 Task: Check the results of the 2023 Victory Lane Racing NASCAR Cup Series for the race "Wurth 400" on the track "Dover".
Action: Mouse moved to (249, 245)
Screenshot: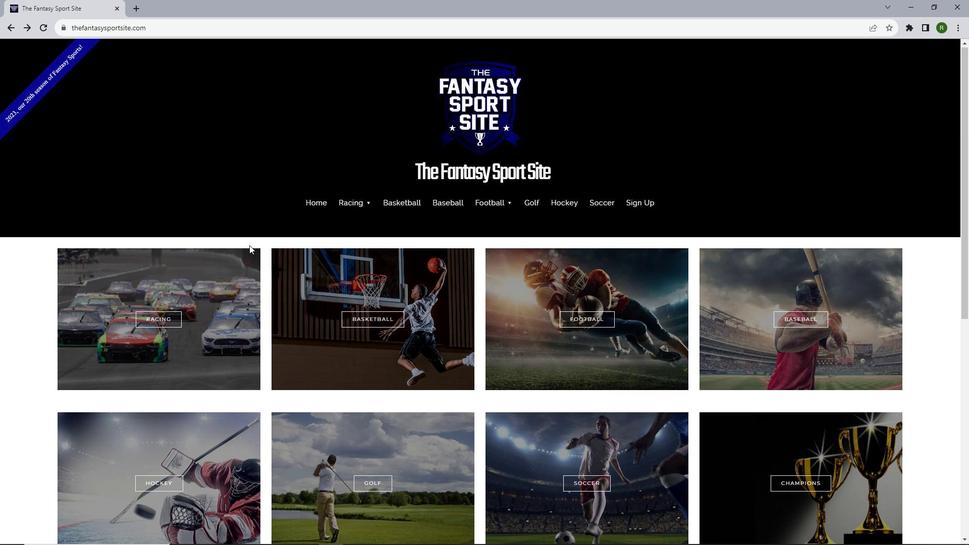 
Action: Mouse scrolled (249, 244) with delta (0, 0)
Screenshot: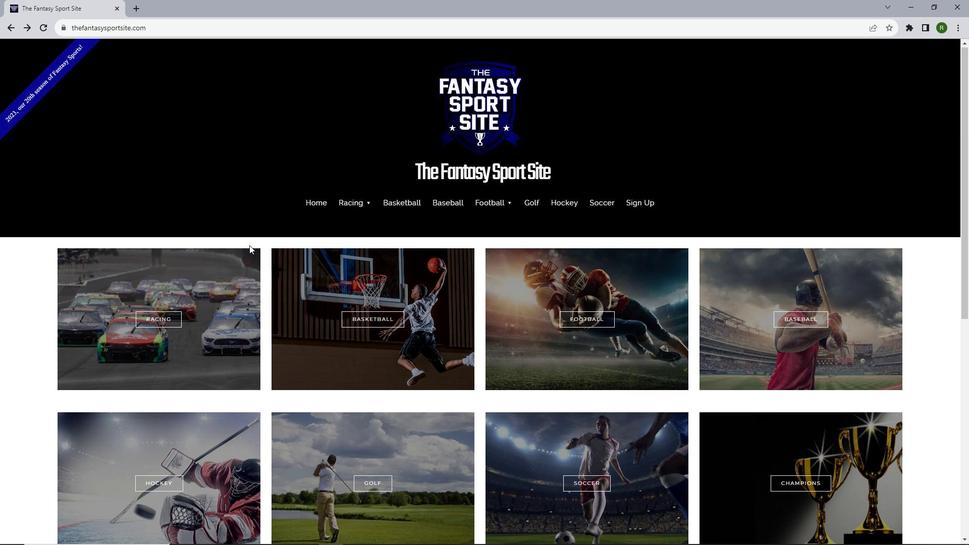 
Action: Mouse moved to (150, 268)
Screenshot: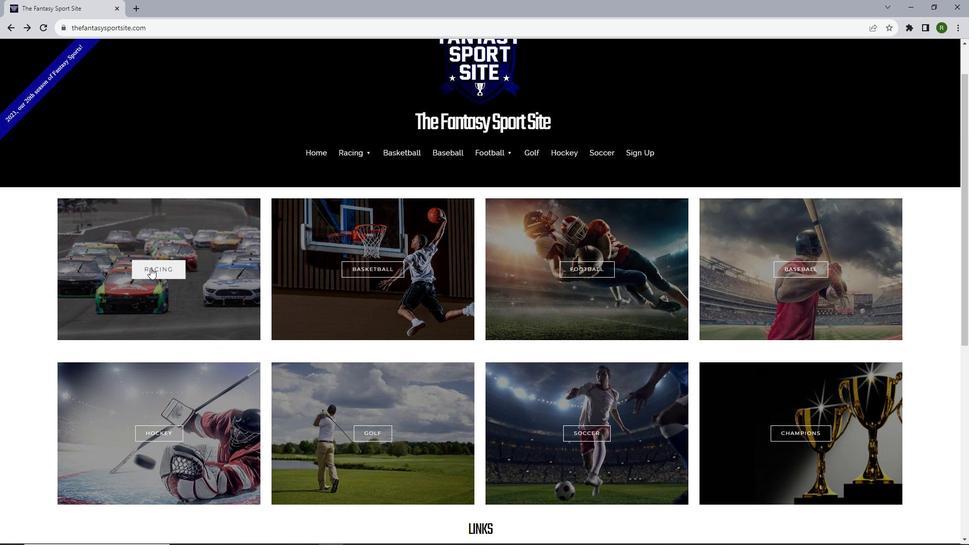 
Action: Mouse pressed left at (150, 268)
Screenshot: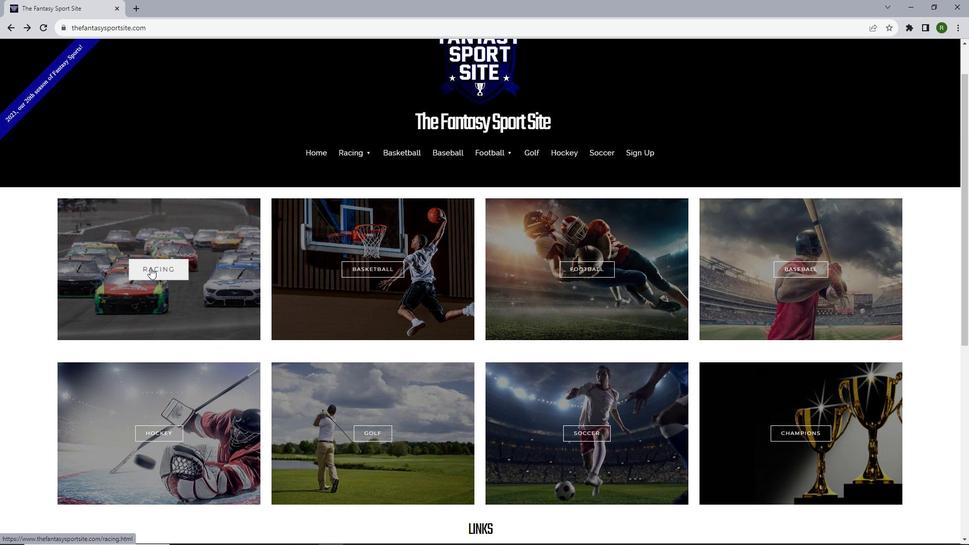 
Action: Mouse moved to (312, 206)
Screenshot: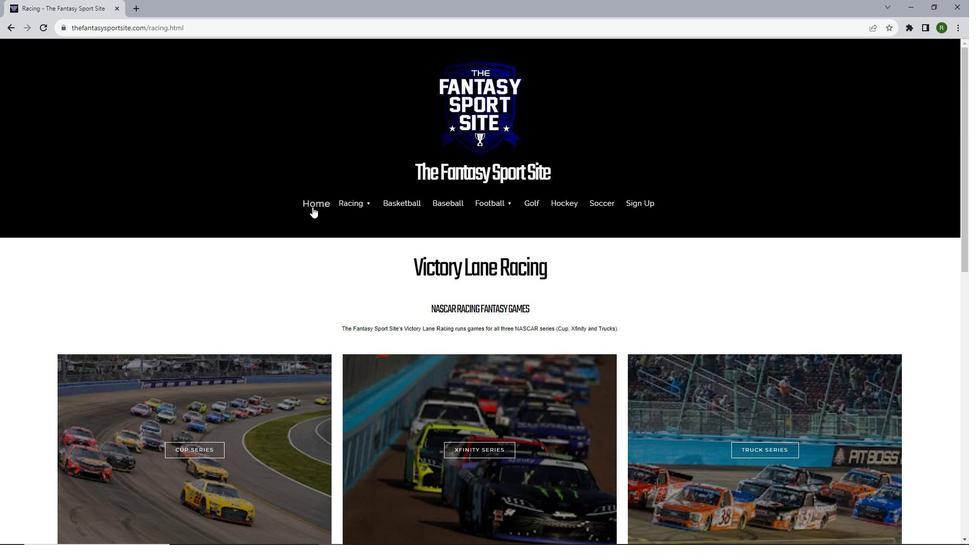 
Action: Mouse scrolled (312, 206) with delta (0, 0)
Screenshot: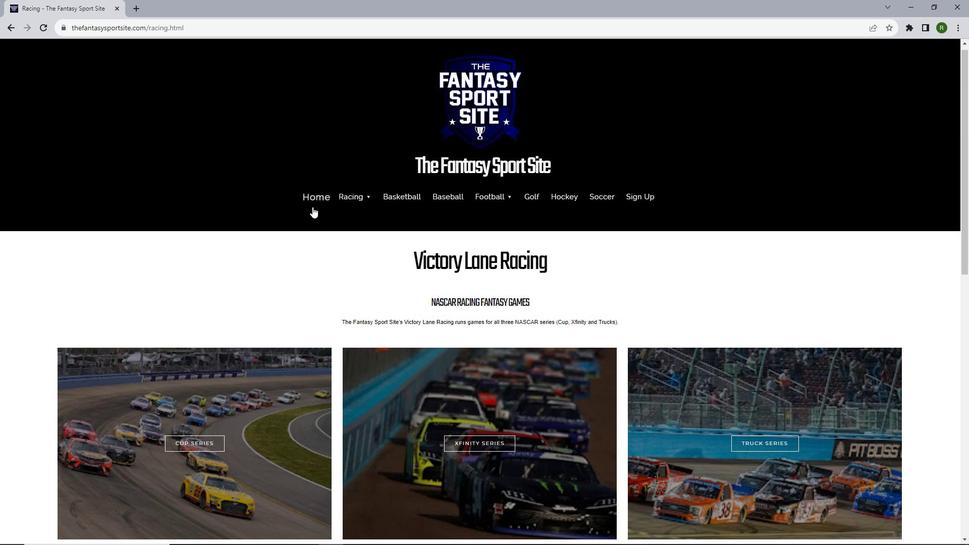 
Action: Mouse scrolled (312, 206) with delta (0, 0)
Screenshot: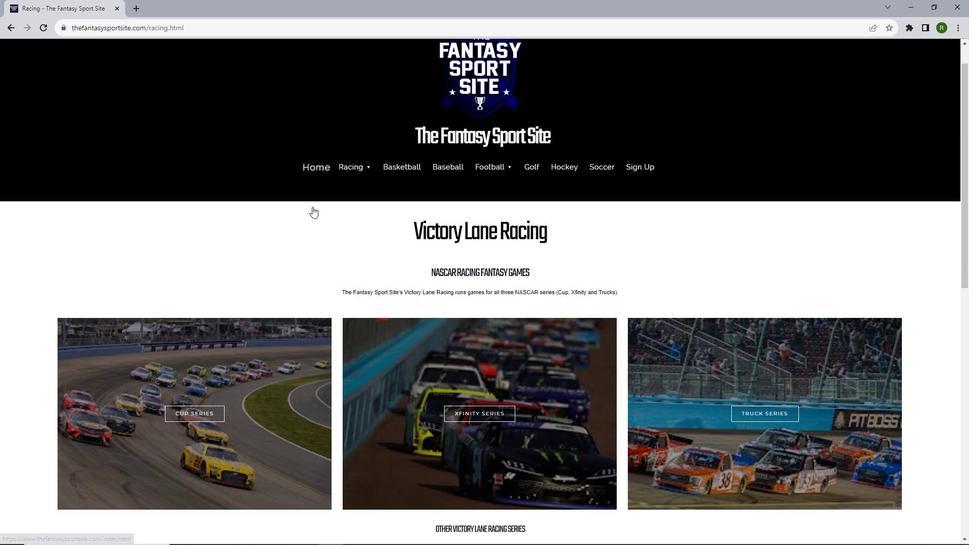 
Action: Mouse scrolled (312, 206) with delta (0, 0)
Screenshot: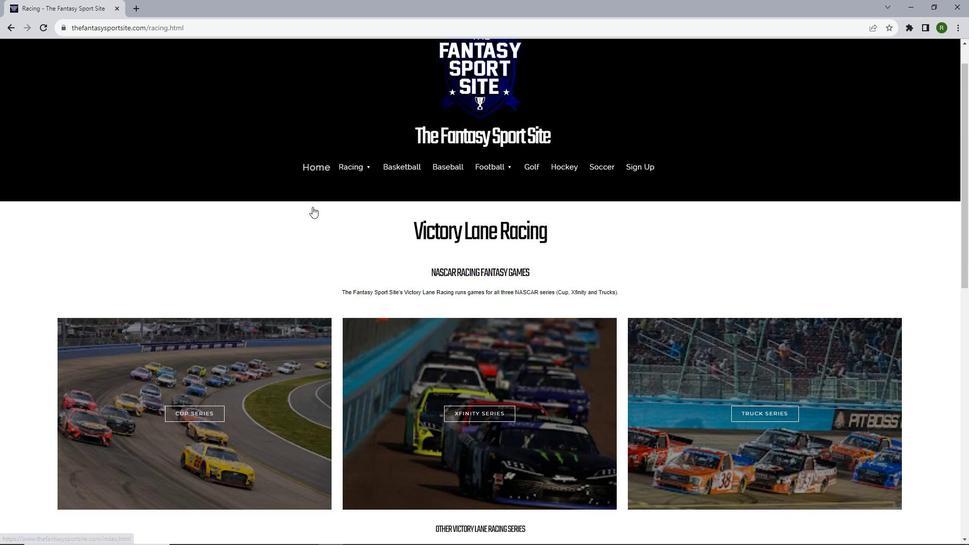 
Action: Mouse scrolled (312, 206) with delta (0, 0)
Screenshot: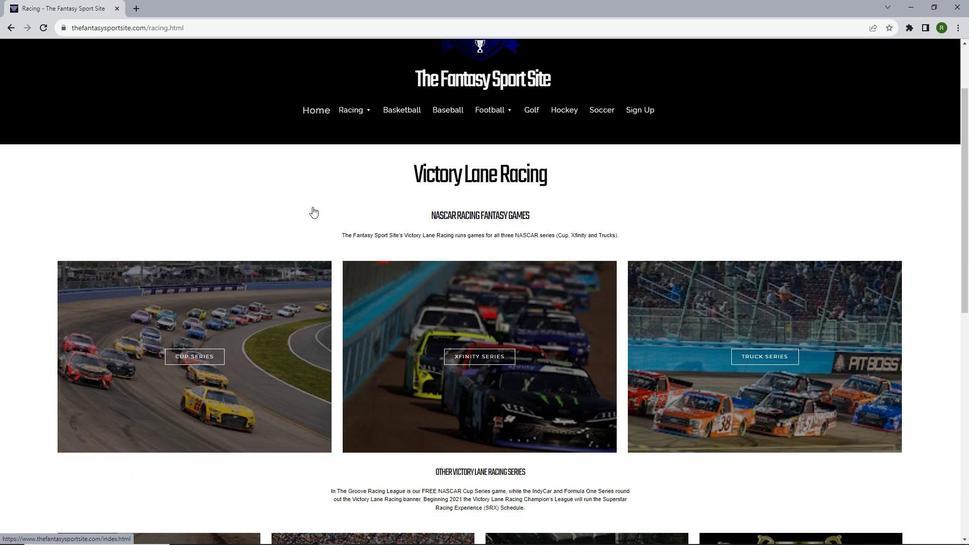 
Action: Mouse moved to (312, 208)
Screenshot: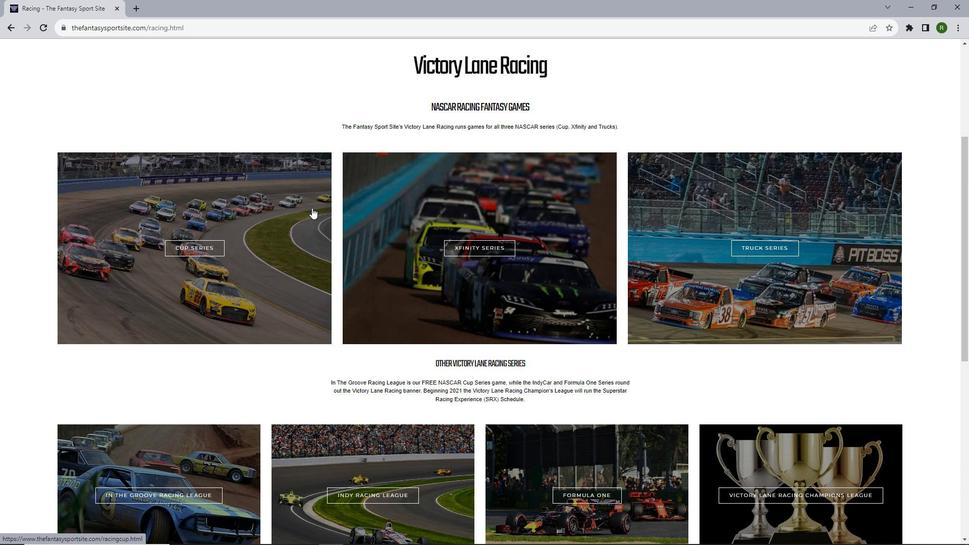 
Action: Mouse scrolled (312, 207) with delta (0, 0)
Screenshot: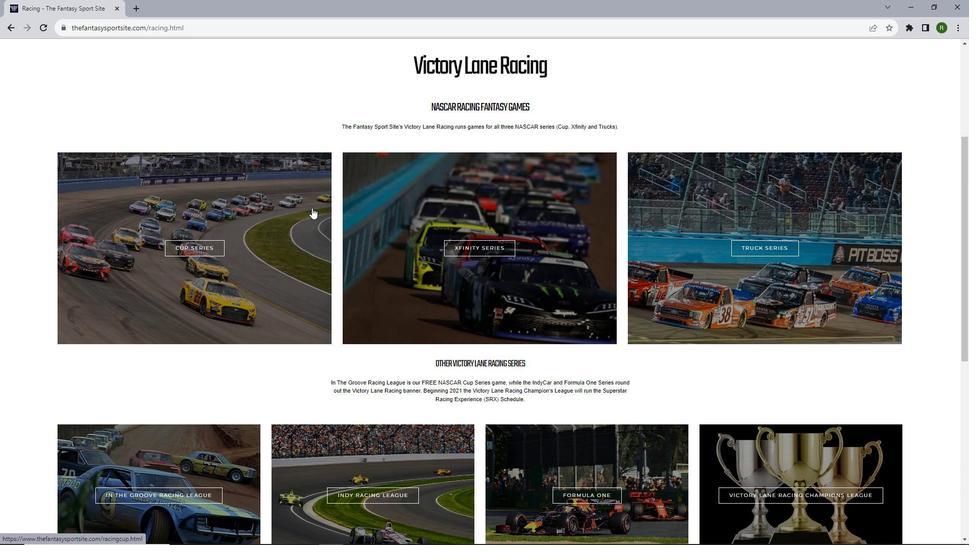
Action: Mouse moved to (311, 208)
Screenshot: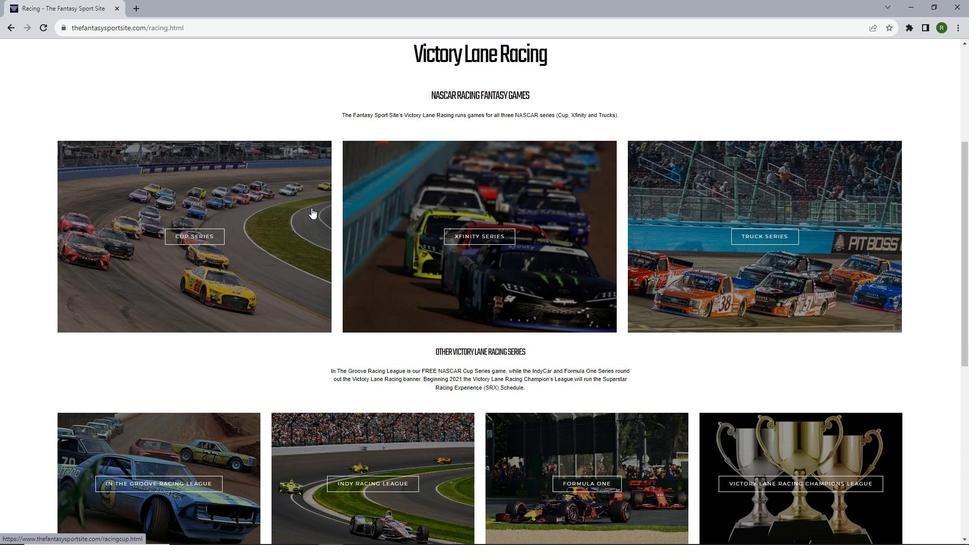 
Action: Mouse scrolled (311, 207) with delta (0, 0)
Screenshot: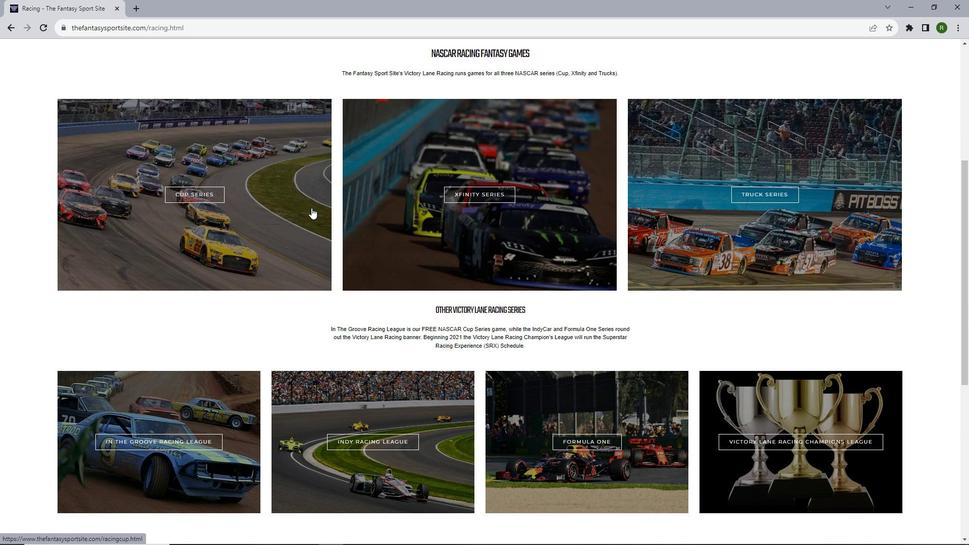 
Action: Mouse scrolled (311, 207) with delta (0, 0)
Screenshot: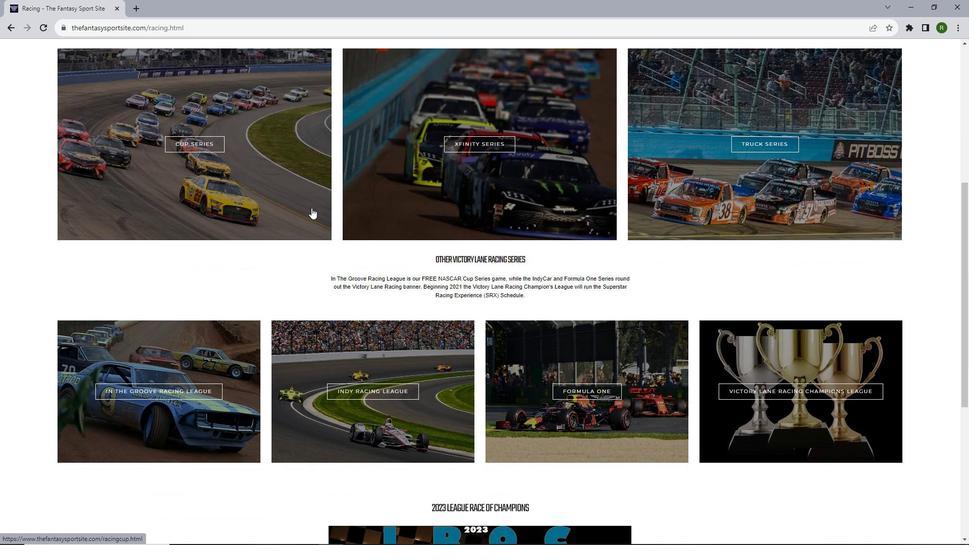 
Action: Mouse moved to (203, 90)
Screenshot: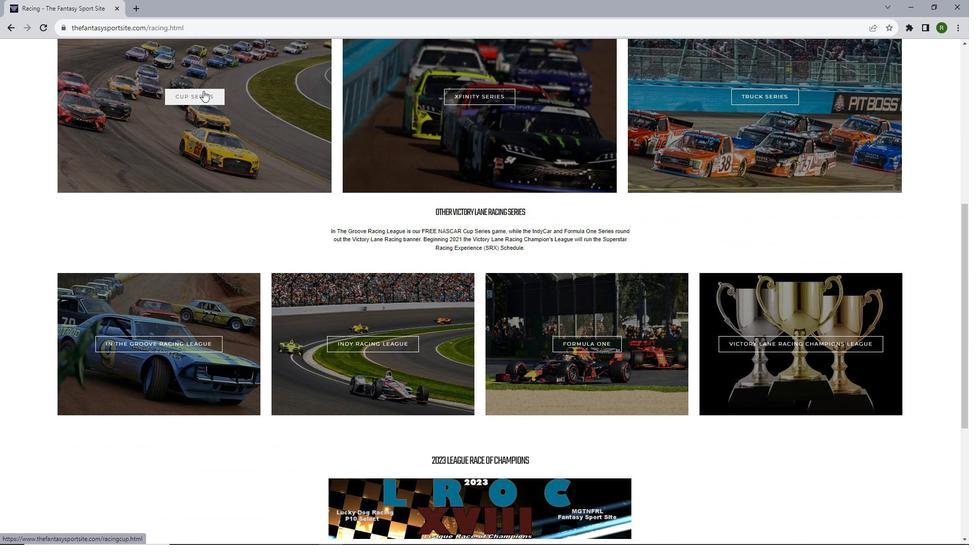 
Action: Mouse pressed left at (203, 90)
Screenshot: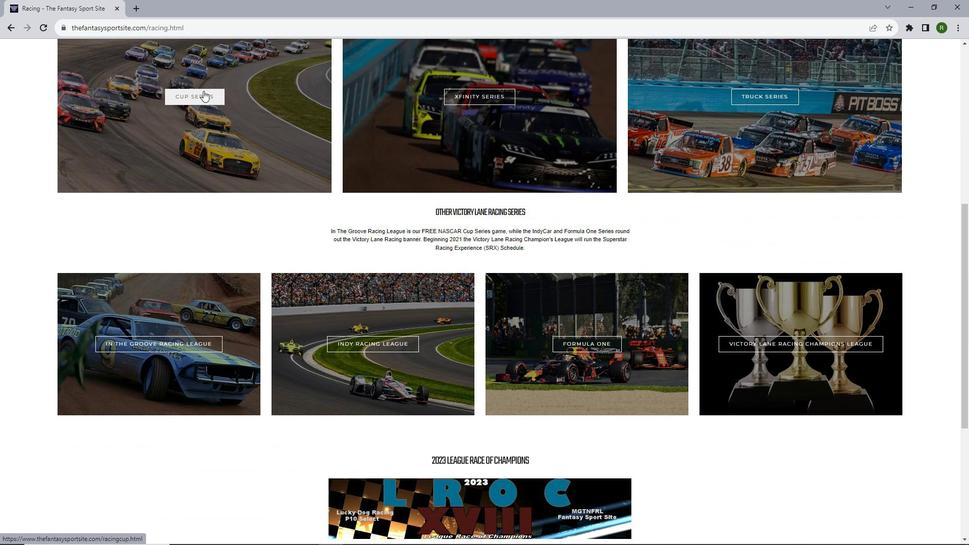 
Action: Mouse moved to (412, 149)
Screenshot: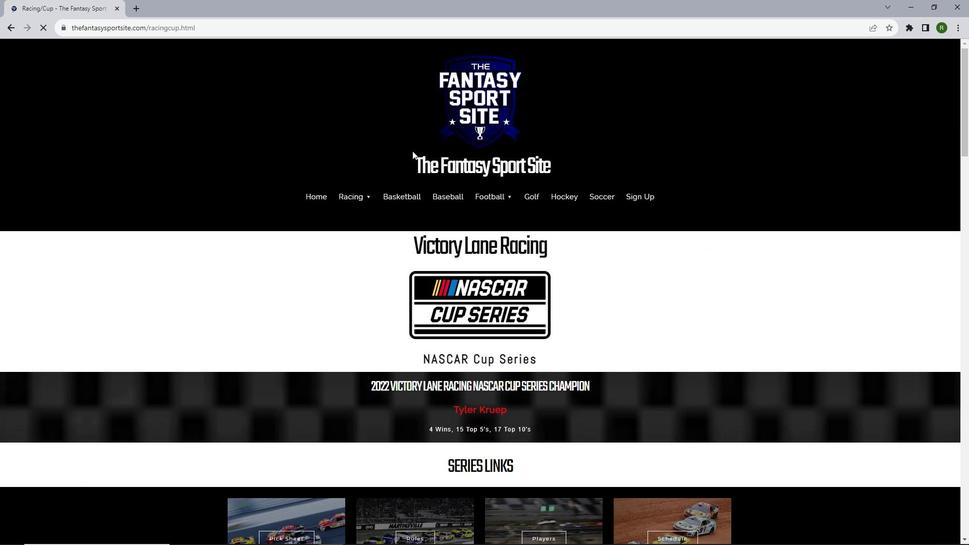 
Action: Mouse scrolled (412, 149) with delta (0, 0)
Screenshot: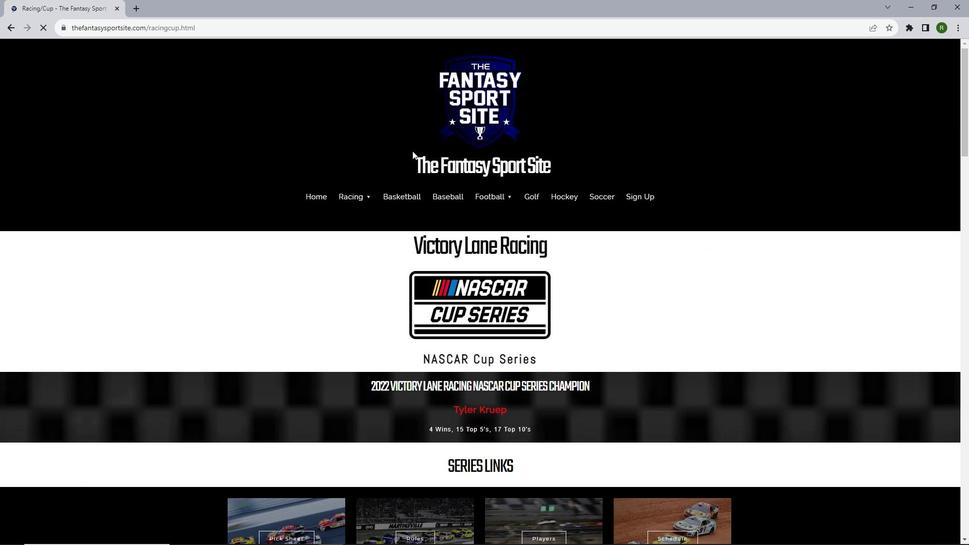 
Action: Mouse moved to (412, 150)
Screenshot: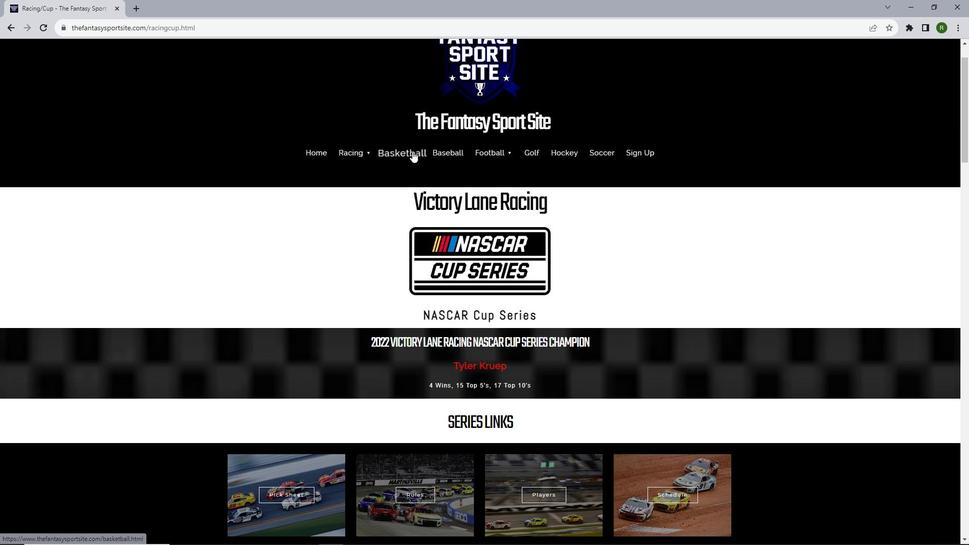 
Action: Mouse scrolled (412, 150) with delta (0, 0)
Screenshot: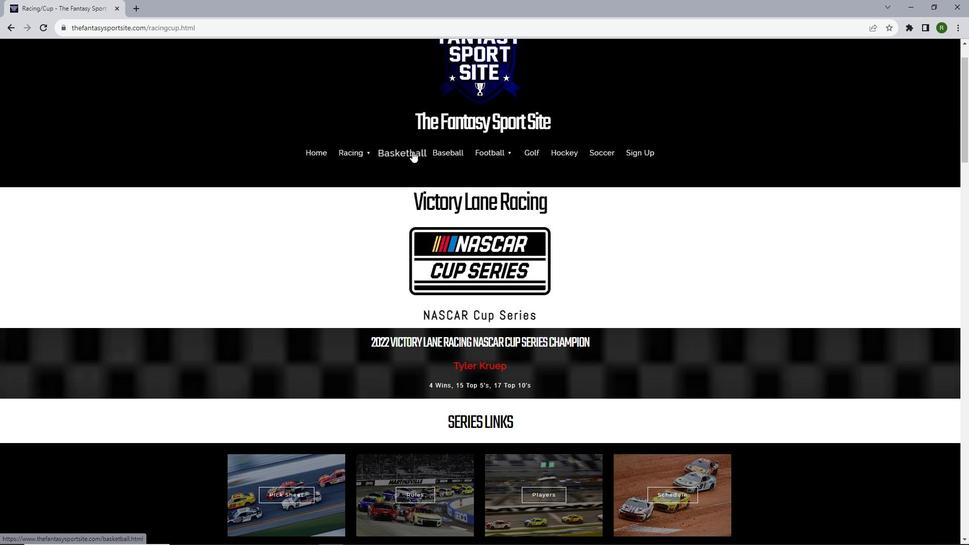 
Action: Mouse moved to (412, 151)
Screenshot: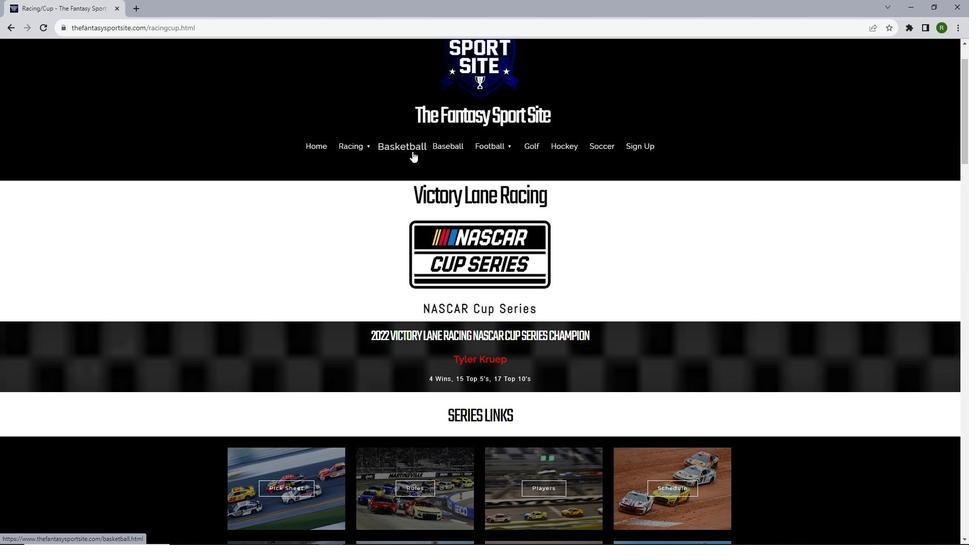 
Action: Mouse scrolled (412, 150) with delta (0, 0)
Screenshot: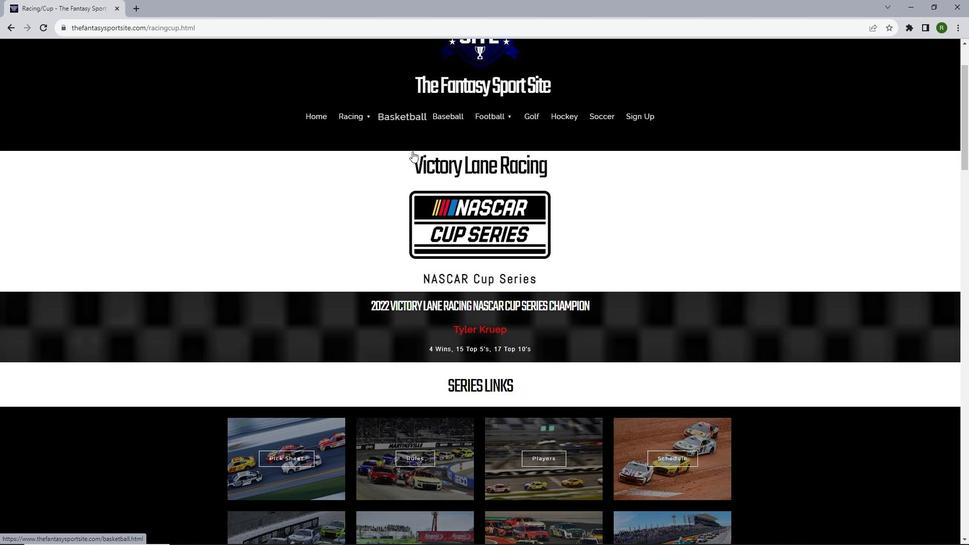 
Action: Mouse scrolled (412, 150) with delta (0, 0)
Screenshot: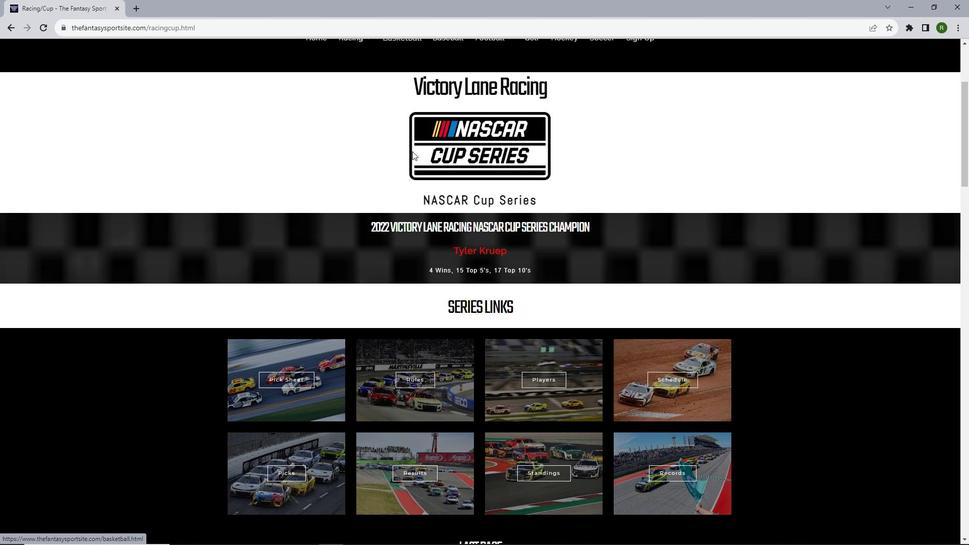 
Action: Mouse scrolled (412, 150) with delta (0, 0)
Screenshot: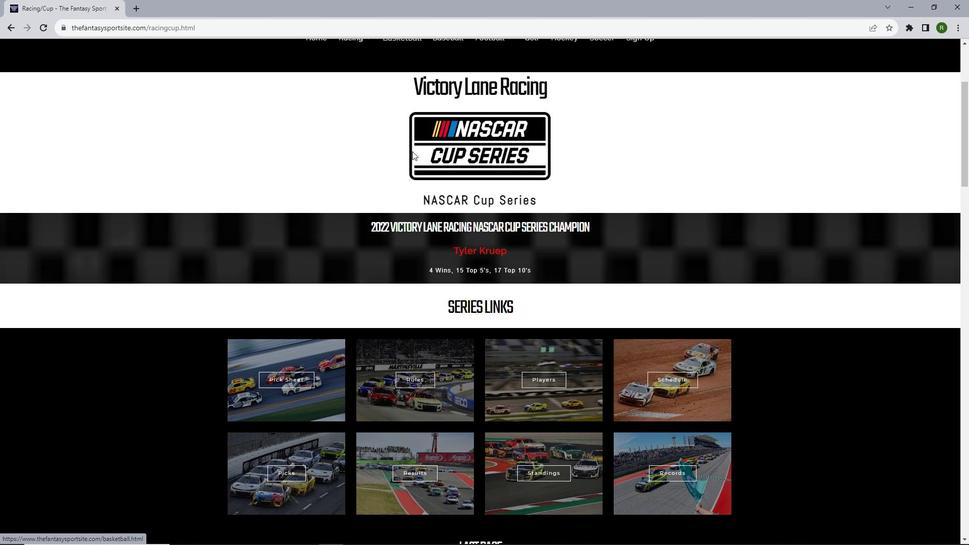 
Action: Mouse scrolled (412, 150) with delta (0, 0)
Screenshot: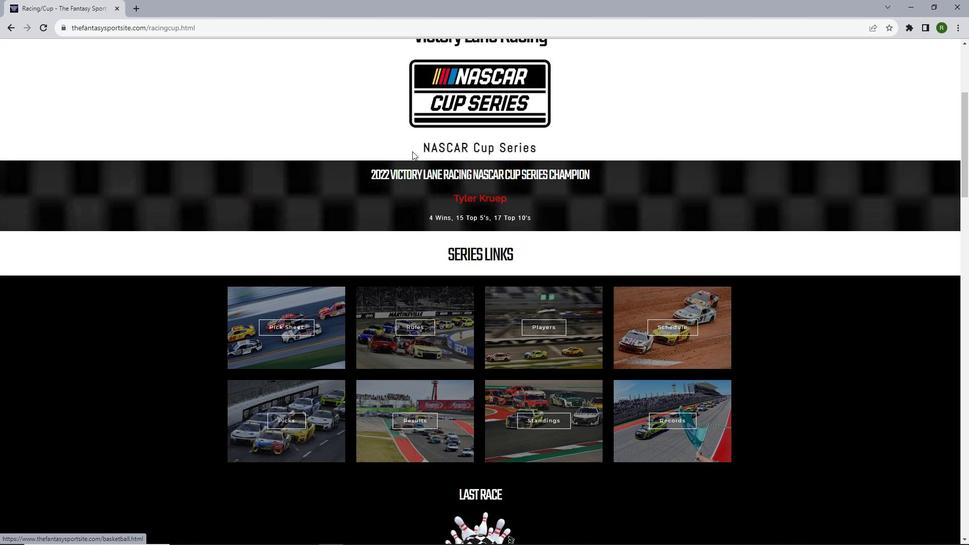 
Action: Mouse moved to (411, 339)
Screenshot: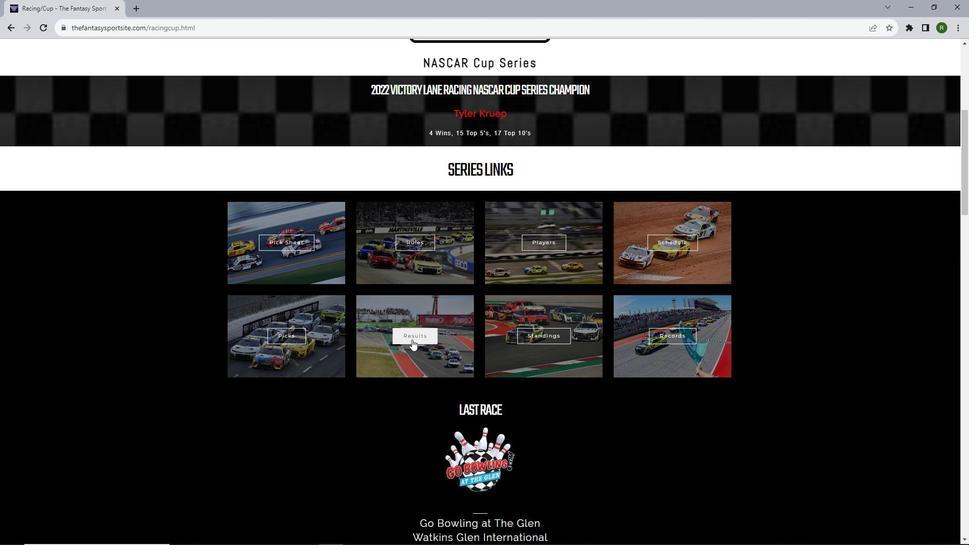 
Action: Mouse pressed left at (411, 339)
Screenshot: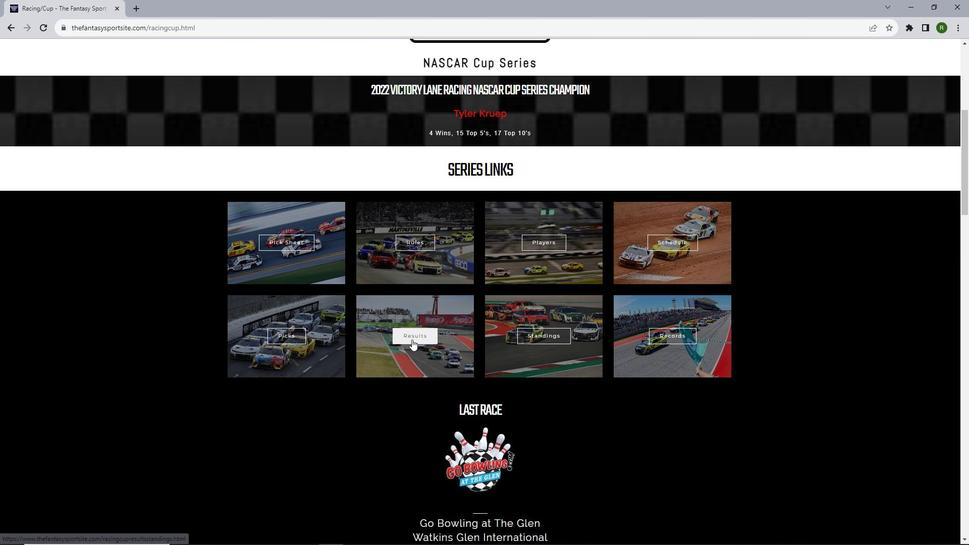 
Action: Mouse moved to (441, 280)
Screenshot: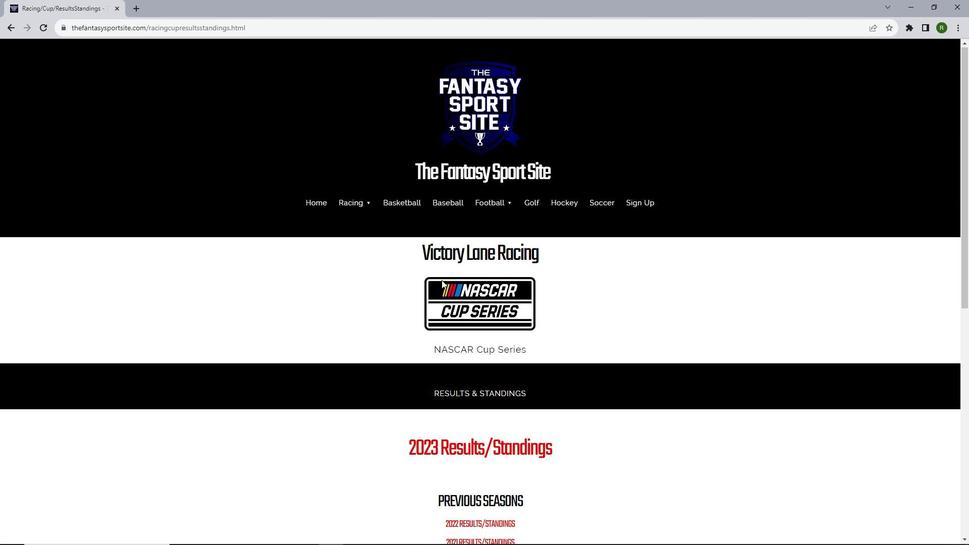 
Action: Mouse scrolled (441, 279) with delta (0, 0)
Screenshot: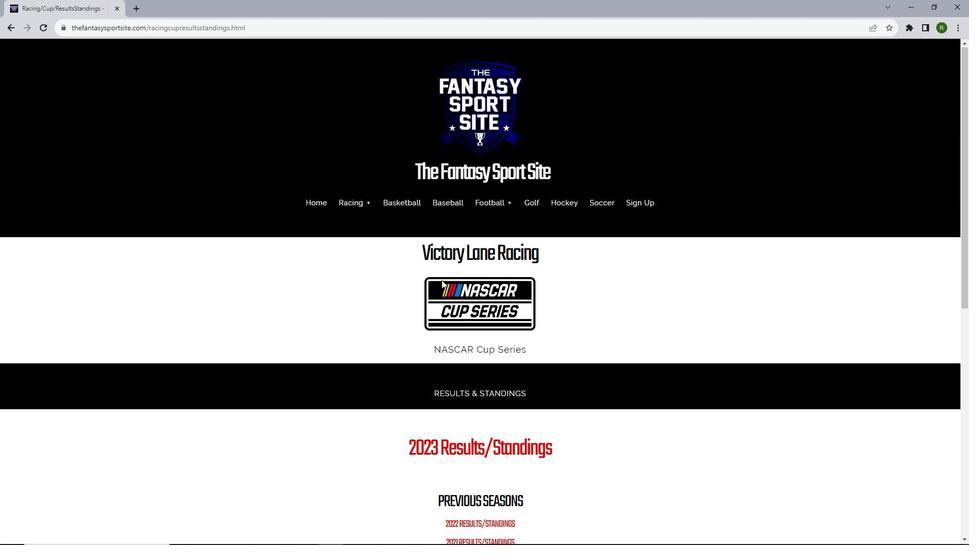 
Action: Mouse scrolled (441, 279) with delta (0, 0)
Screenshot: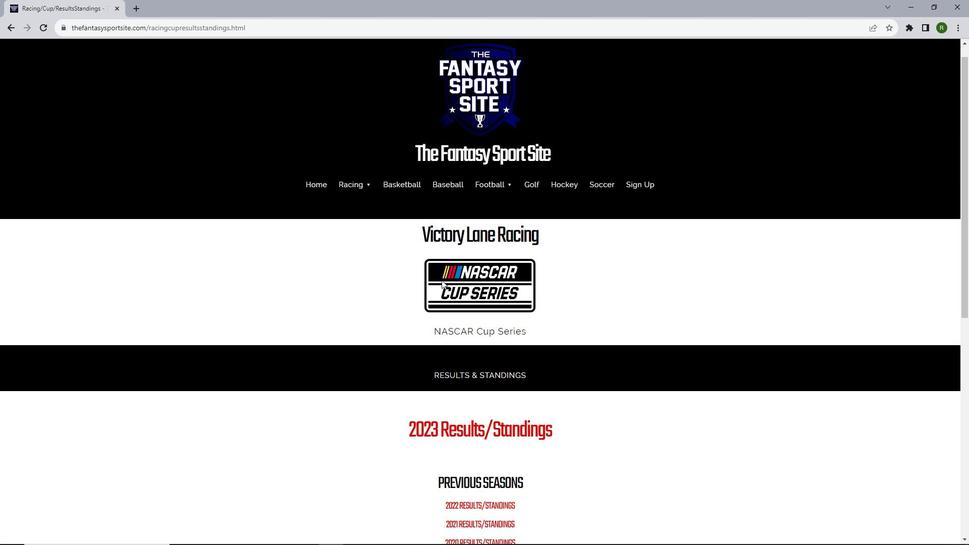 
Action: Mouse moved to (486, 341)
Screenshot: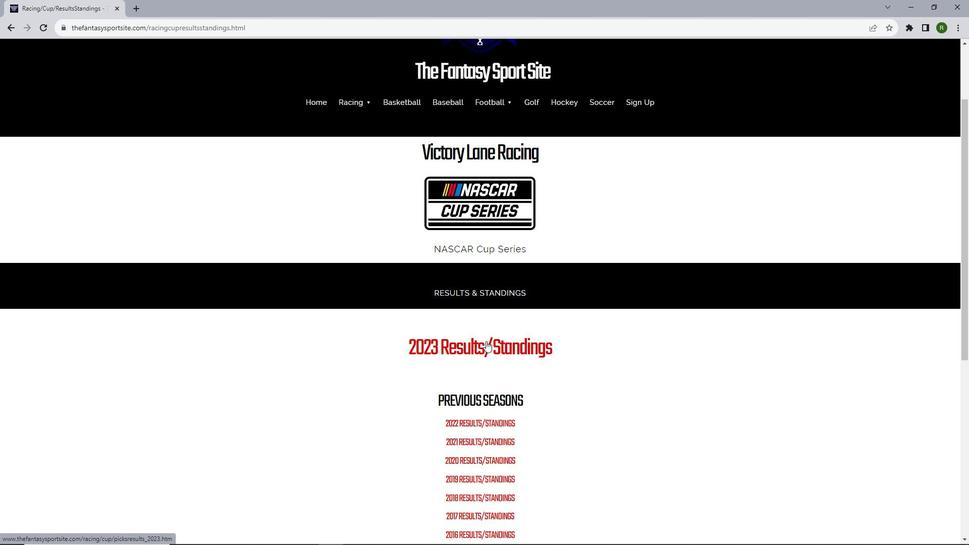 
Action: Mouse pressed left at (486, 341)
Screenshot: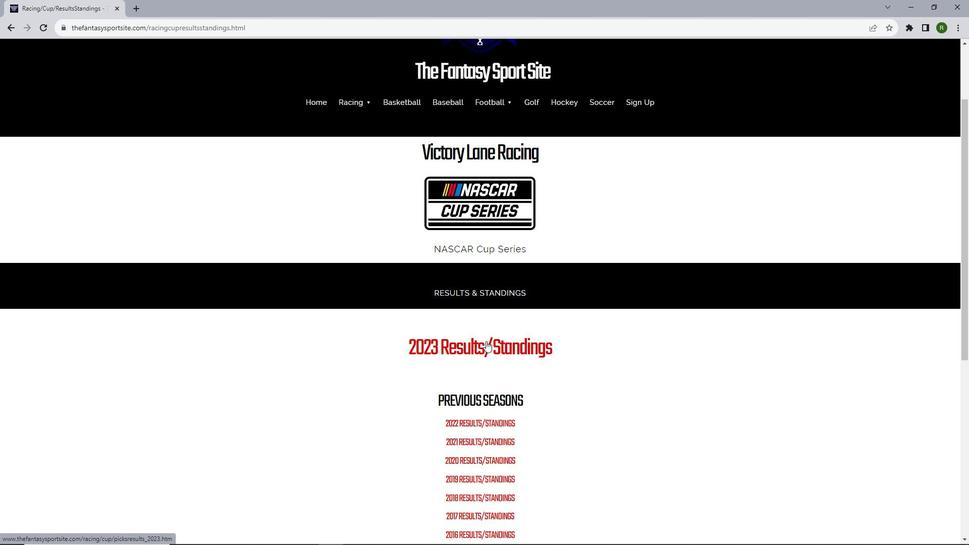 
Action: Mouse moved to (576, 209)
Screenshot: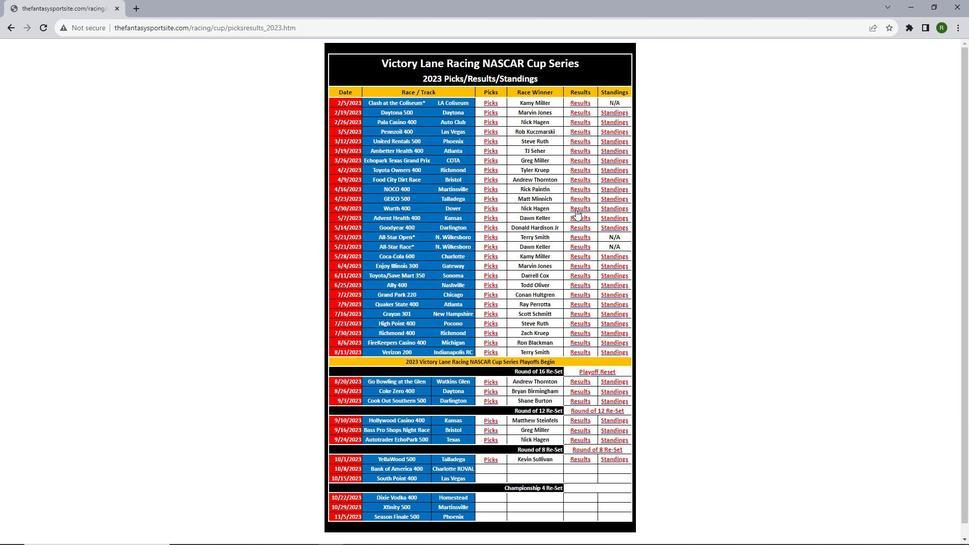 
Action: Mouse pressed left at (576, 209)
Screenshot: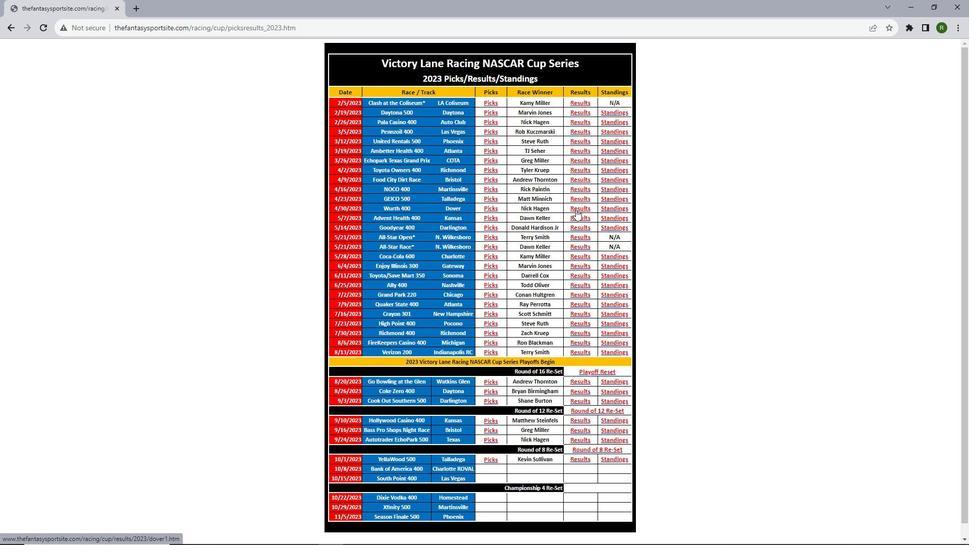 
Action: Mouse moved to (418, 195)
Screenshot: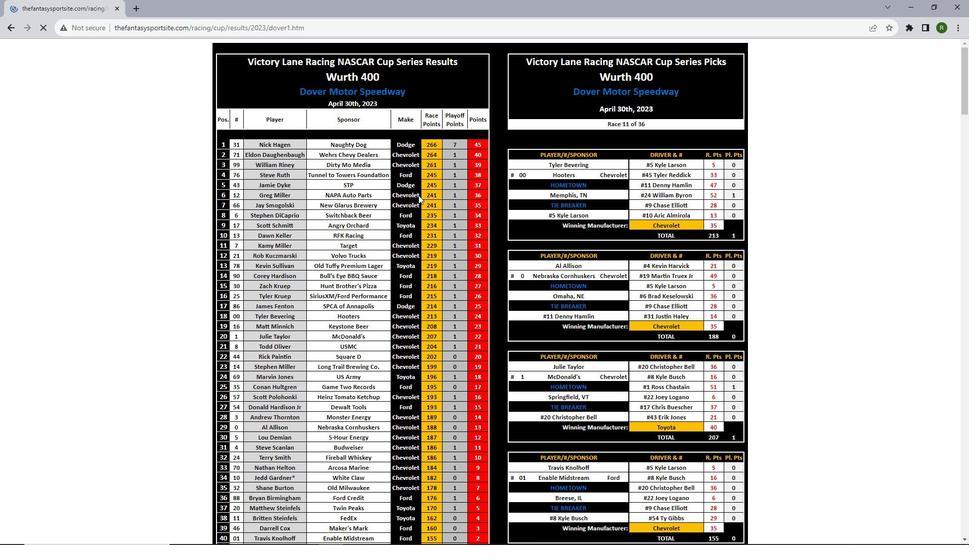 
Action: Mouse scrolled (418, 194) with delta (0, 0)
Screenshot: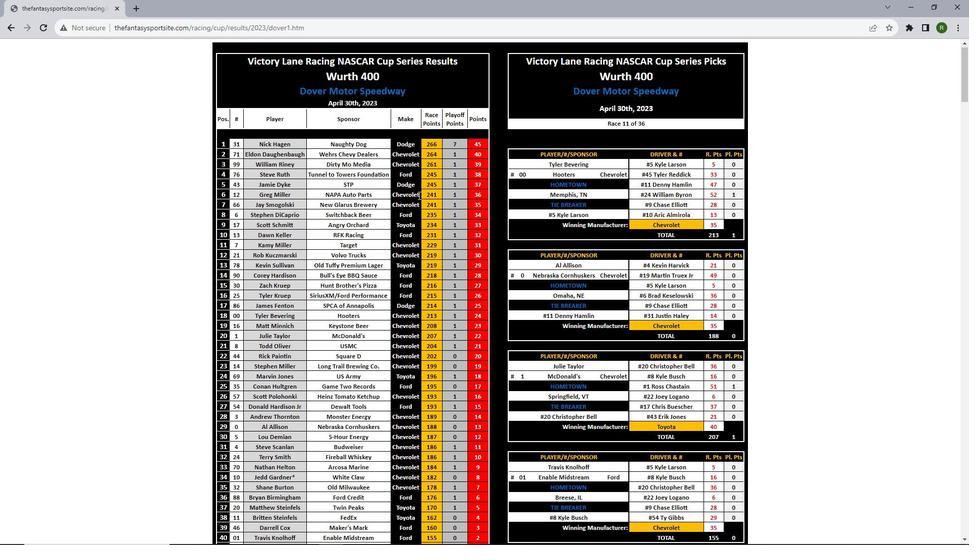 
Action: Mouse scrolled (418, 194) with delta (0, 0)
Screenshot: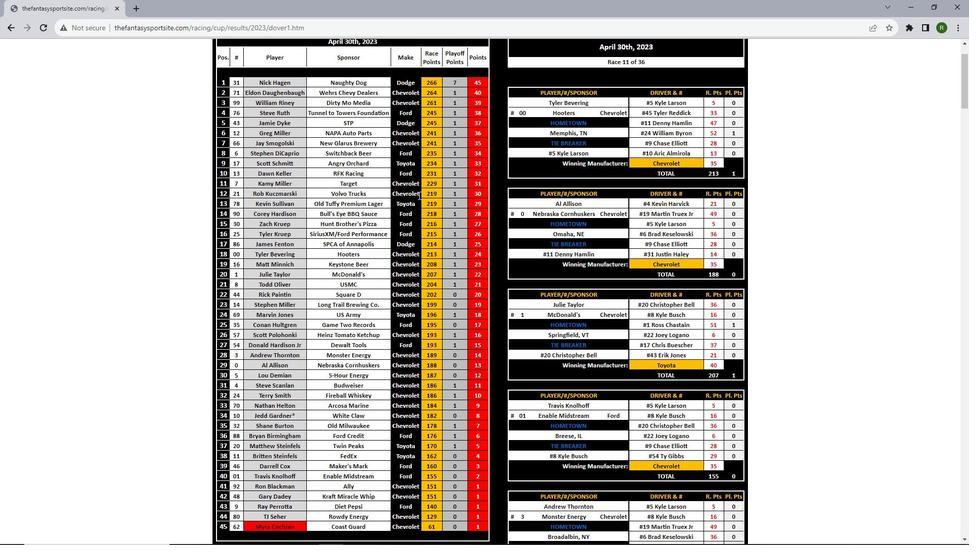 
Action: Mouse scrolled (418, 194) with delta (0, 0)
Screenshot: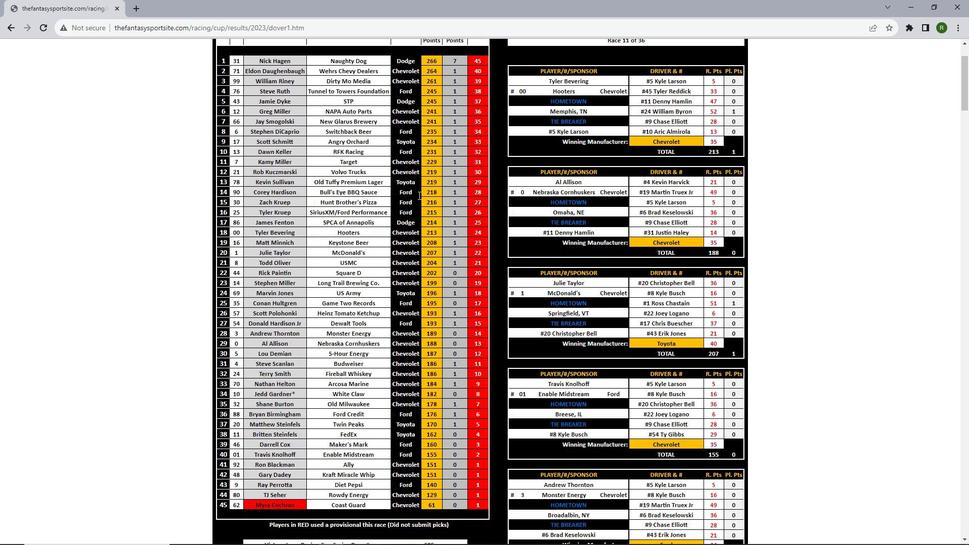 
Action: Mouse scrolled (418, 194) with delta (0, 0)
Screenshot: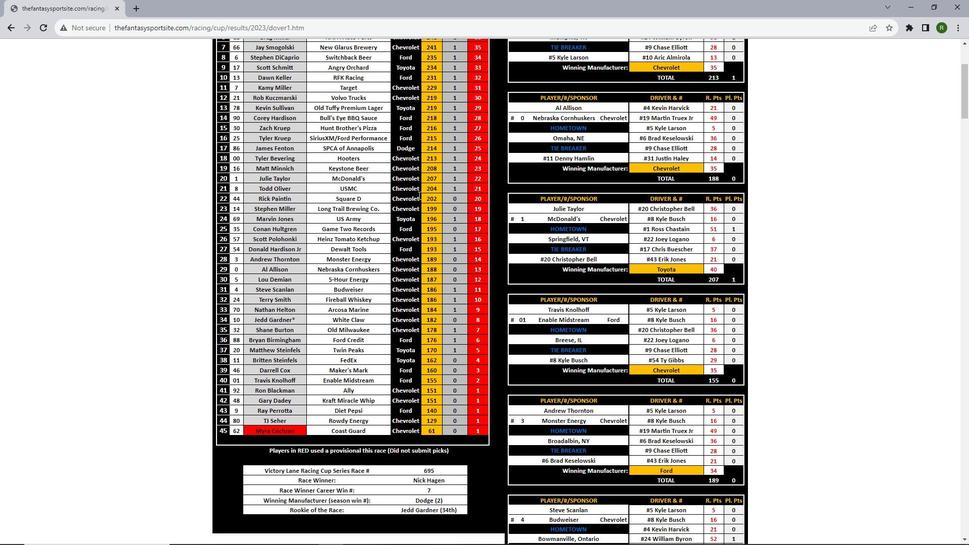 
Action: Mouse scrolled (418, 194) with delta (0, 0)
Screenshot: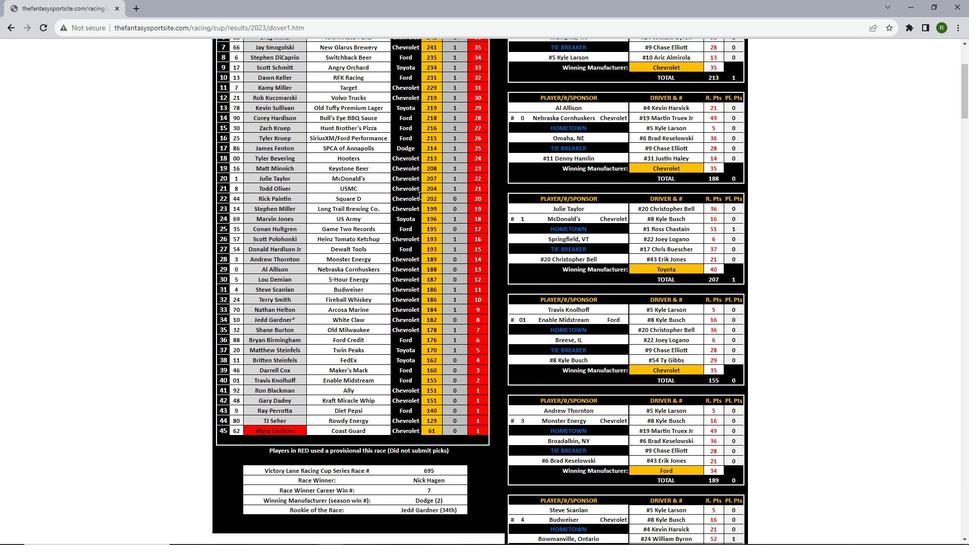 
Action: Mouse scrolled (418, 194) with delta (0, 0)
Screenshot: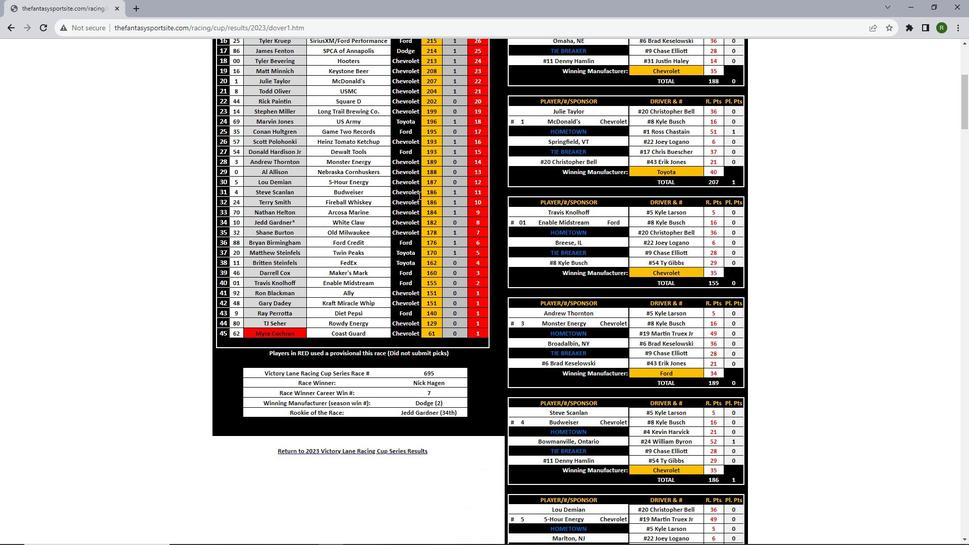 
Action: Mouse scrolled (418, 194) with delta (0, 0)
Screenshot: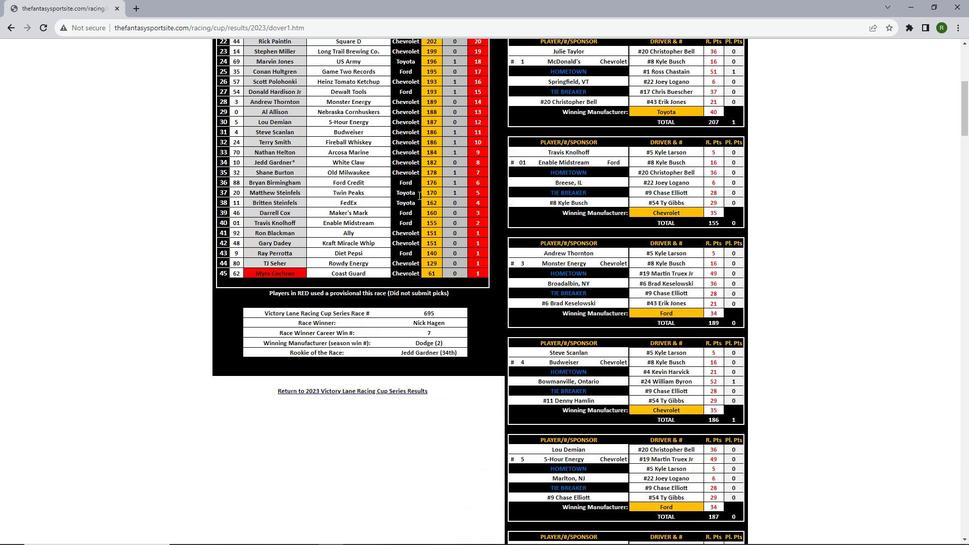 
Action: Mouse scrolled (418, 194) with delta (0, 0)
Screenshot: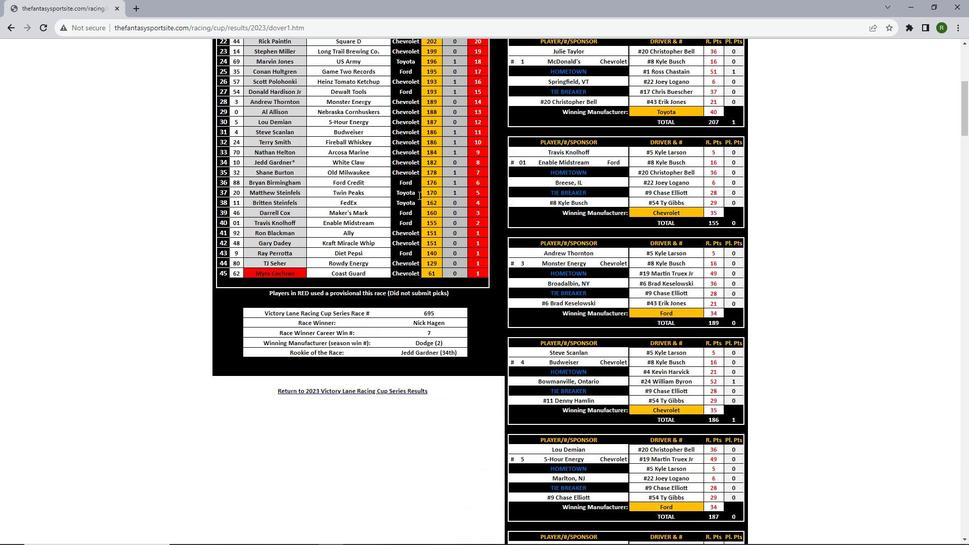 
Action: Mouse scrolled (418, 194) with delta (0, 0)
Screenshot: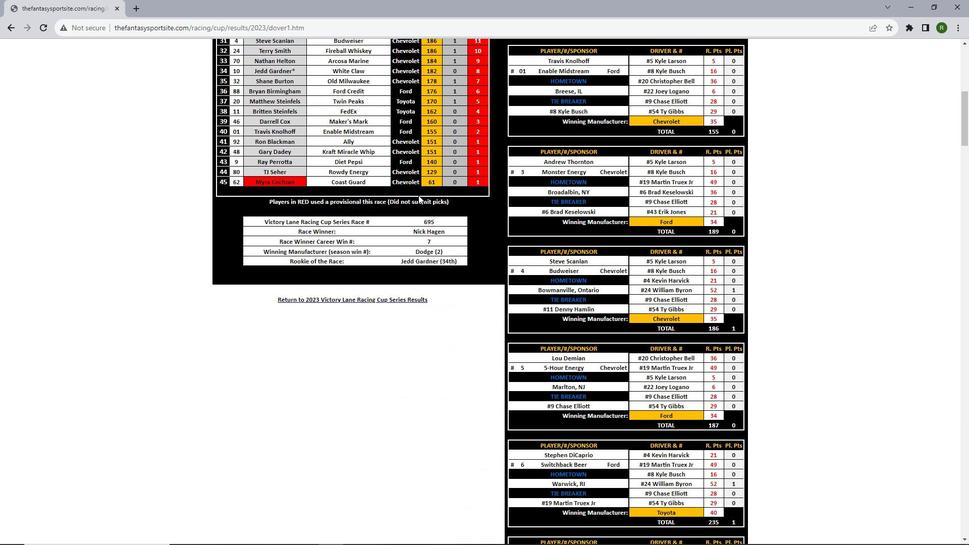 
Action: Mouse scrolled (418, 194) with delta (0, 0)
Screenshot: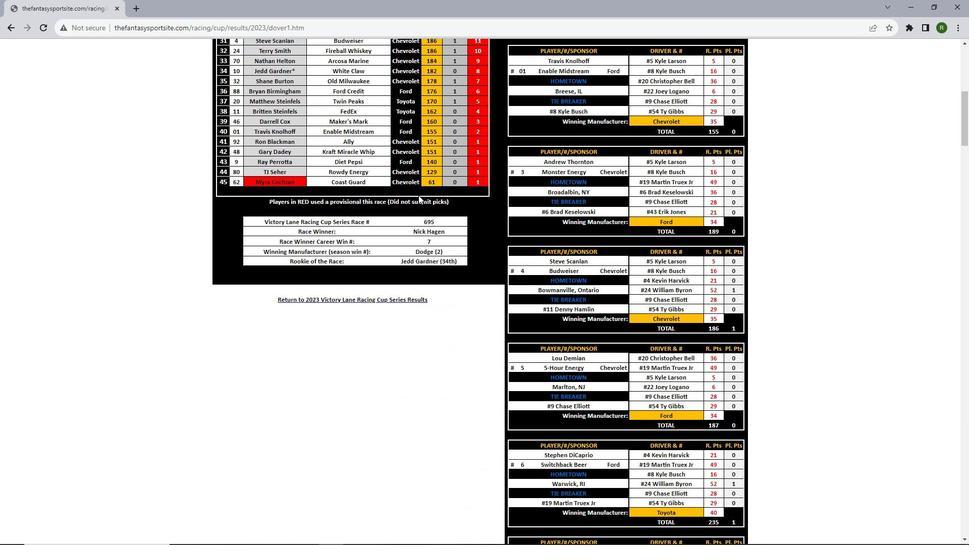 
Action: Mouse scrolled (418, 194) with delta (0, 0)
Screenshot: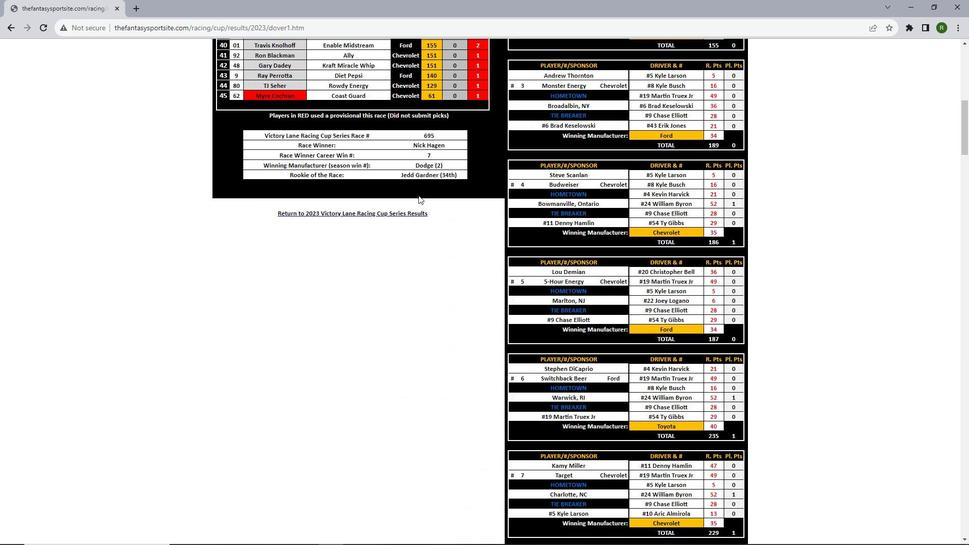 
Action: Mouse scrolled (418, 194) with delta (0, 0)
Screenshot: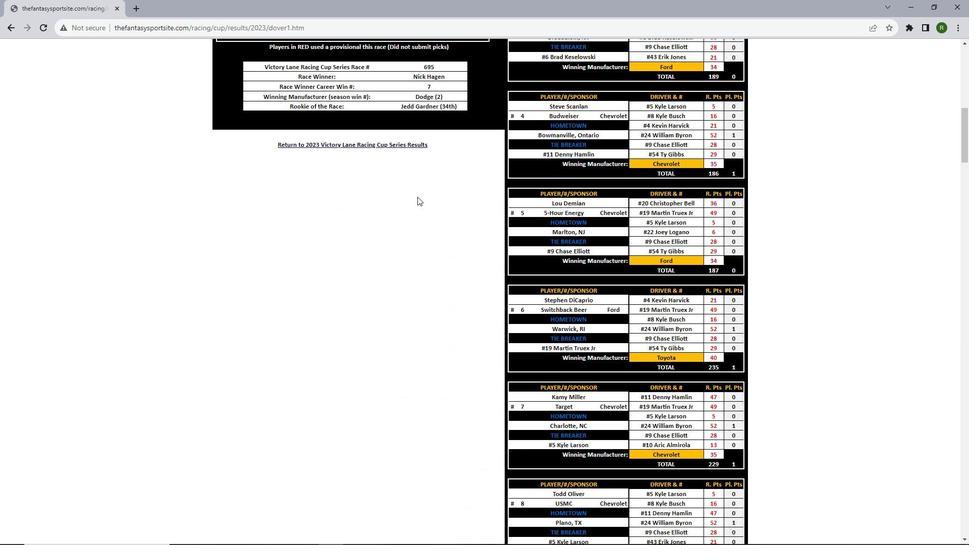 
Action: Mouse scrolled (418, 194) with delta (0, 0)
Screenshot: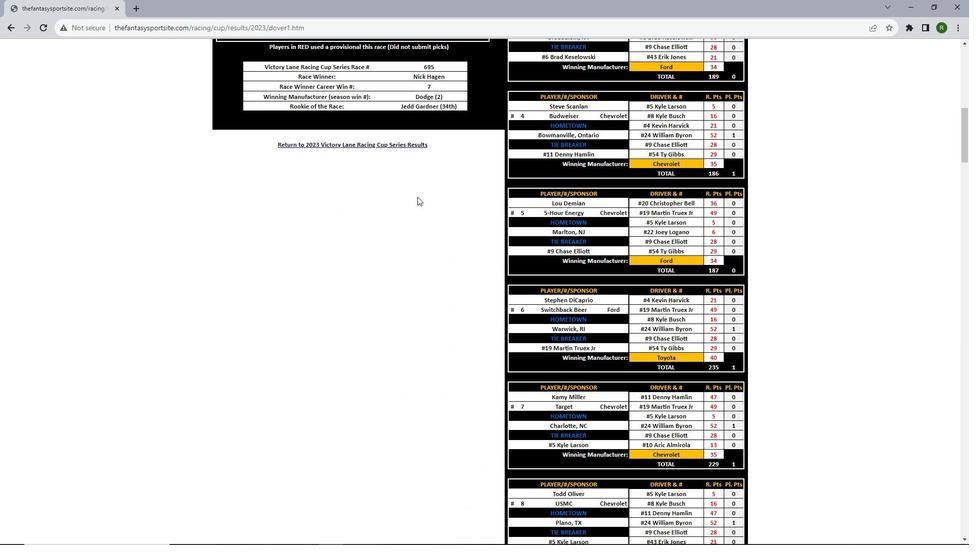 
Action: Mouse moved to (416, 198)
Screenshot: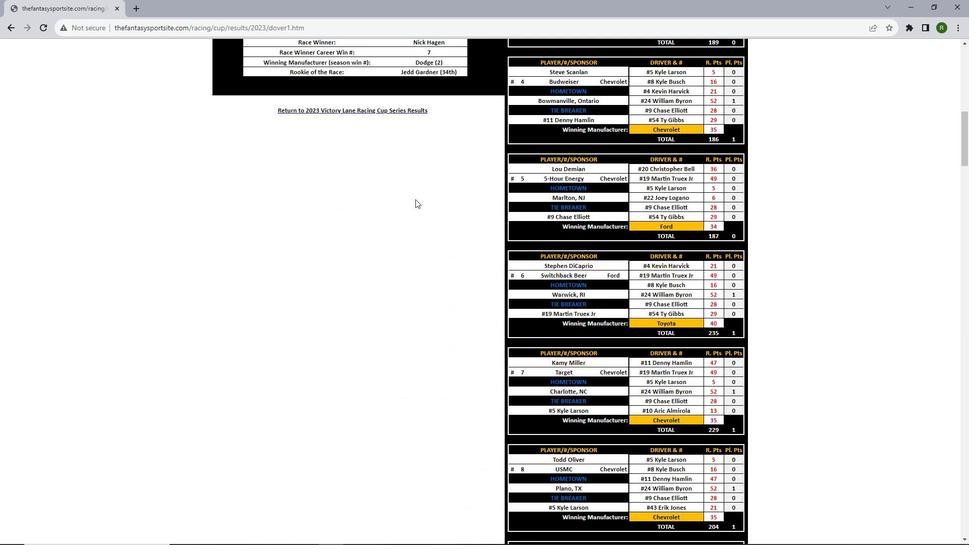 
Action: Mouse scrolled (416, 197) with delta (0, 0)
Screenshot: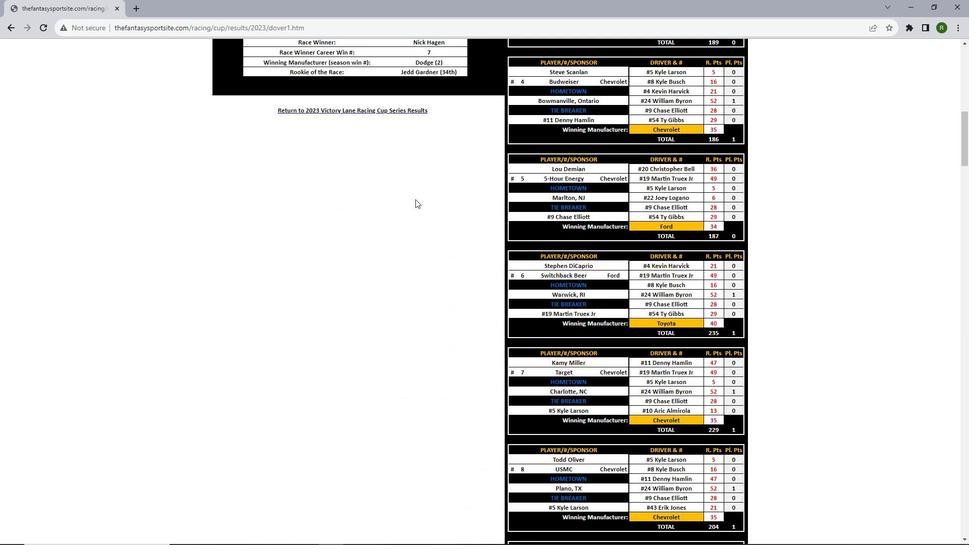 
Action: Mouse moved to (415, 199)
Screenshot: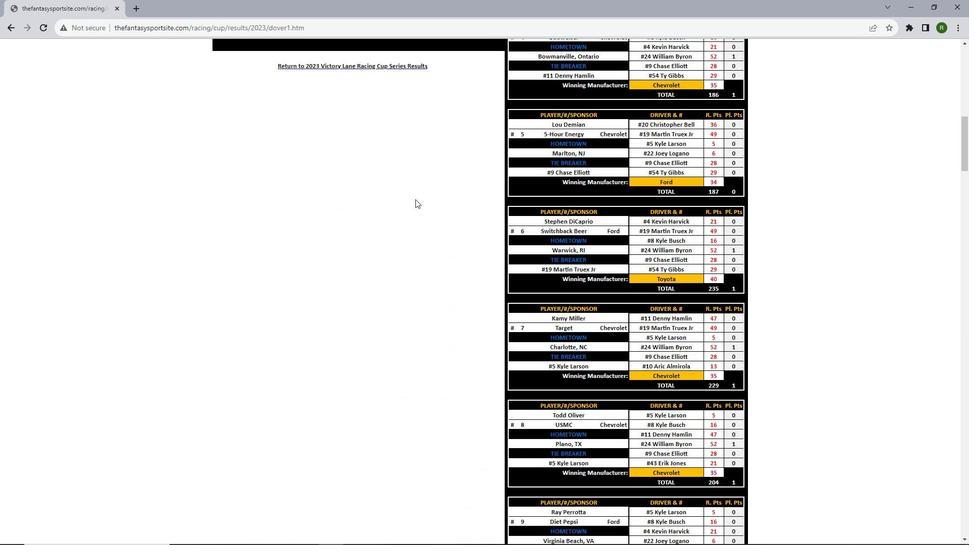 
Action: Mouse scrolled (415, 198) with delta (0, 0)
Screenshot: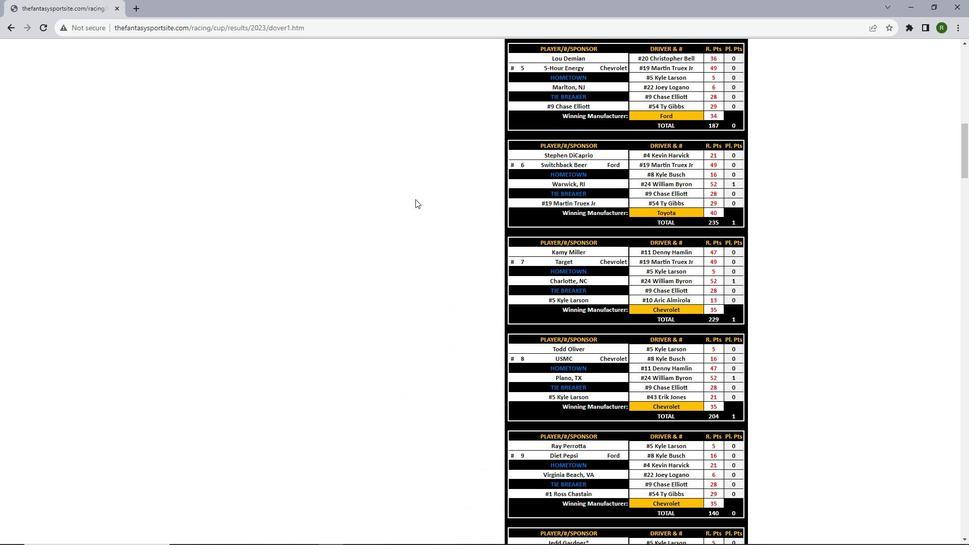 
Action: Mouse scrolled (415, 198) with delta (0, 0)
Screenshot: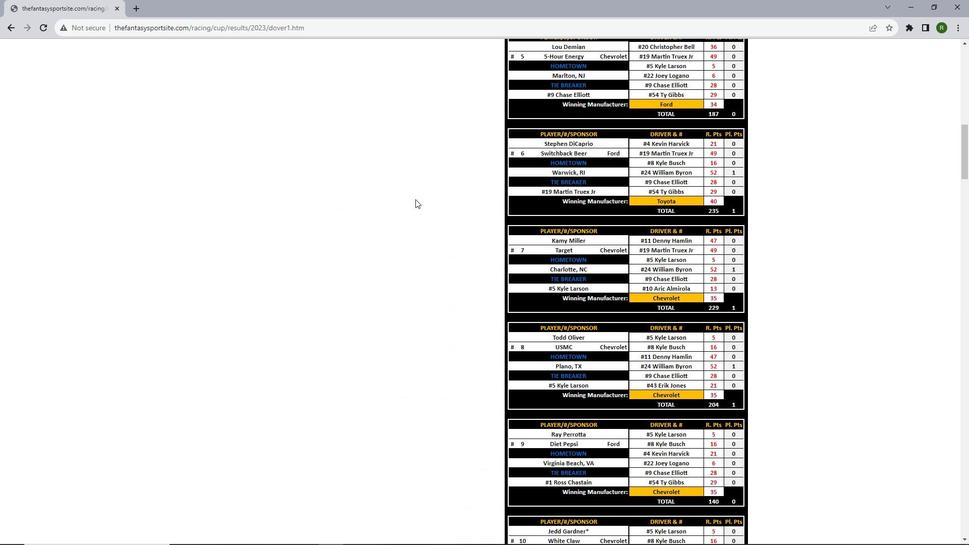 
Action: Mouse scrolled (415, 198) with delta (0, 0)
Screenshot: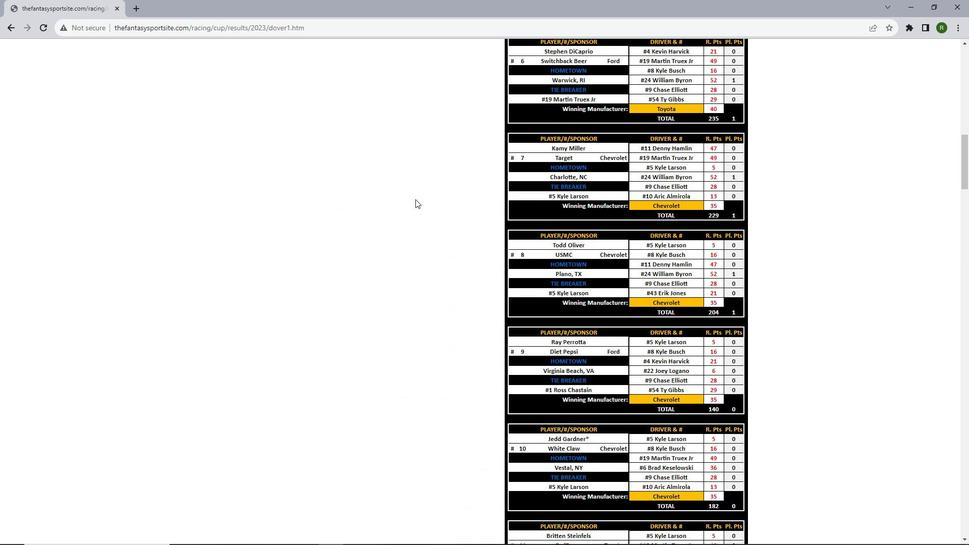 
Action: Mouse scrolled (415, 198) with delta (0, 0)
Screenshot: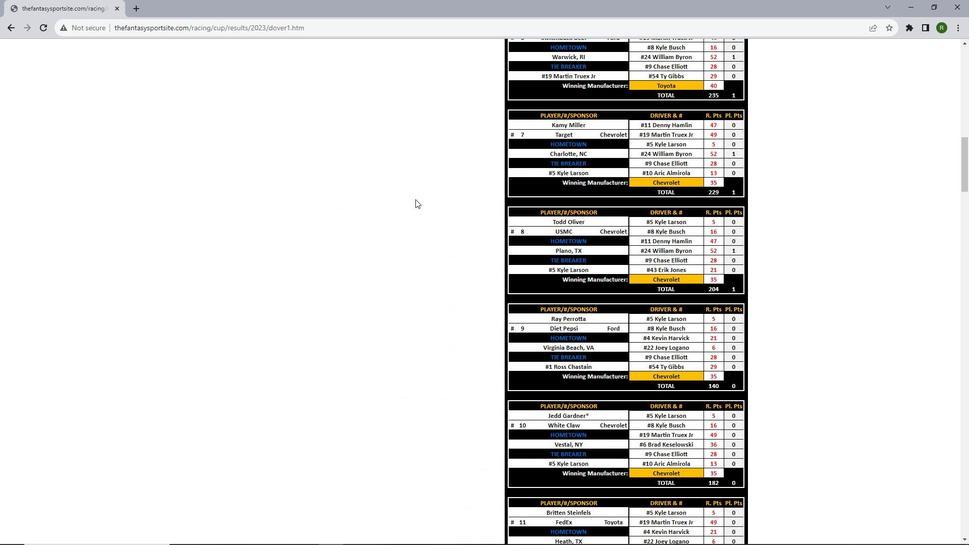 
Action: Mouse scrolled (415, 198) with delta (0, 0)
Screenshot: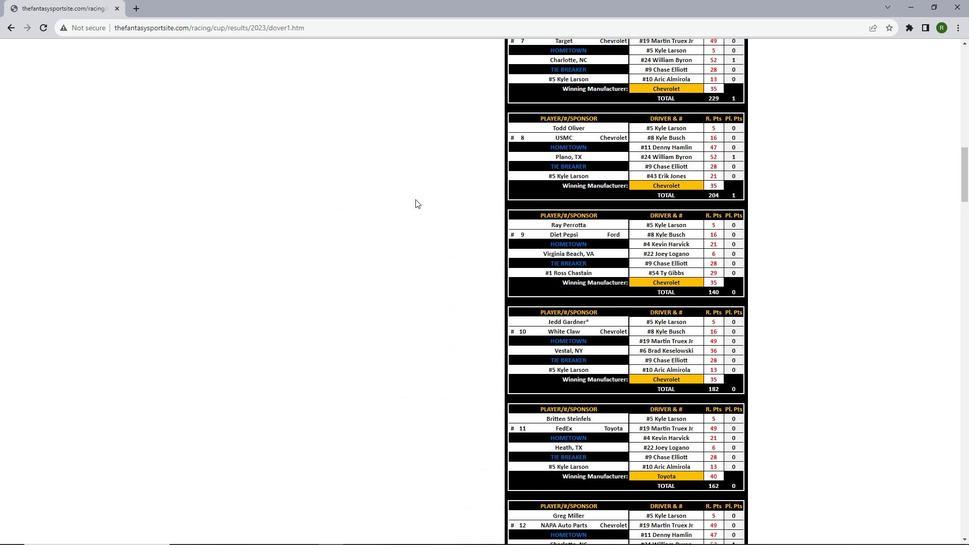 
Action: Mouse scrolled (415, 198) with delta (0, 0)
Screenshot: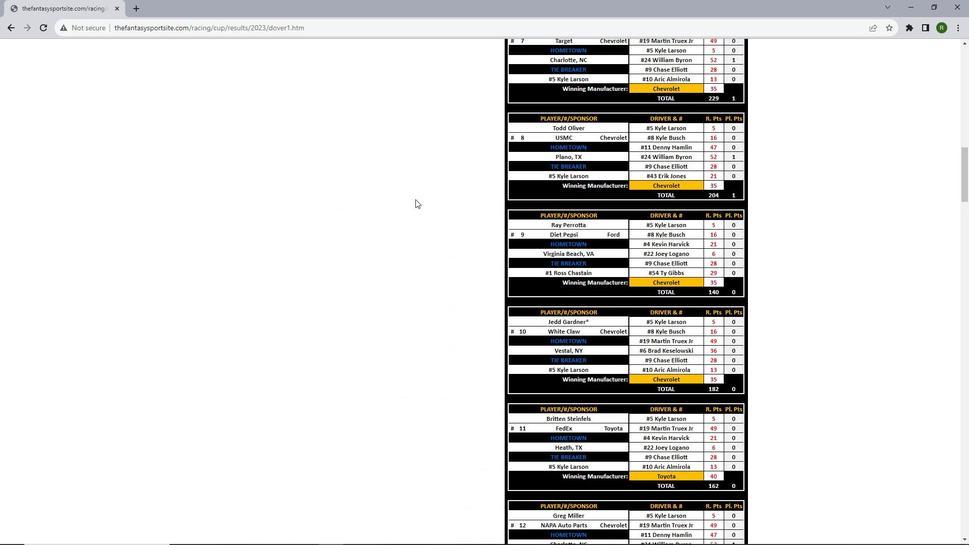 
Action: Mouse moved to (434, 193)
Screenshot: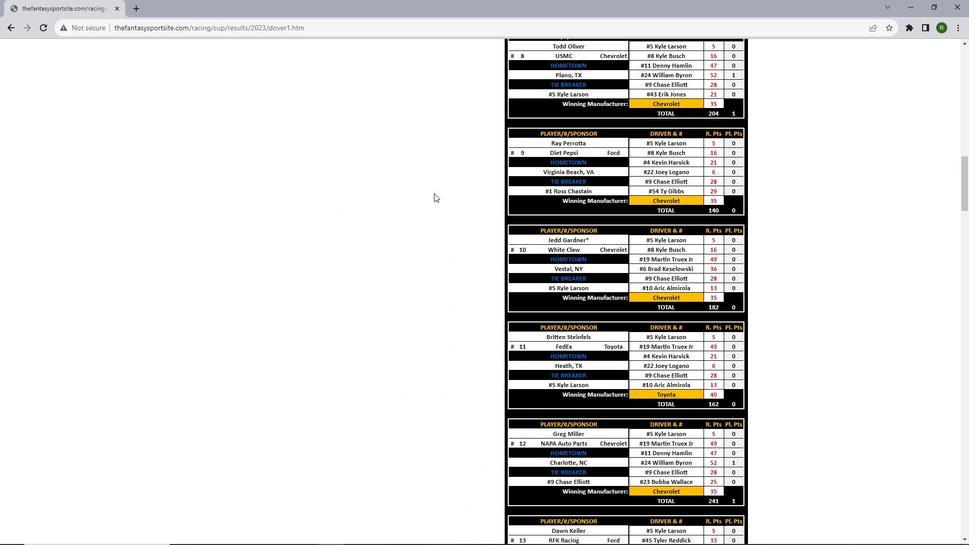 
Action: Mouse scrolled (434, 192) with delta (0, 0)
Screenshot: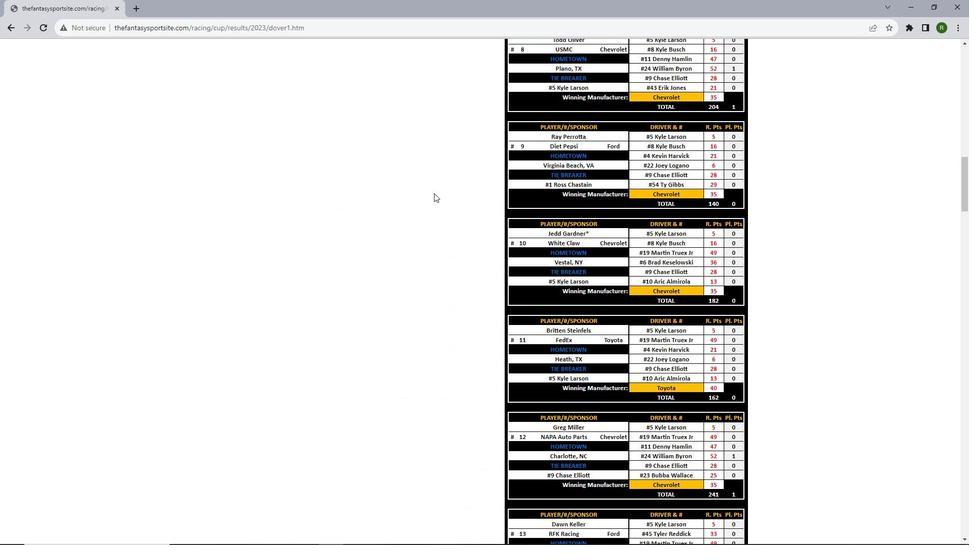 
Action: Mouse scrolled (434, 192) with delta (0, 0)
Screenshot: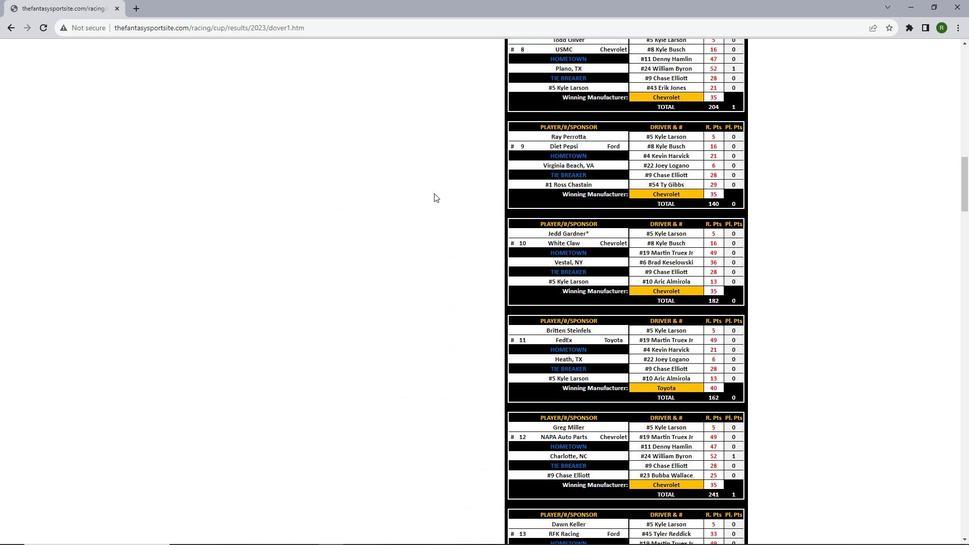 
Action: Mouse scrolled (434, 192) with delta (0, 0)
Screenshot: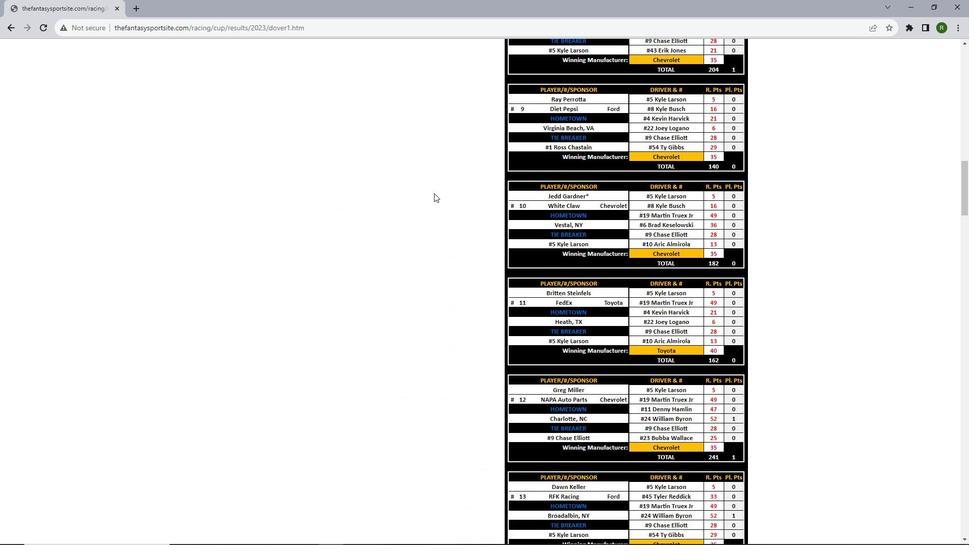 
Action: Mouse moved to (434, 193)
Screenshot: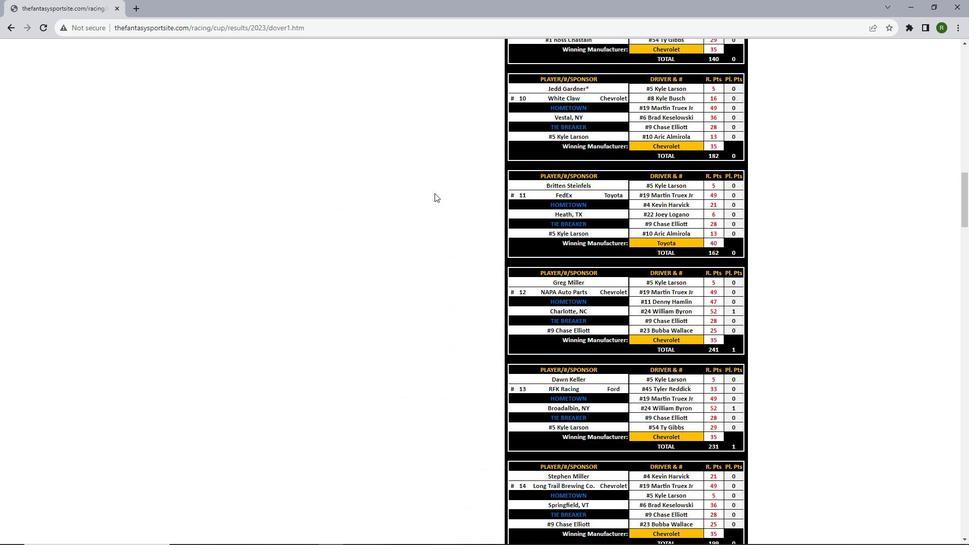 
Action: Mouse scrolled (434, 192) with delta (0, 0)
Screenshot: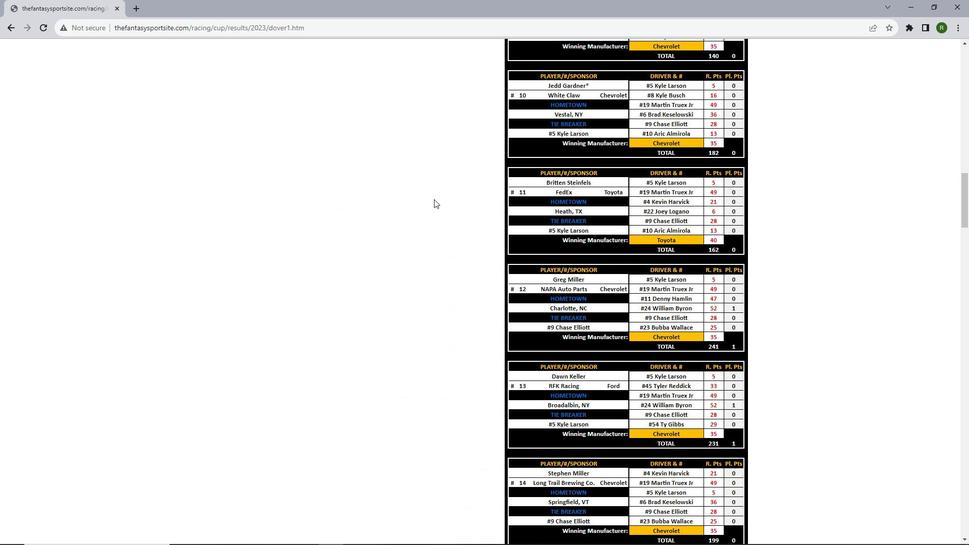 
Action: Mouse moved to (434, 198)
Screenshot: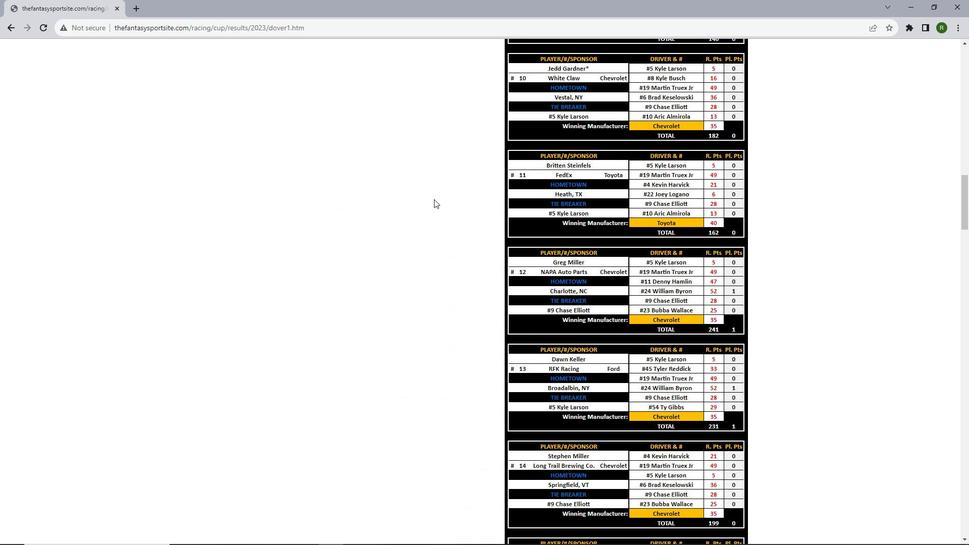 
Action: Mouse scrolled (434, 197) with delta (0, 0)
Screenshot: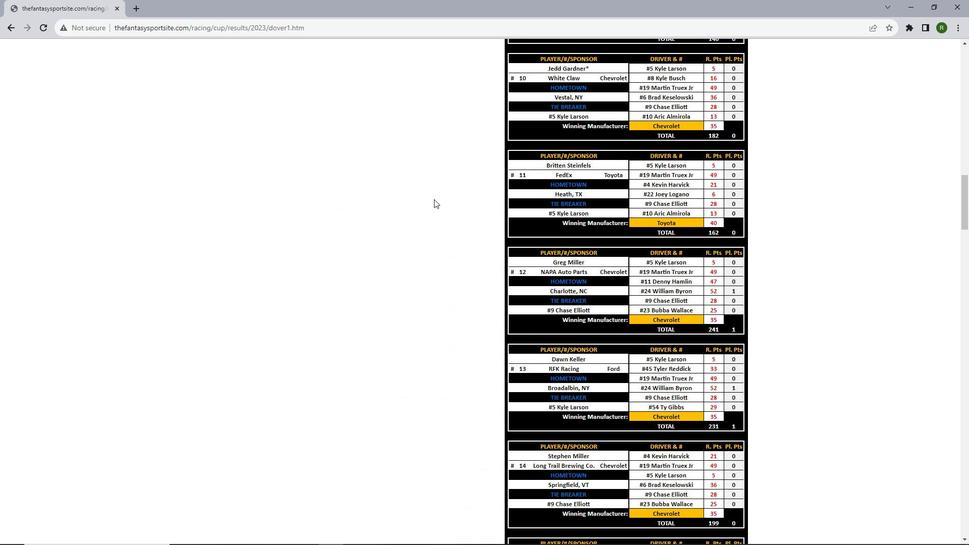 
Action: Mouse moved to (434, 199)
Screenshot: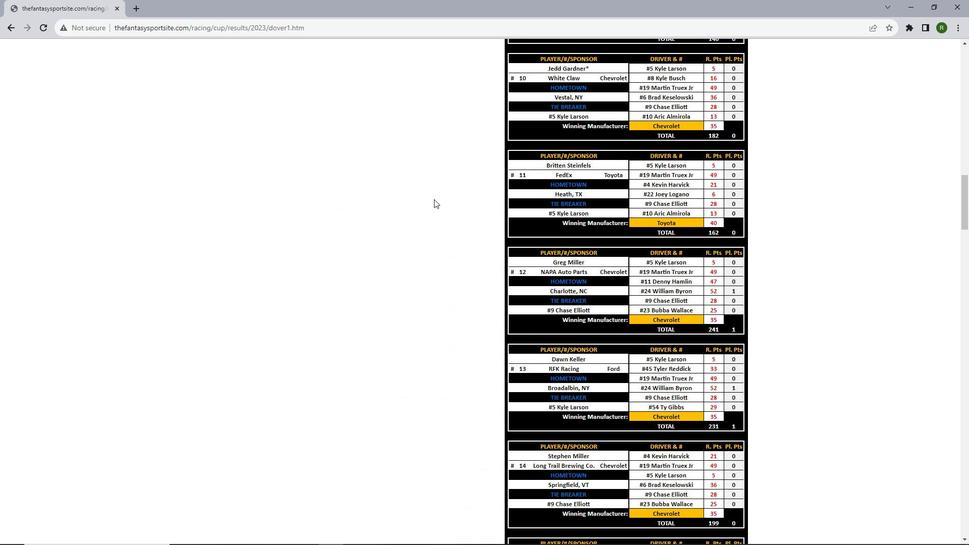 
Action: Mouse scrolled (434, 198) with delta (0, 0)
Screenshot: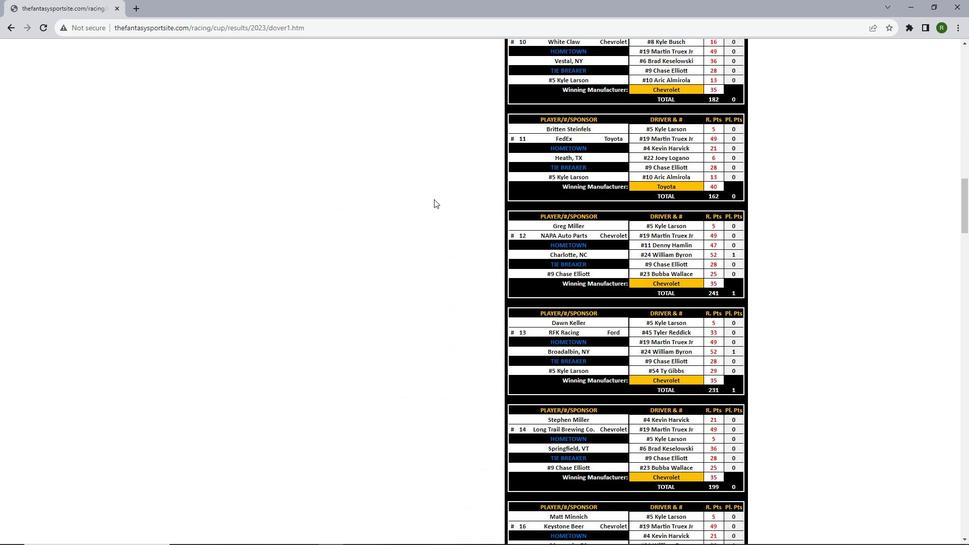 
Action: Mouse scrolled (434, 198) with delta (0, 0)
Screenshot: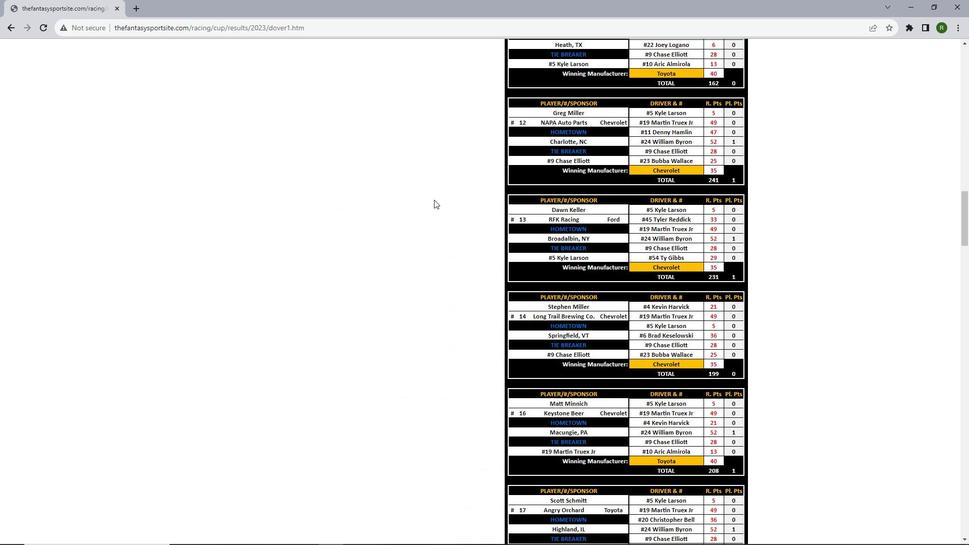 
Action: Mouse moved to (434, 199)
Screenshot: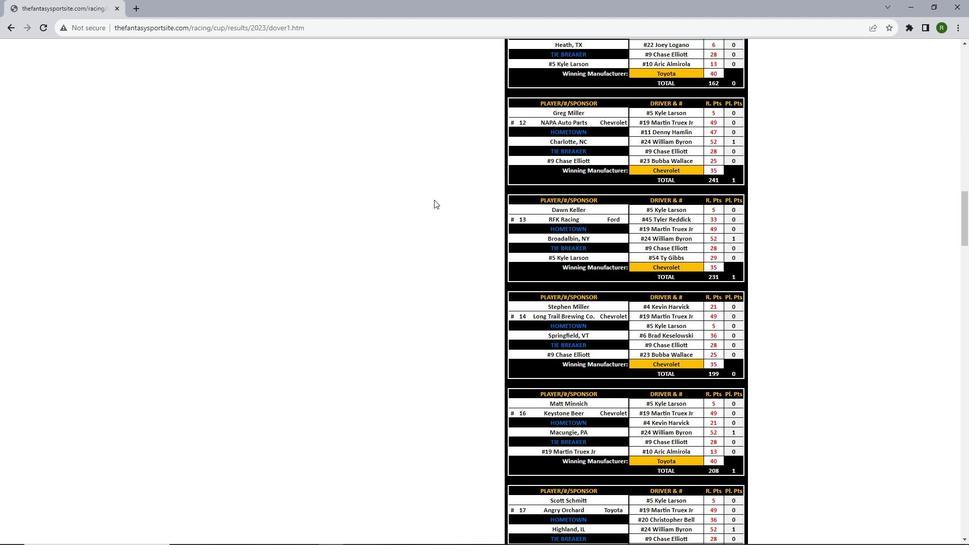 
Action: Mouse scrolled (434, 199) with delta (0, 0)
Screenshot: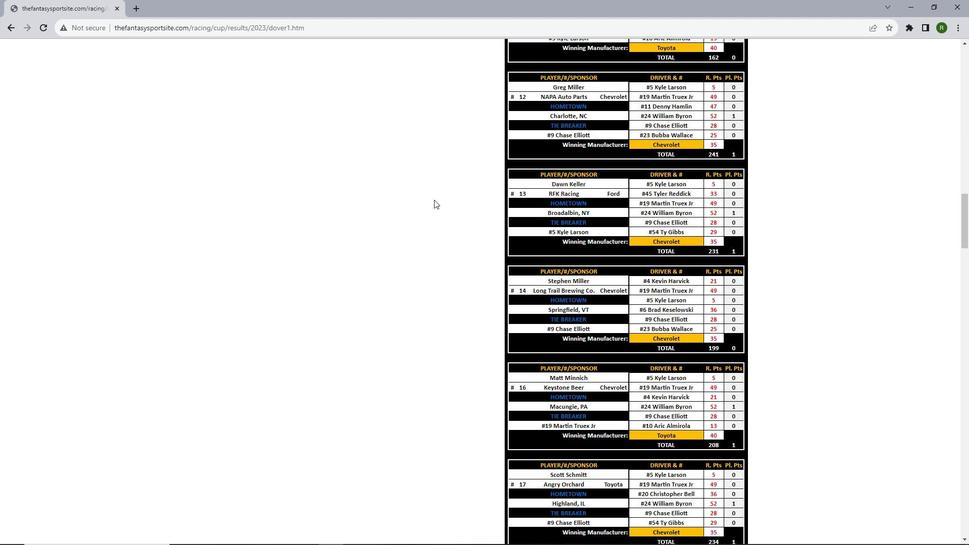 
Action: Mouse scrolled (434, 199) with delta (0, 0)
Screenshot: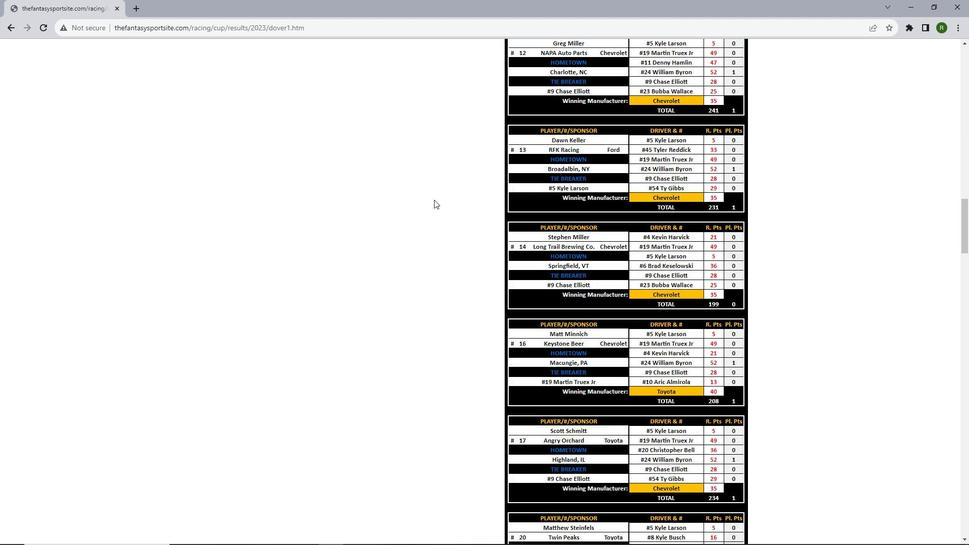 
Action: Mouse moved to (434, 199)
Screenshot: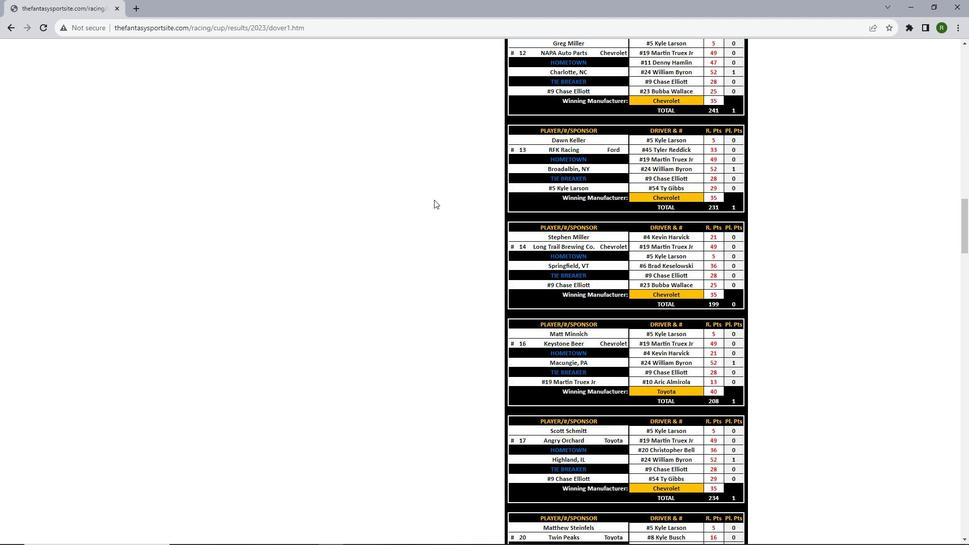 
Action: Mouse scrolled (434, 199) with delta (0, 0)
Screenshot: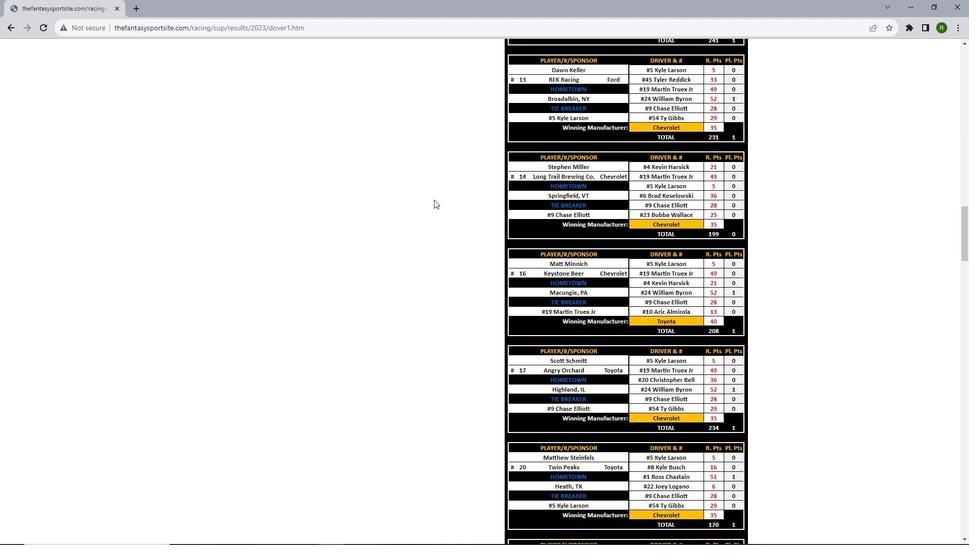 
Action: Mouse scrolled (434, 199) with delta (0, 0)
Screenshot: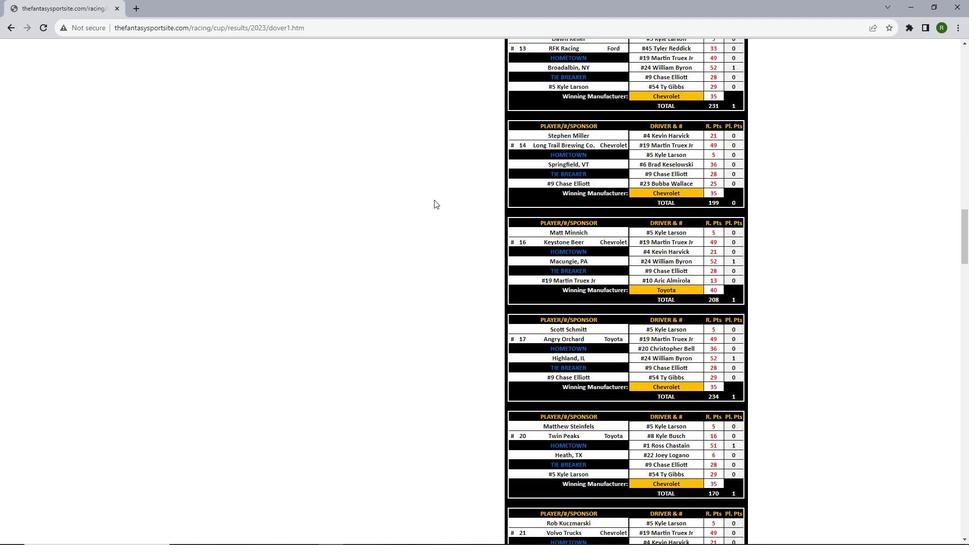 
Action: Mouse scrolled (434, 199) with delta (0, 0)
Screenshot: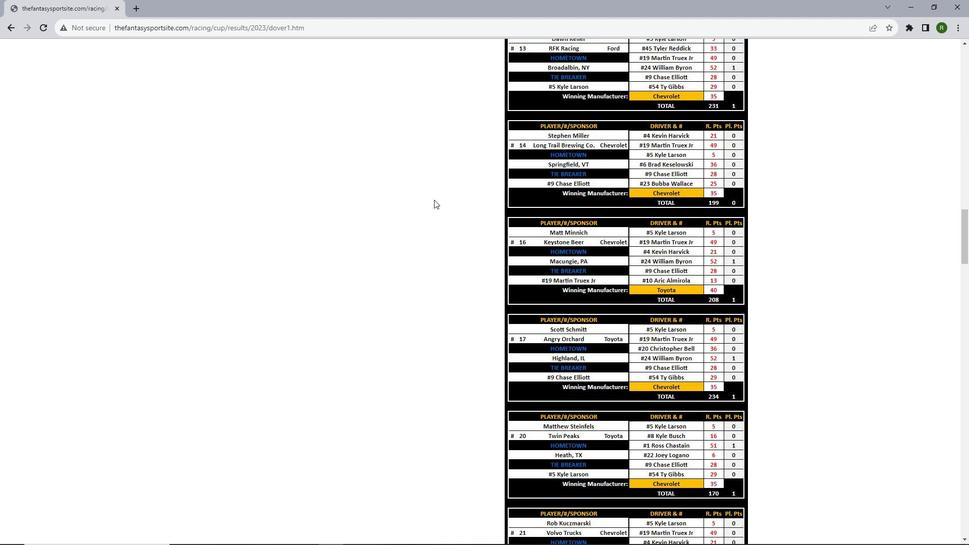 
Action: Mouse moved to (434, 200)
Screenshot: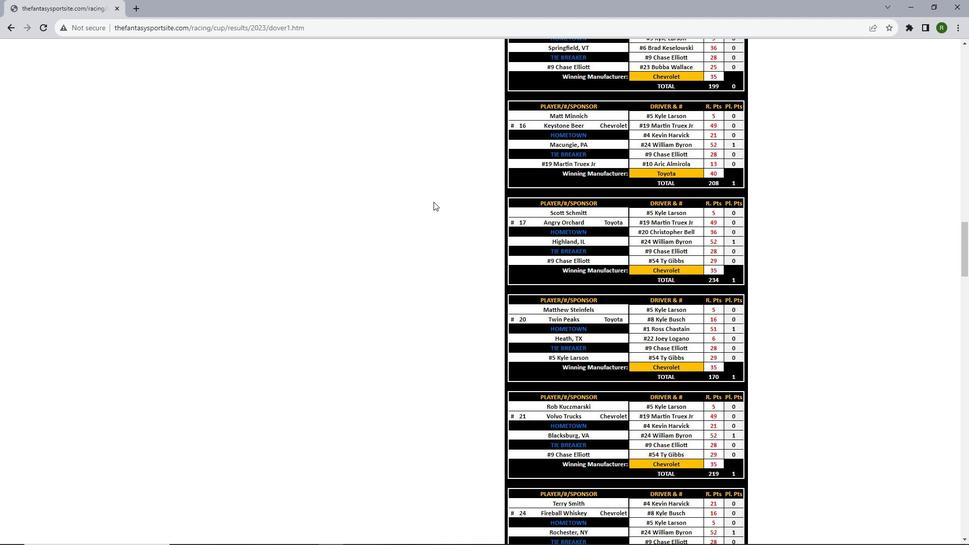 
Action: Mouse scrolled (434, 199) with delta (0, 0)
Screenshot: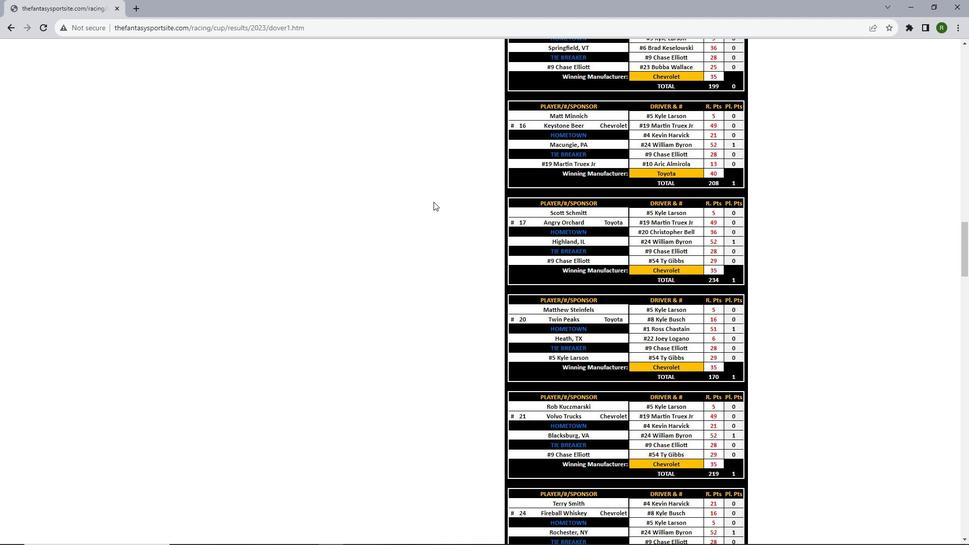 
Action: Mouse moved to (433, 201)
Screenshot: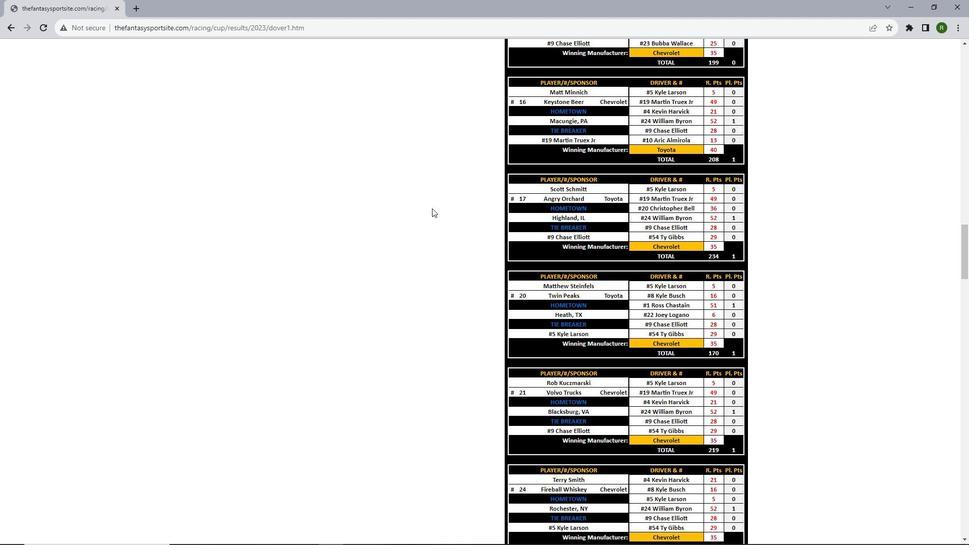 
Action: Mouse scrolled (433, 201) with delta (0, 0)
Screenshot: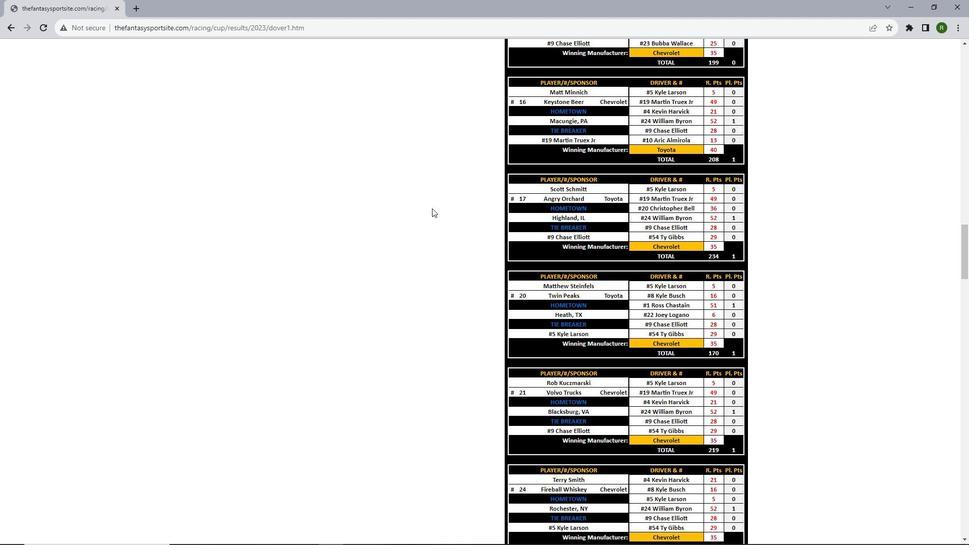 
Action: Mouse moved to (432, 208)
Screenshot: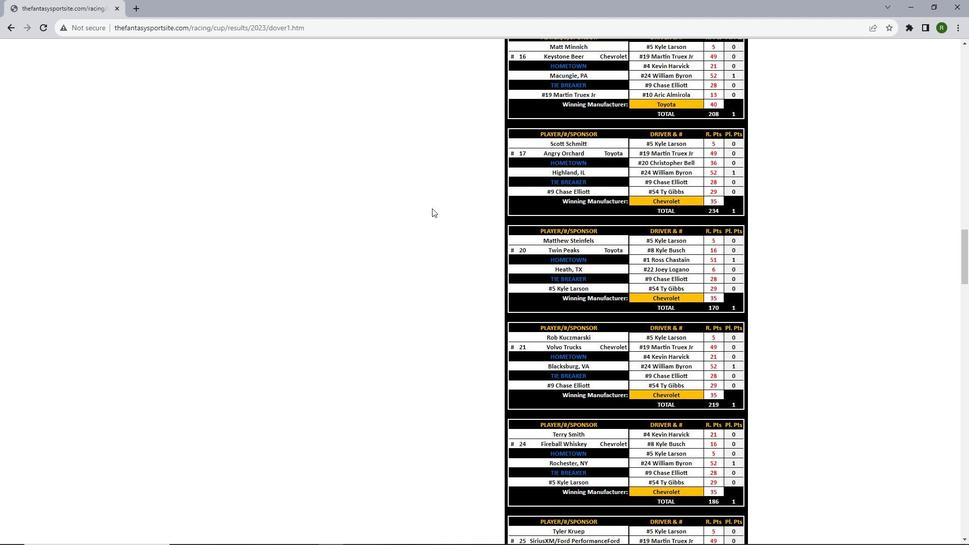 
Action: Mouse scrolled (432, 208) with delta (0, 0)
Screenshot: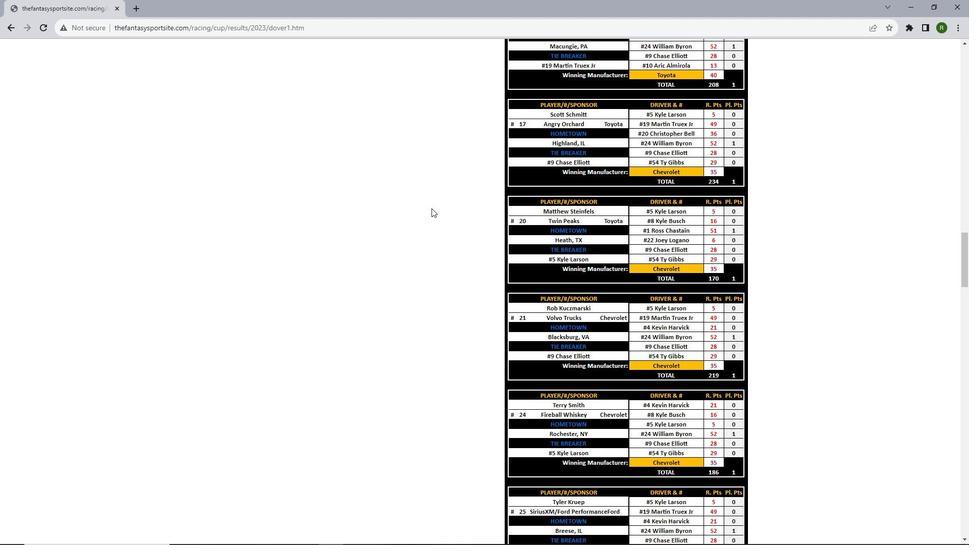 
Action: Mouse moved to (431, 208)
Screenshot: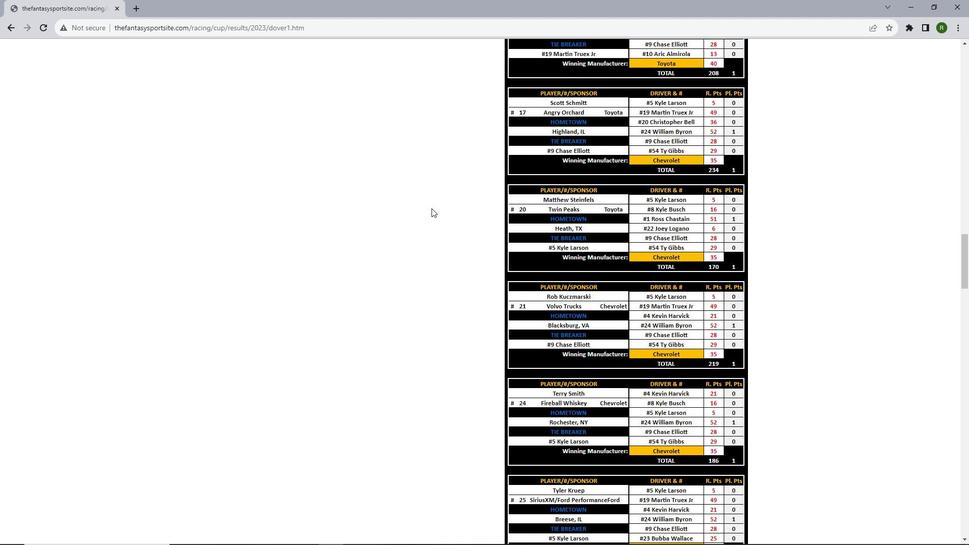 
Action: Mouse scrolled (431, 208) with delta (0, 0)
Screenshot: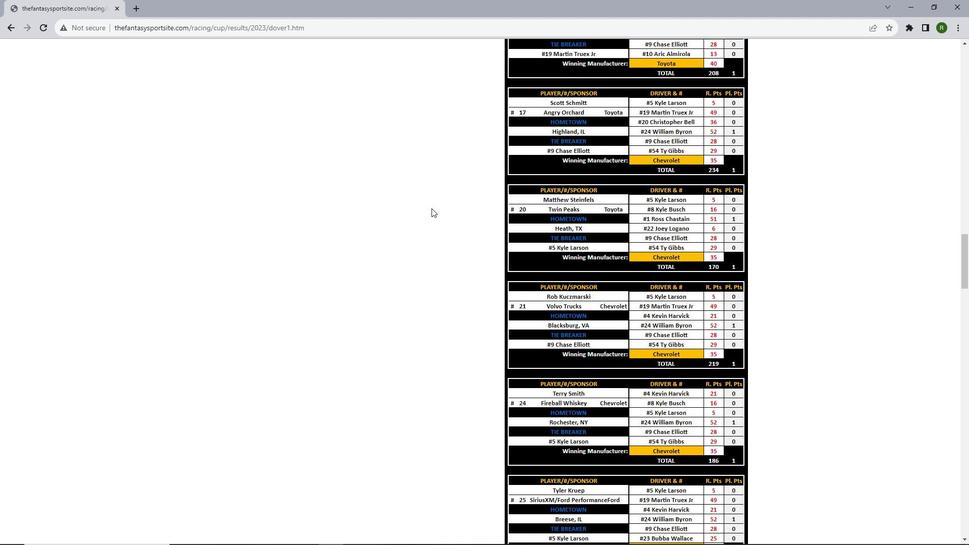 
Action: Mouse scrolled (431, 208) with delta (0, 0)
Screenshot: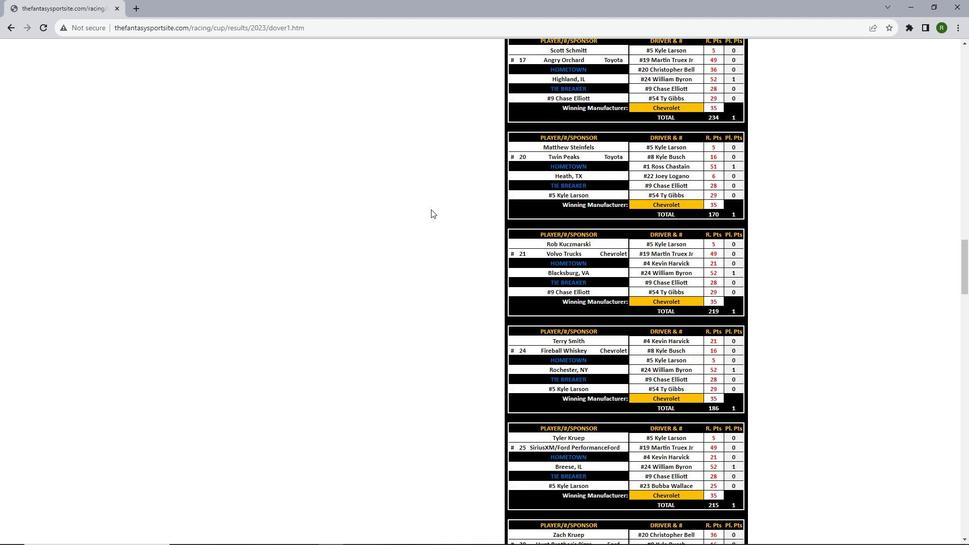 
Action: Mouse moved to (431, 209)
Screenshot: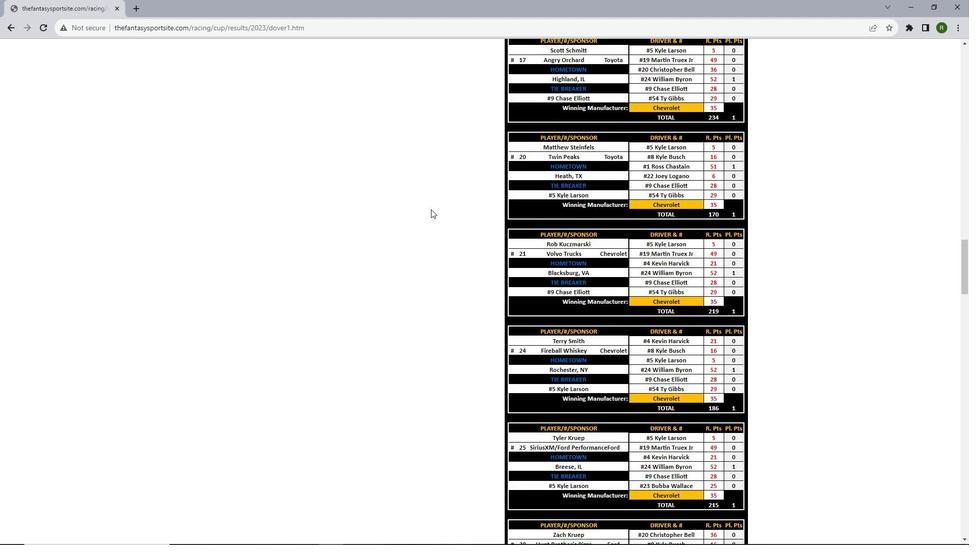 
Action: Mouse scrolled (431, 208) with delta (0, 0)
Screenshot: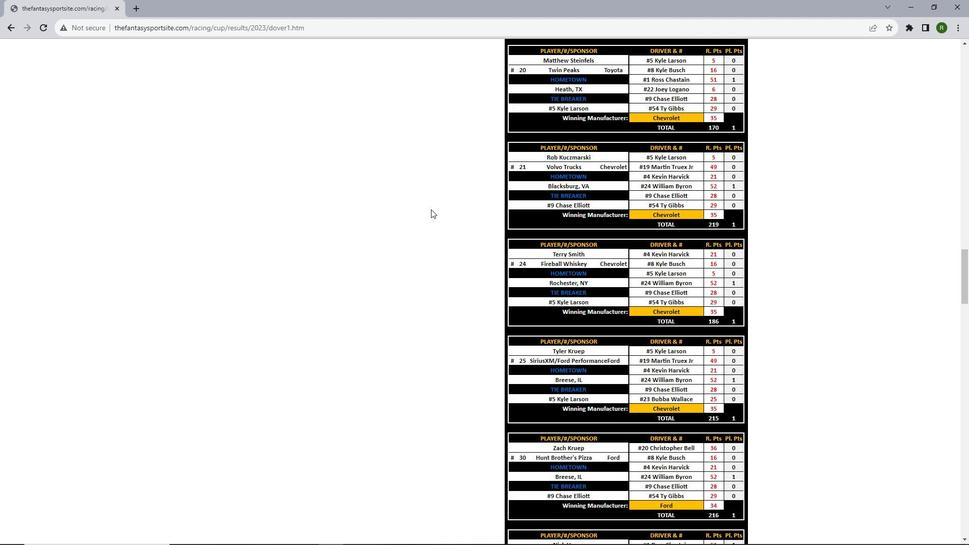
Action: Mouse moved to (431, 209)
Screenshot: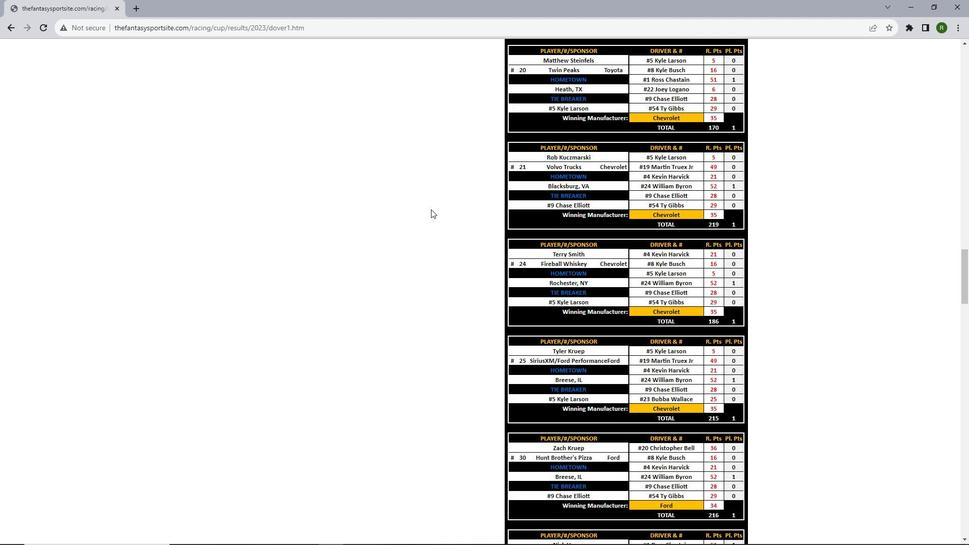 
Action: Mouse scrolled (431, 209) with delta (0, 0)
Screenshot: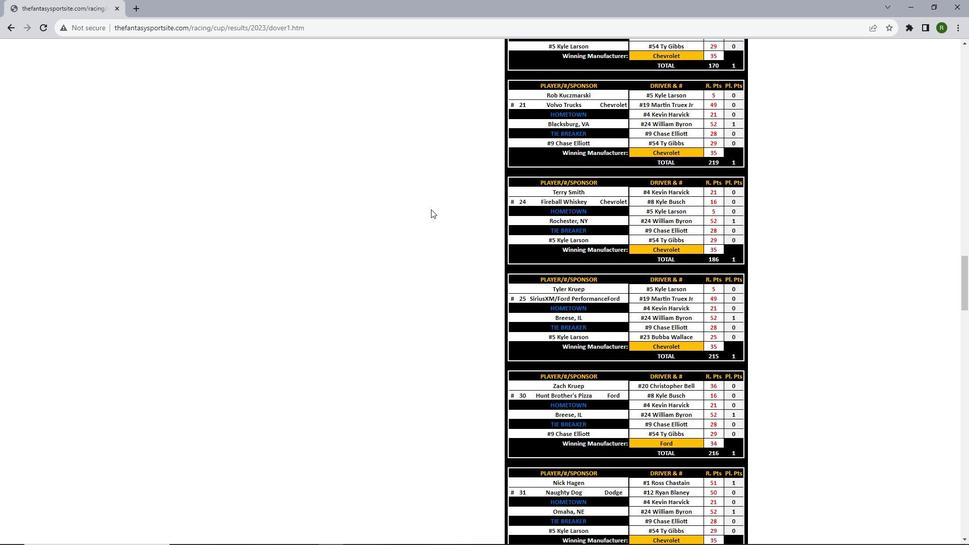 
Action: Mouse moved to (431, 209)
Screenshot: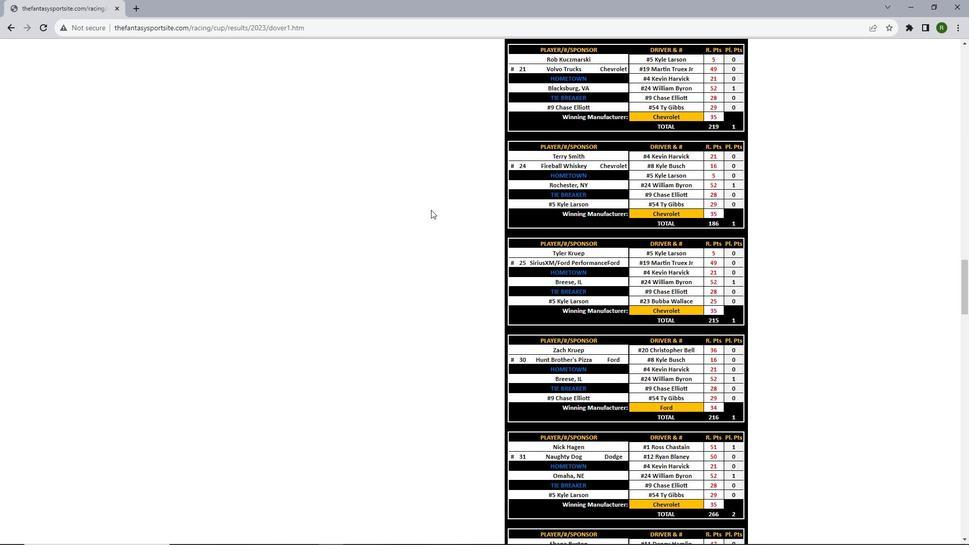 
Action: Mouse scrolled (431, 209) with delta (0, 0)
Screenshot: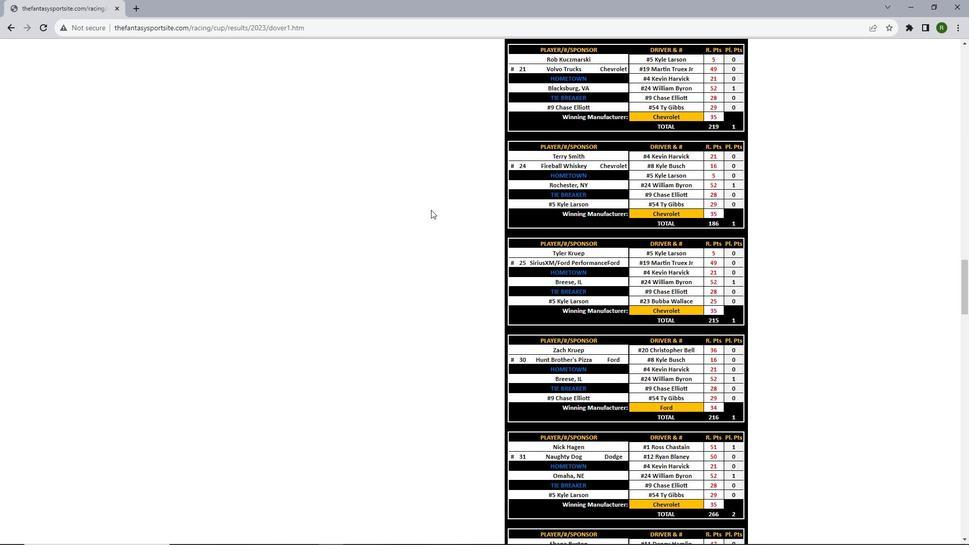 
Action: Mouse scrolled (431, 209) with delta (0, 0)
Screenshot: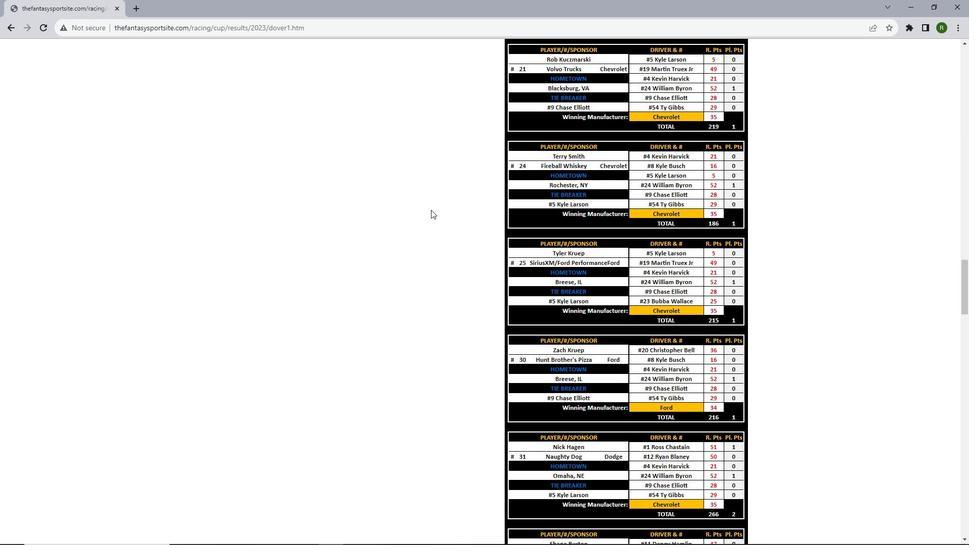 
Action: Mouse moved to (430, 212)
Screenshot: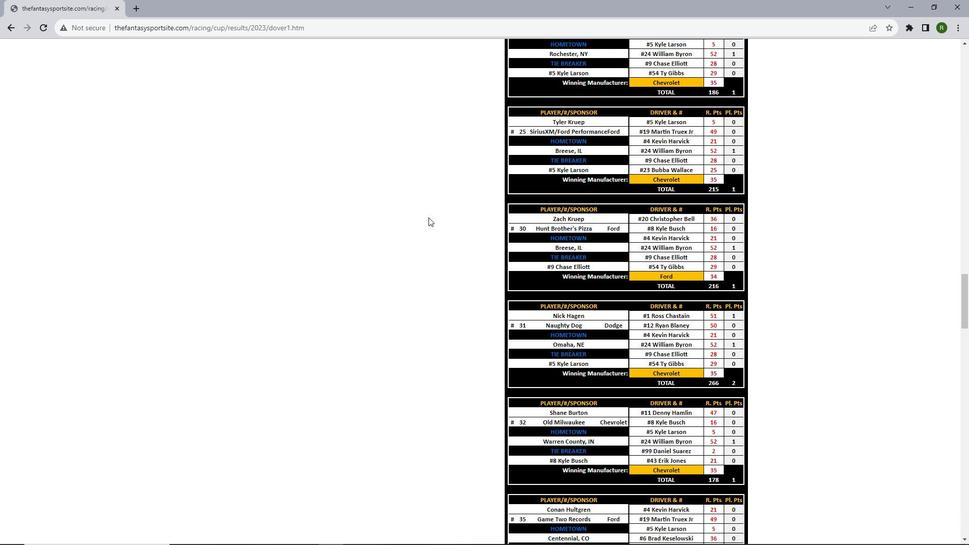 
Action: Mouse scrolled (430, 211) with delta (0, 0)
Screenshot: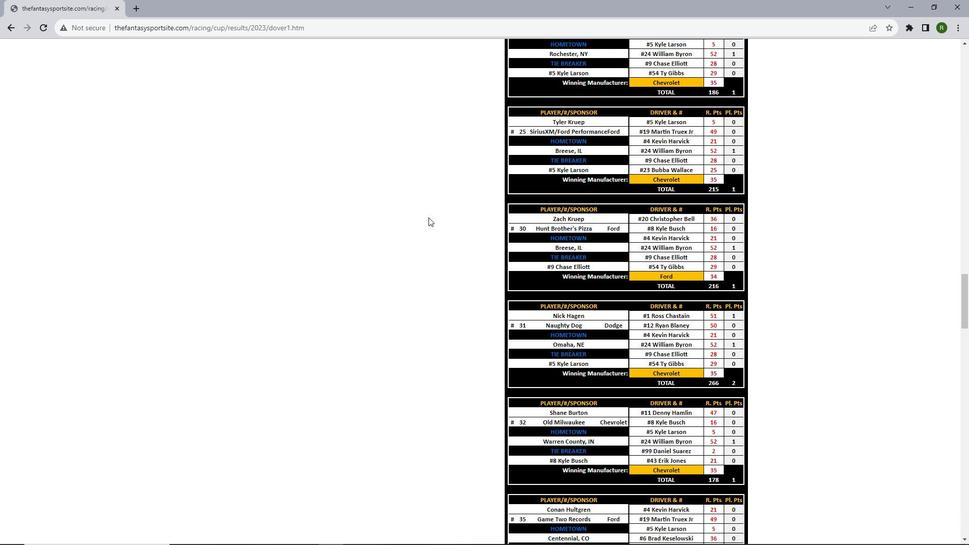 
Action: Mouse moved to (429, 216)
Screenshot: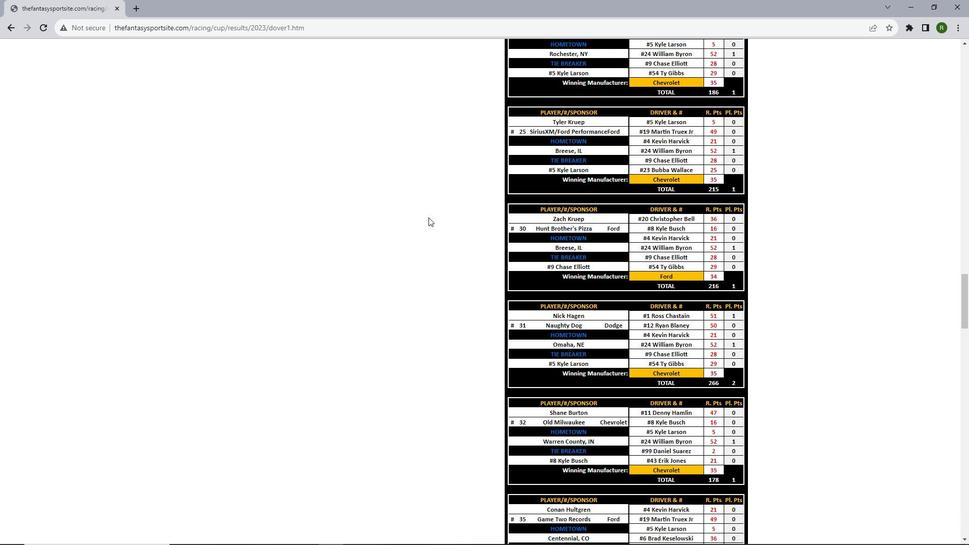 
Action: Mouse scrolled (429, 216) with delta (0, 0)
Screenshot: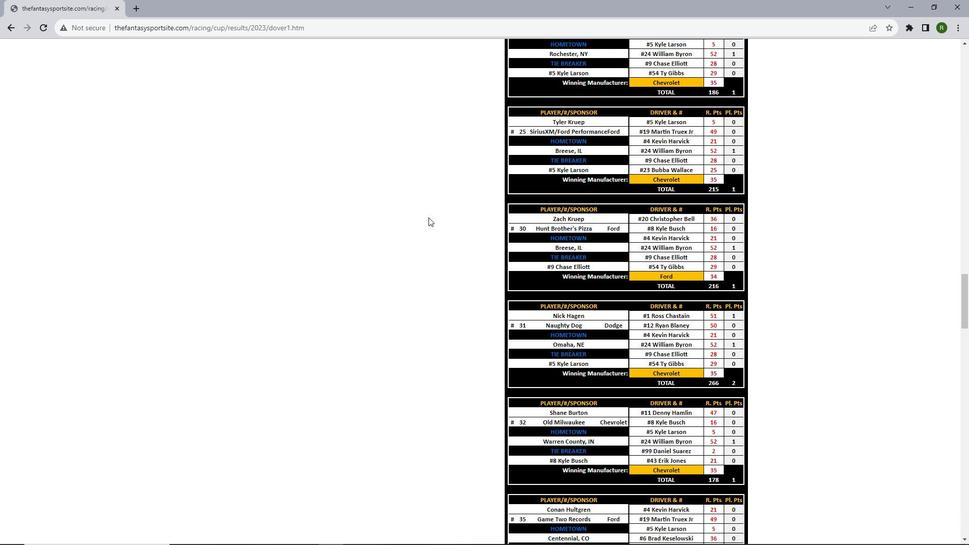 
Action: Mouse moved to (428, 217)
Screenshot: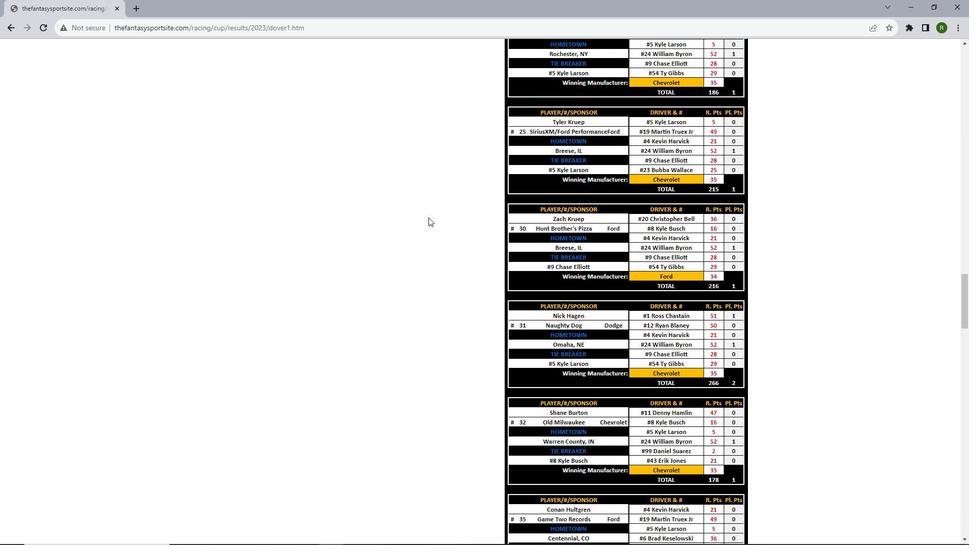 
Action: Mouse scrolled (428, 217) with delta (0, 0)
Screenshot: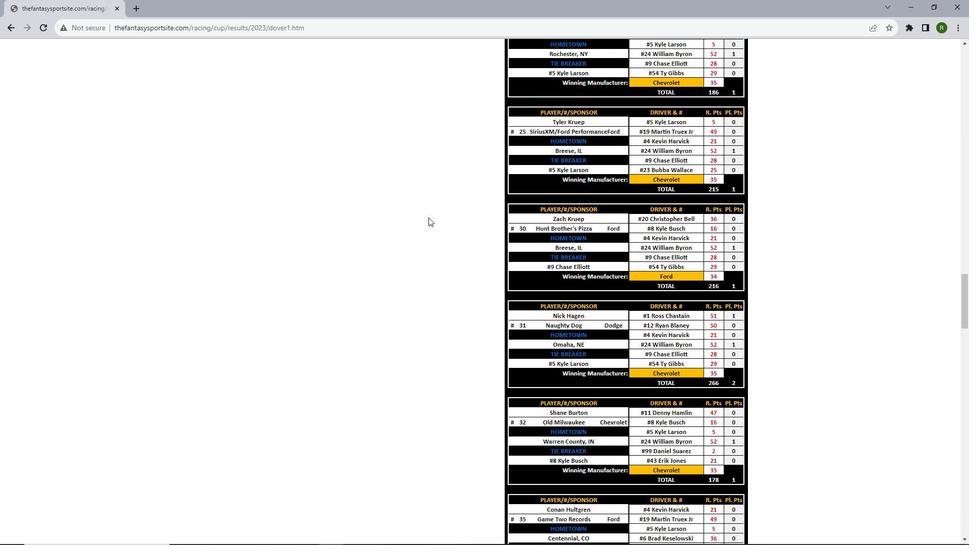 
Action: Mouse scrolled (428, 217) with delta (0, 0)
Screenshot: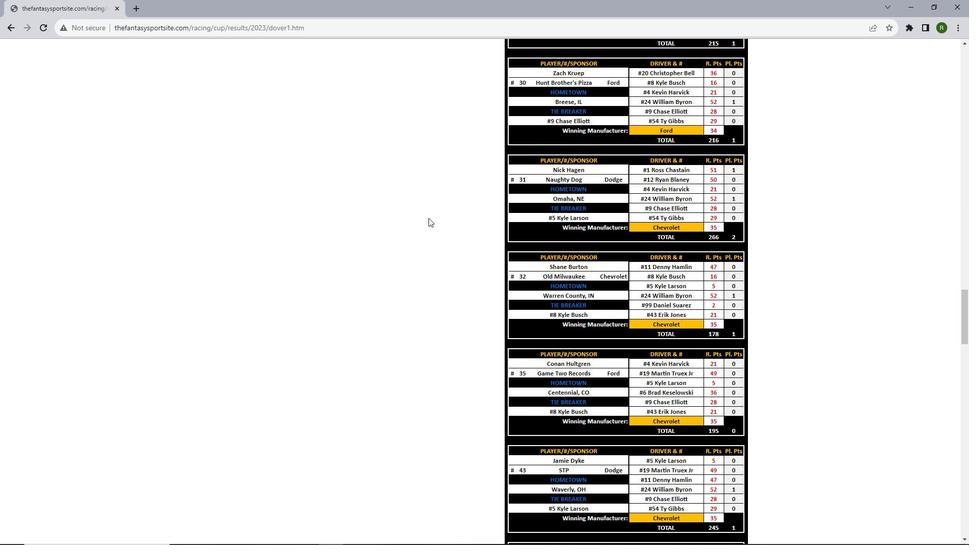 
Action: Mouse moved to (428, 218)
Screenshot: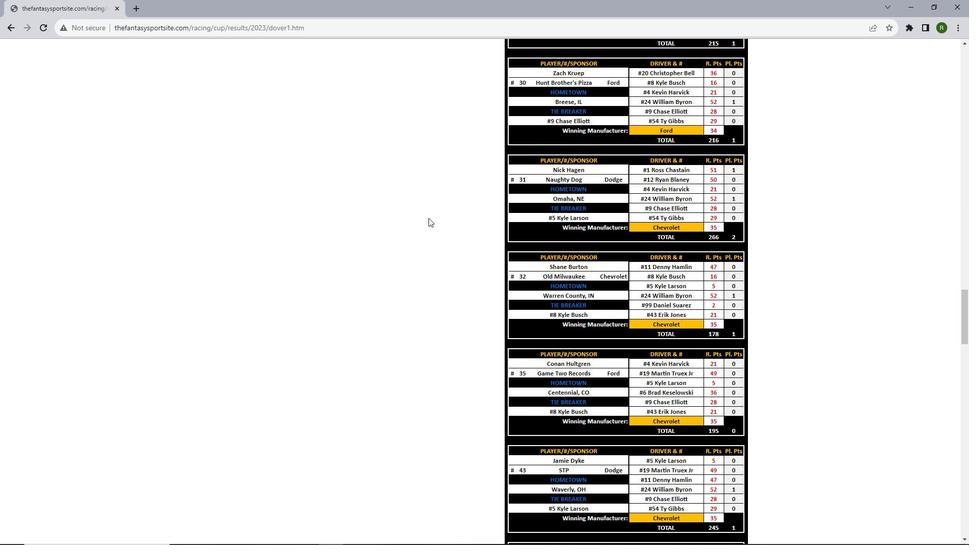 
Action: Mouse scrolled (428, 217) with delta (0, 0)
Screenshot: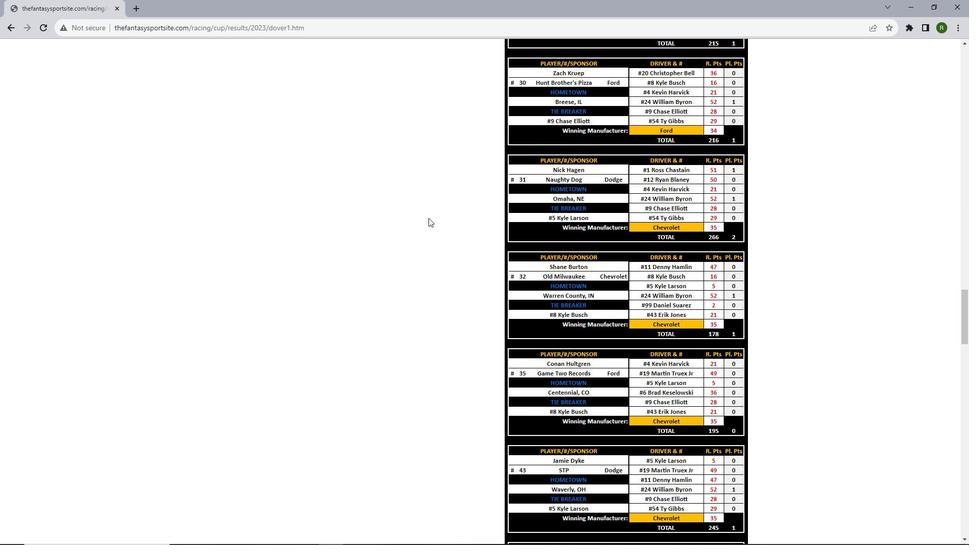 
Action: Mouse scrolled (428, 217) with delta (0, 0)
Screenshot: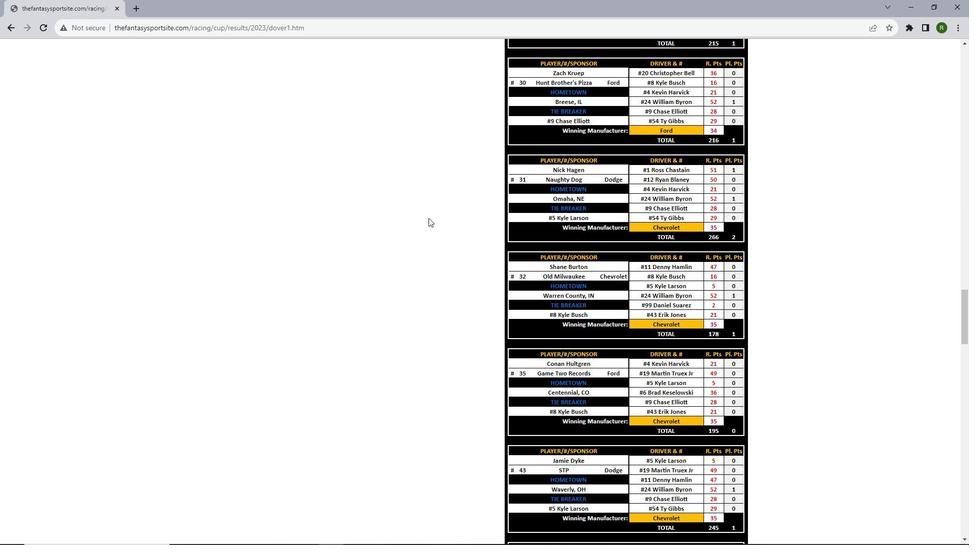 
Action: Mouse scrolled (428, 217) with delta (0, 0)
Screenshot: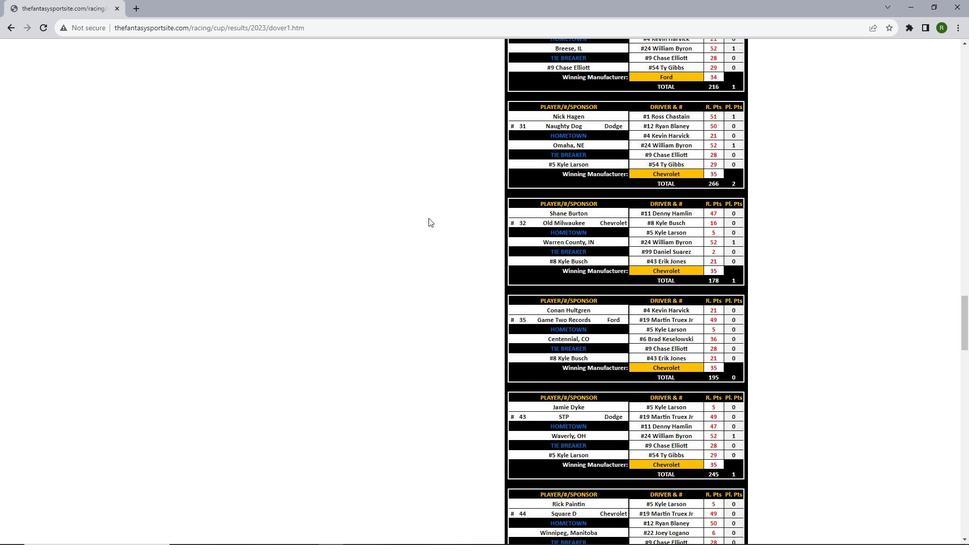 
Action: Mouse scrolled (428, 217) with delta (0, 0)
Screenshot: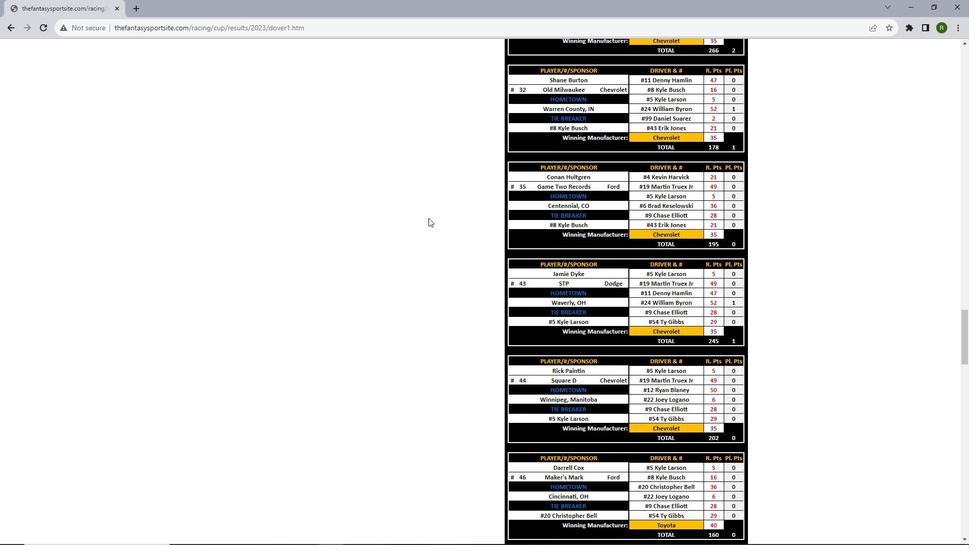 
Action: Mouse scrolled (428, 217) with delta (0, 0)
Screenshot: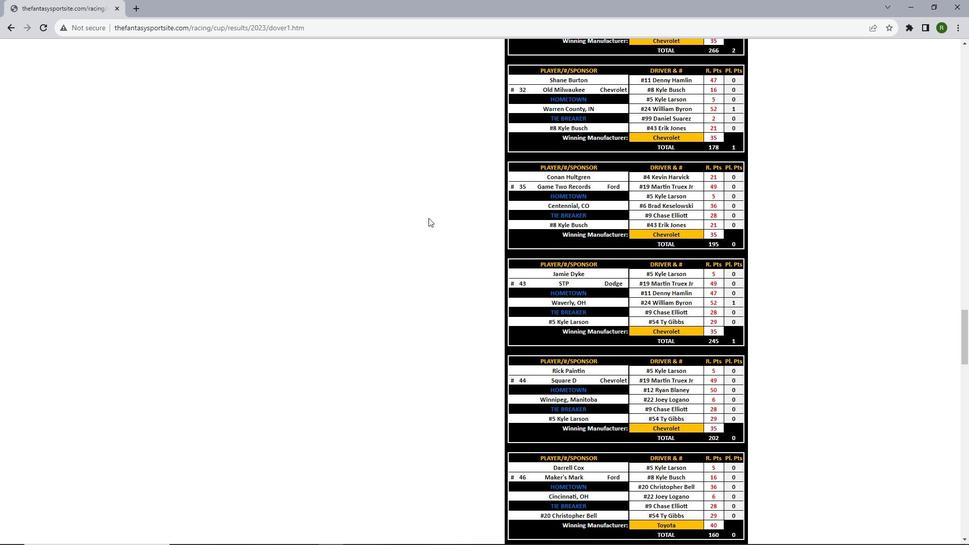 
Action: Mouse scrolled (428, 217) with delta (0, 0)
Screenshot: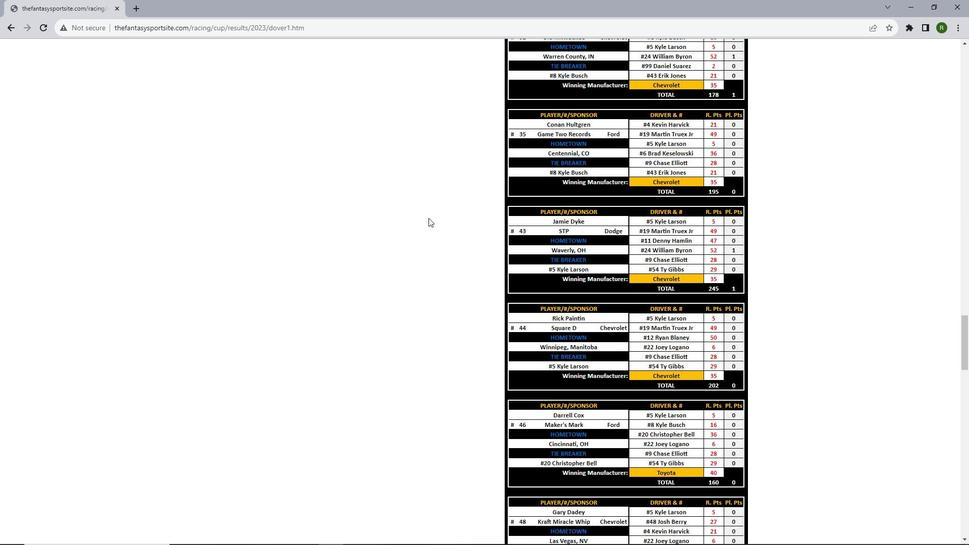 
Action: Mouse scrolled (428, 217) with delta (0, 0)
Screenshot: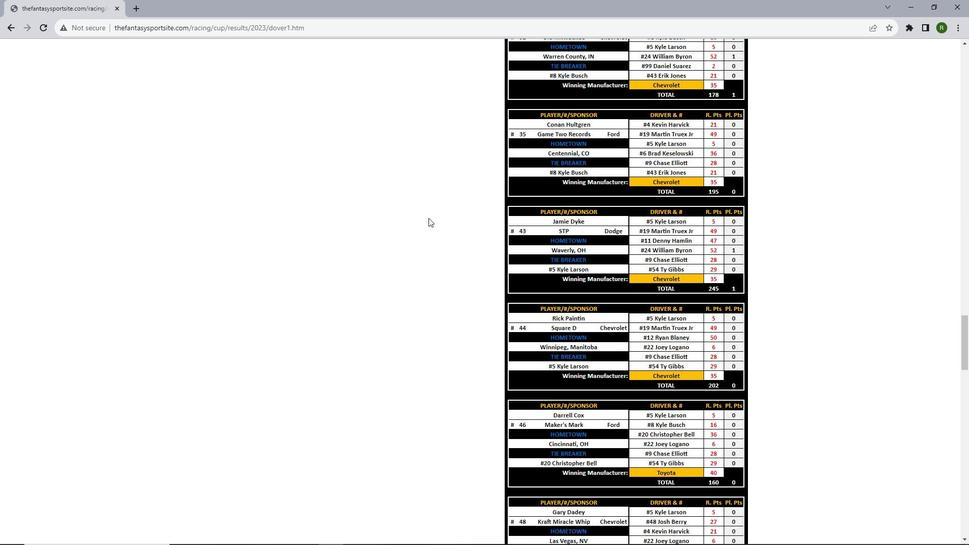 
Action: Mouse scrolled (428, 217) with delta (0, 0)
Screenshot: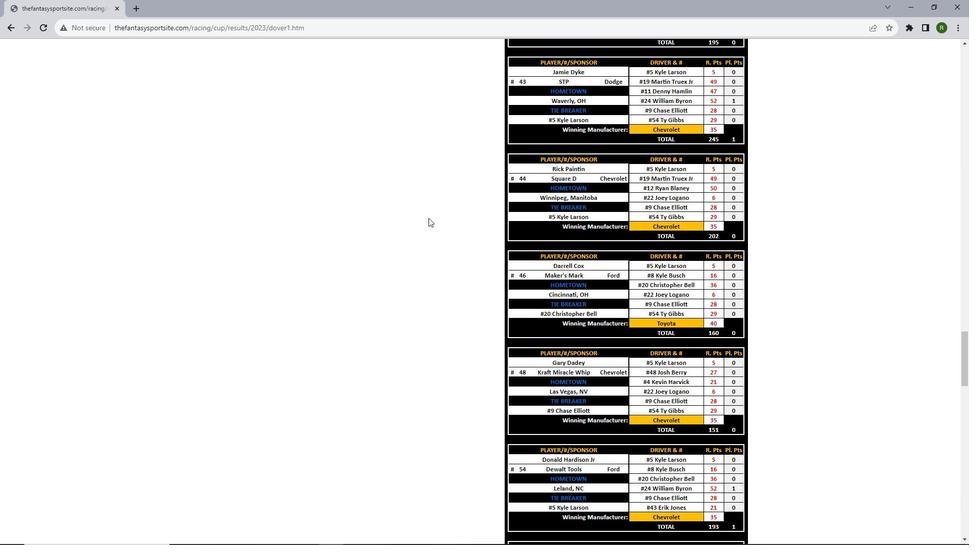 
Action: Mouse scrolled (428, 217) with delta (0, 0)
Screenshot: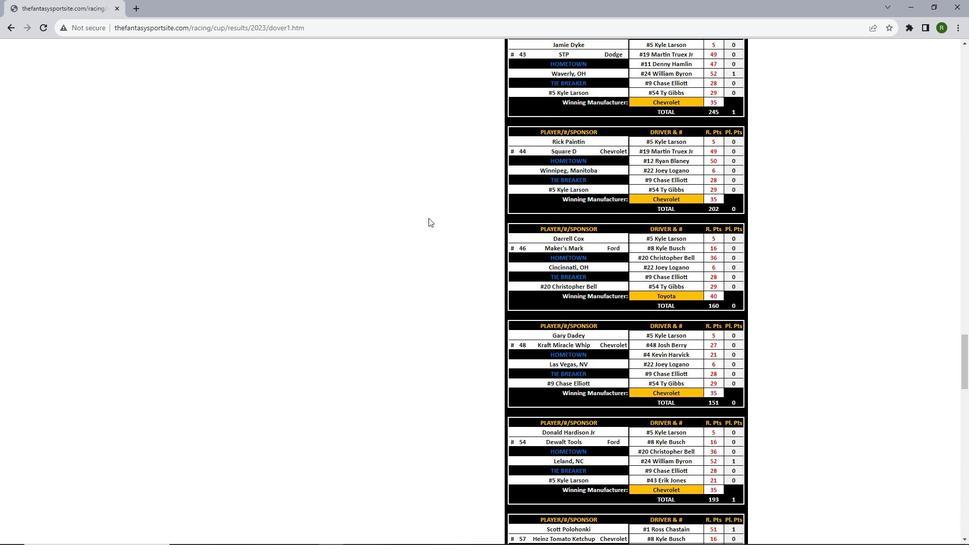 
Action: Mouse scrolled (428, 217) with delta (0, 0)
Screenshot: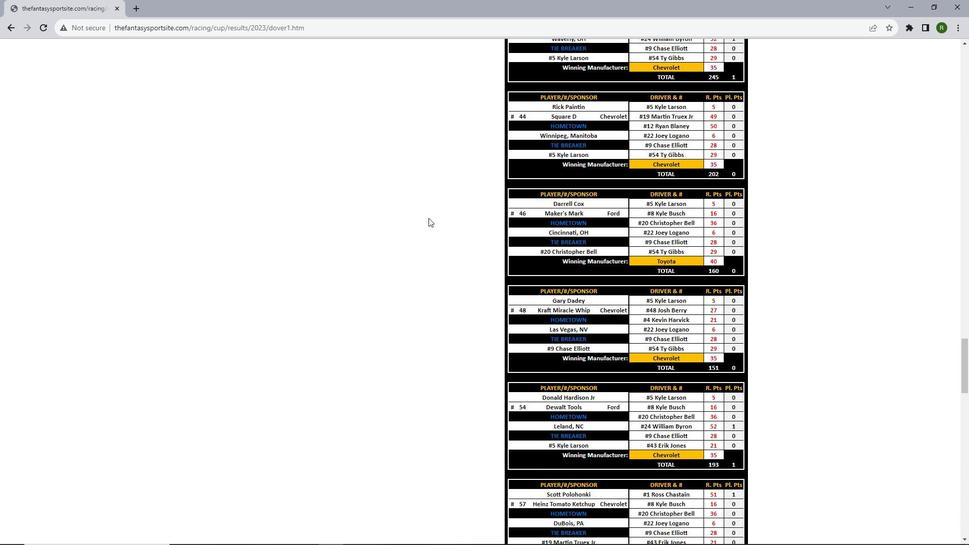 
Action: Mouse scrolled (428, 217) with delta (0, 0)
Screenshot: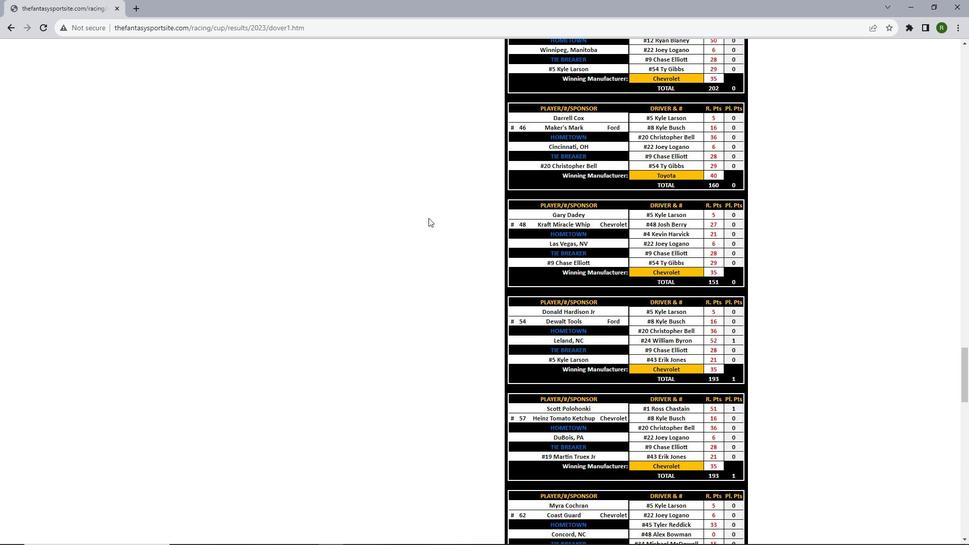 
Action: Mouse scrolled (428, 217) with delta (0, 0)
Screenshot: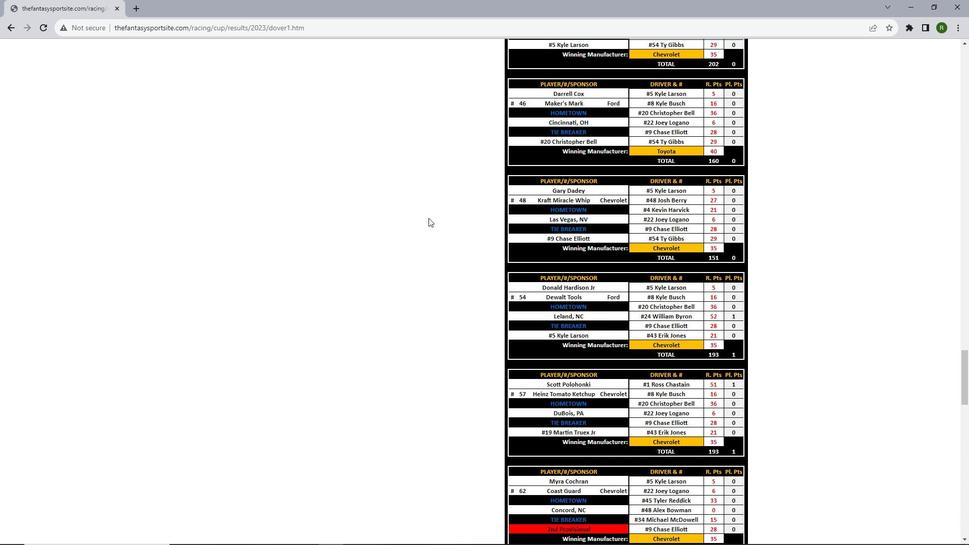 
Action: Mouse scrolled (428, 217) with delta (0, 0)
Screenshot: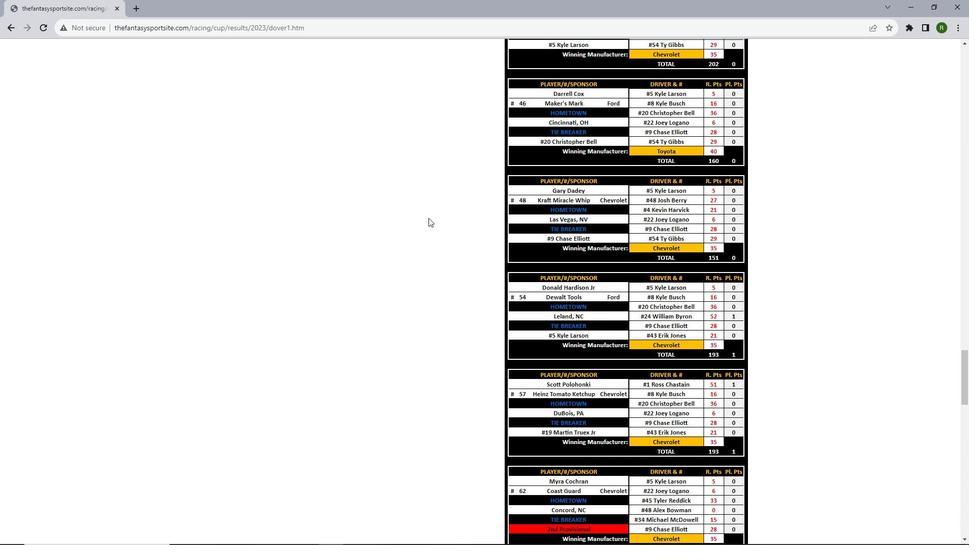 
Action: Mouse scrolled (428, 217) with delta (0, 0)
Screenshot: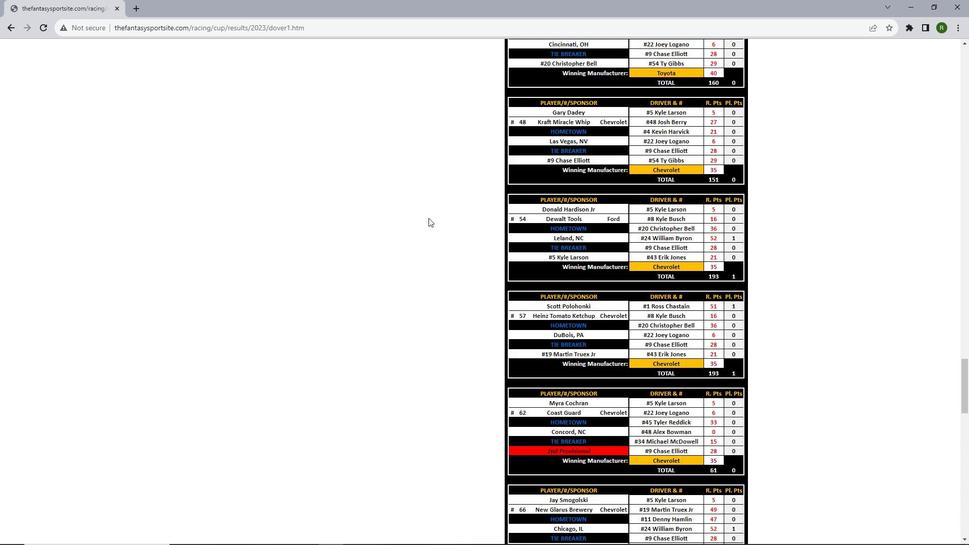 
Action: Mouse scrolled (428, 217) with delta (0, 0)
Screenshot: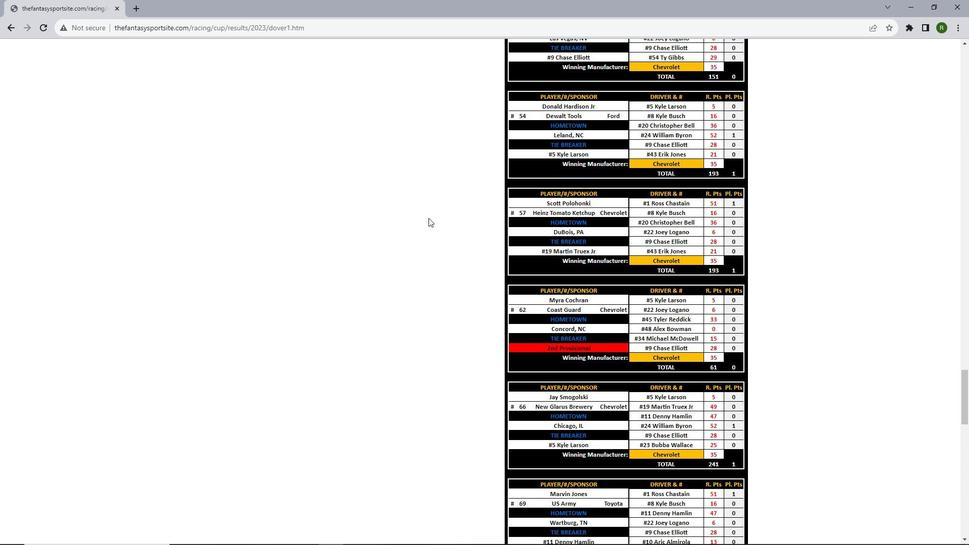 
Action: Mouse scrolled (428, 217) with delta (0, 0)
Screenshot: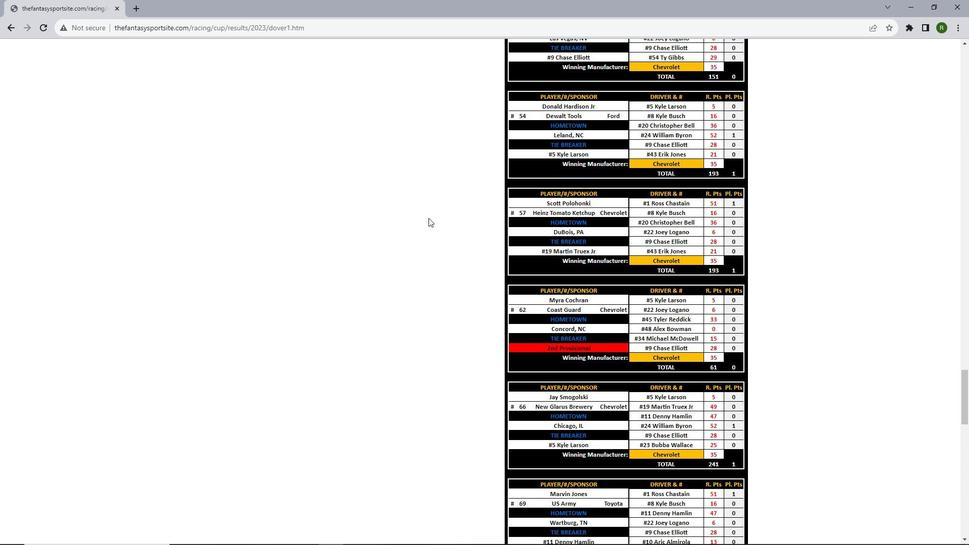 
Action: Mouse scrolled (428, 217) with delta (0, 0)
Screenshot: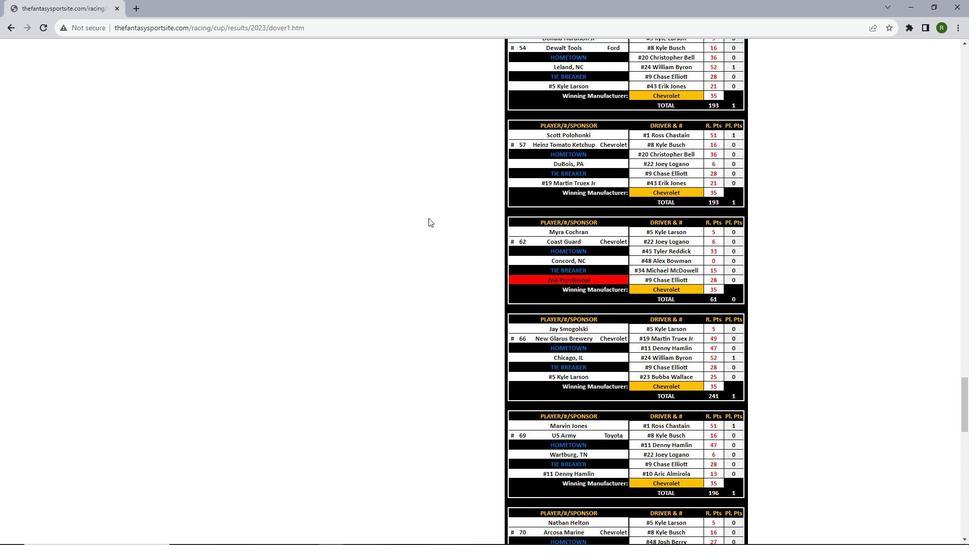
Action: Mouse scrolled (428, 217) with delta (0, 0)
Screenshot: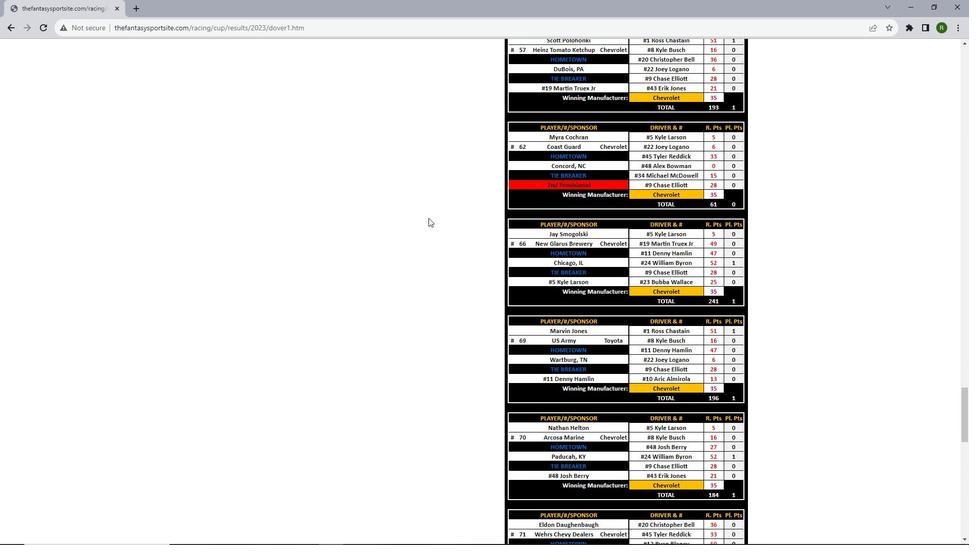 
Action: Mouse scrolled (428, 217) with delta (0, 0)
Screenshot: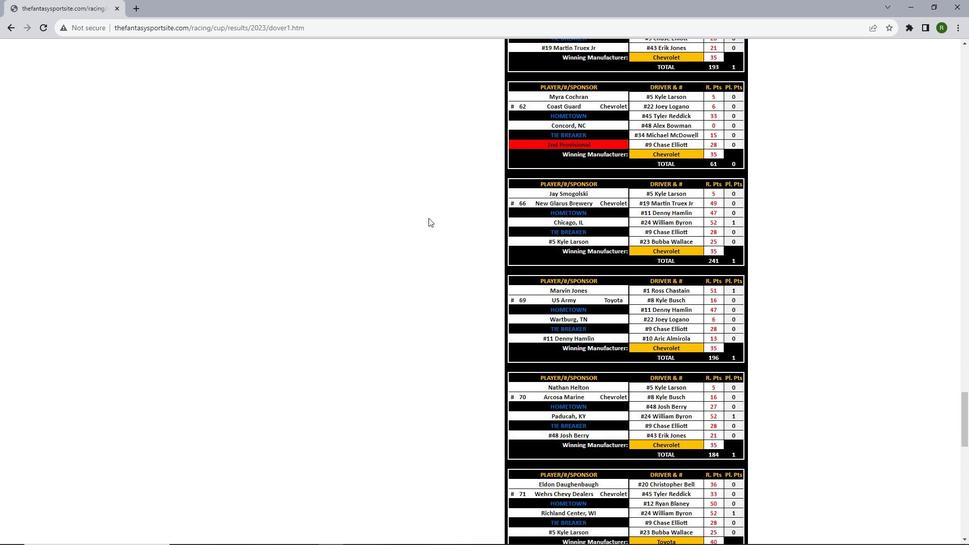 
Action: Mouse scrolled (428, 217) with delta (0, 0)
Screenshot: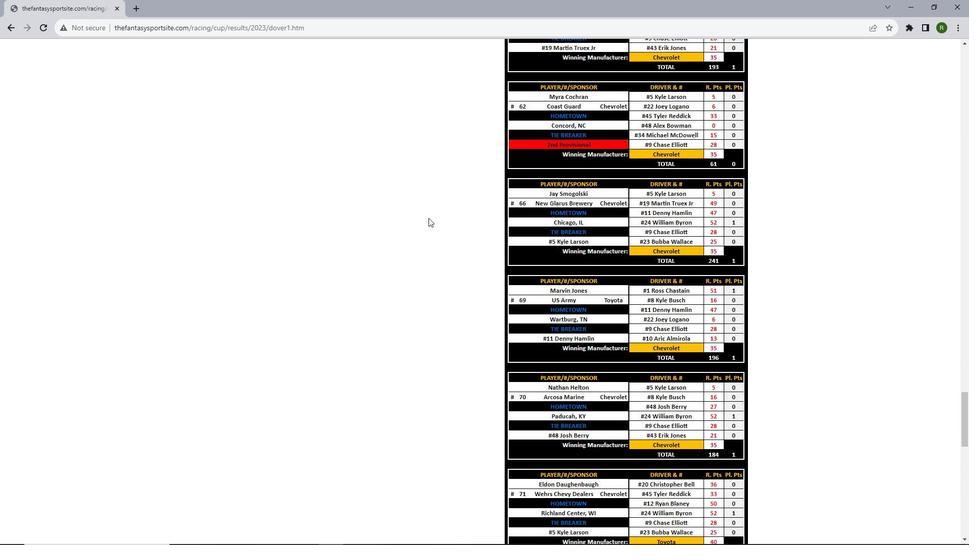
Action: Mouse scrolled (428, 217) with delta (0, 0)
Screenshot: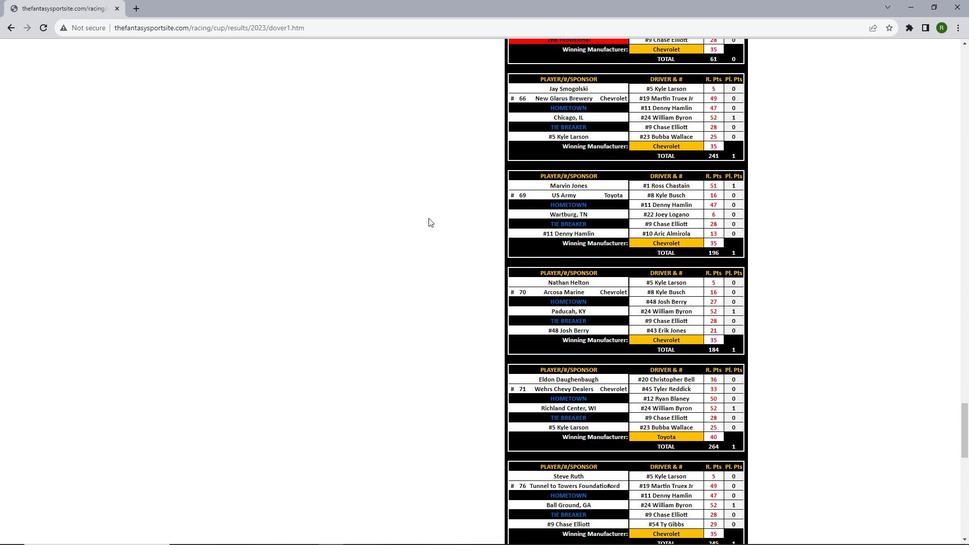
Action: Mouse scrolled (428, 217) with delta (0, 0)
Screenshot: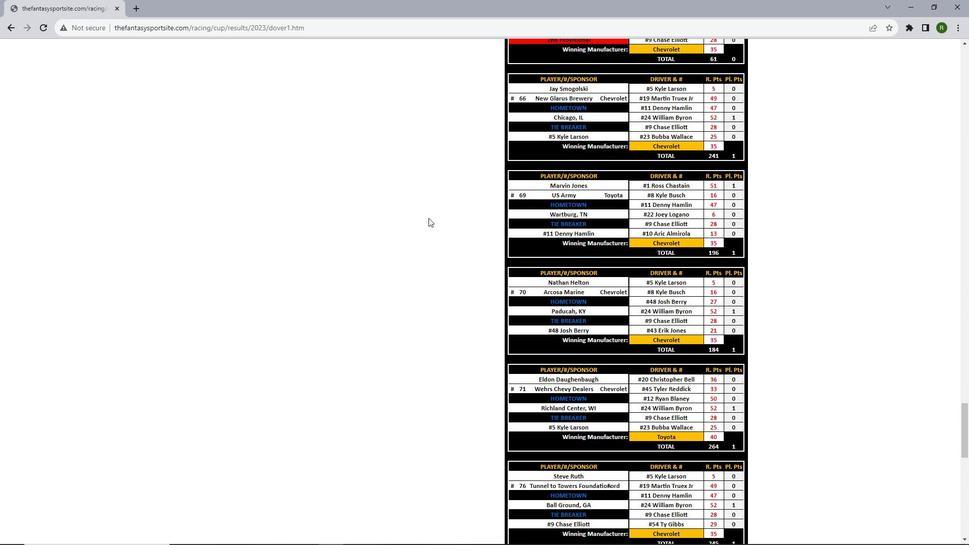 
Action: Mouse scrolled (428, 217) with delta (0, 0)
Screenshot: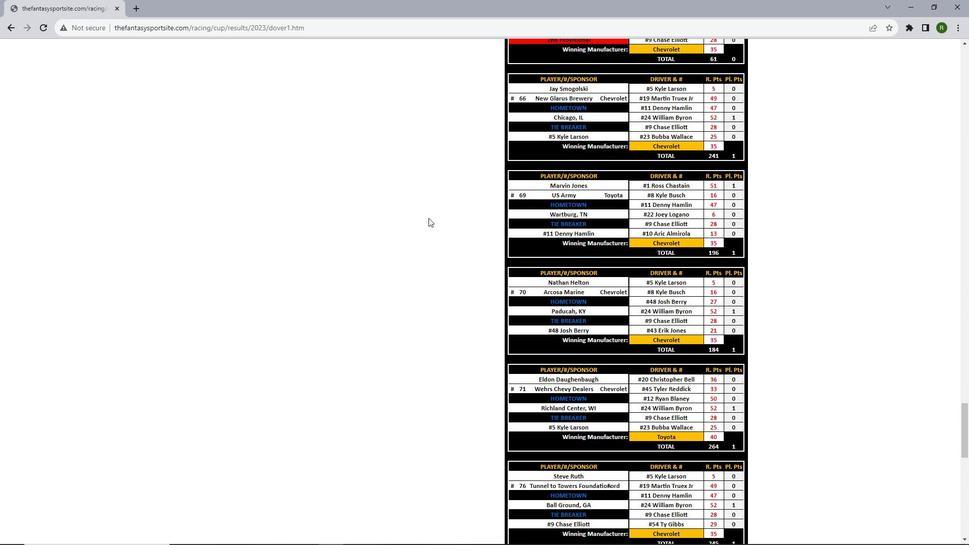 
Action: Mouse scrolled (428, 217) with delta (0, 0)
Screenshot: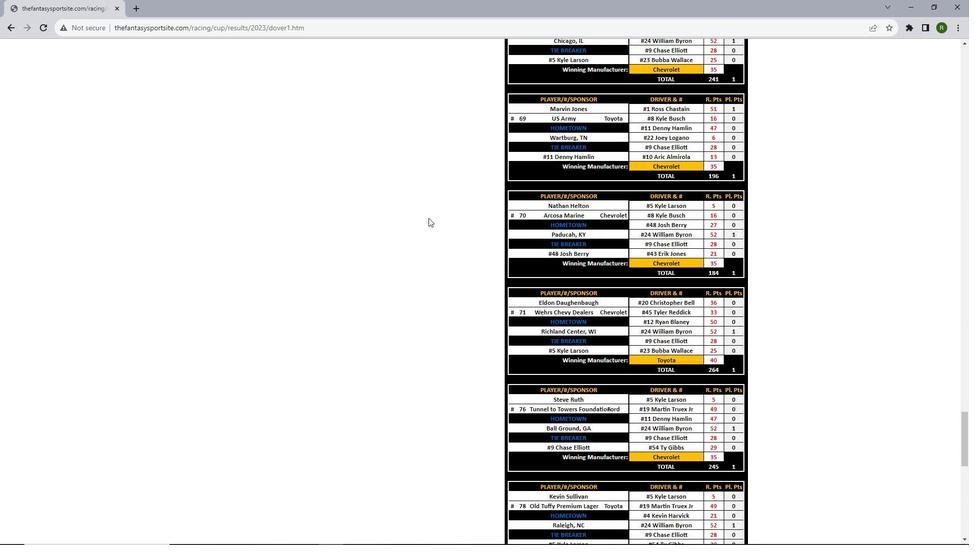 
Action: Mouse scrolled (428, 217) with delta (0, 0)
Screenshot: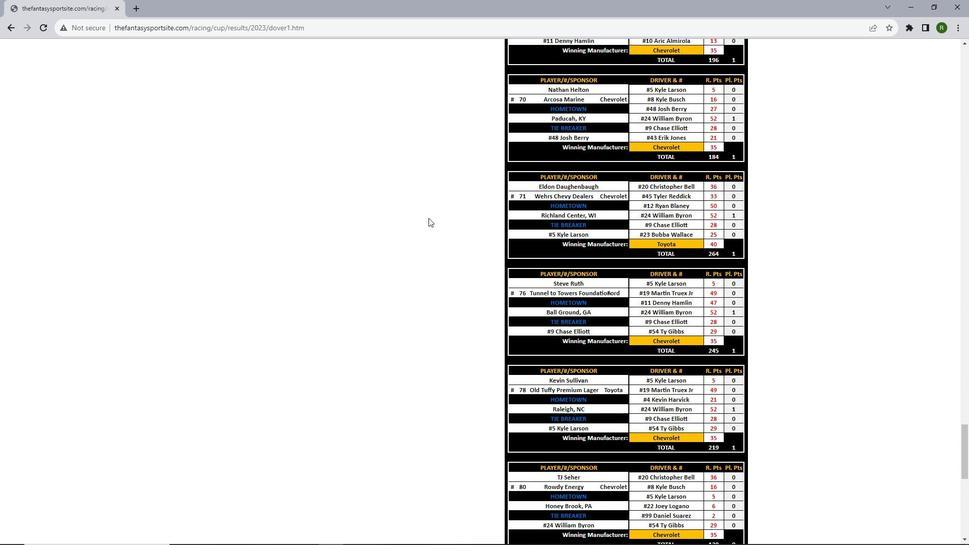 
Action: Mouse scrolled (428, 217) with delta (0, 0)
Screenshot: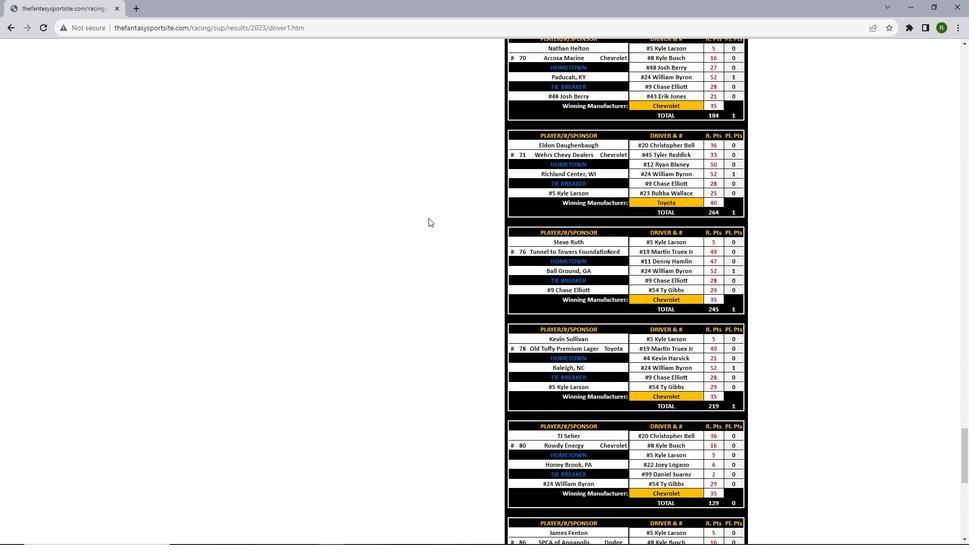 
Action: Mouse scrolled (428, 217) with delta (0, 0)
Screenshot: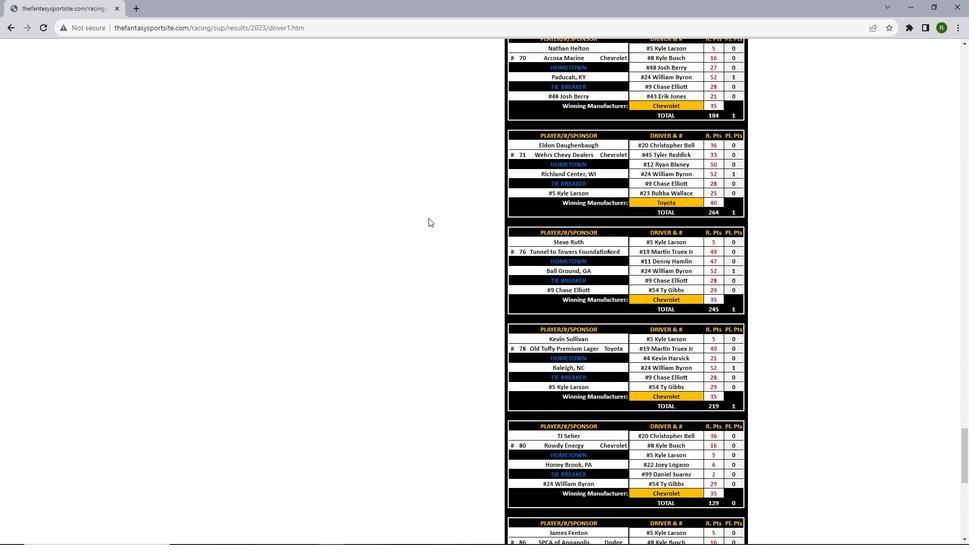 
Action: Mouse scrolled (428, 217) with delta (0, 0)
Screenshot: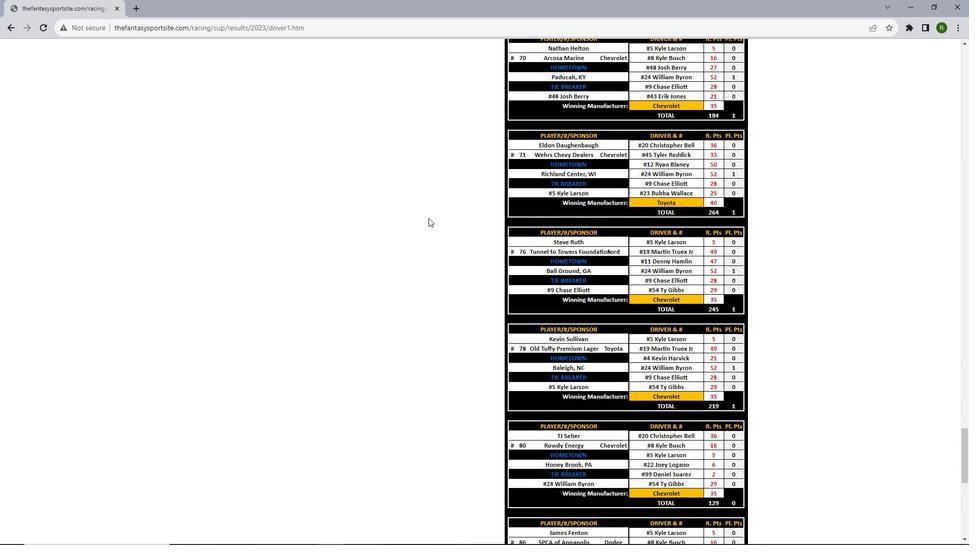 
Action: Mouse scrolled (428, 217) with delta (0, 0)
Screenshot: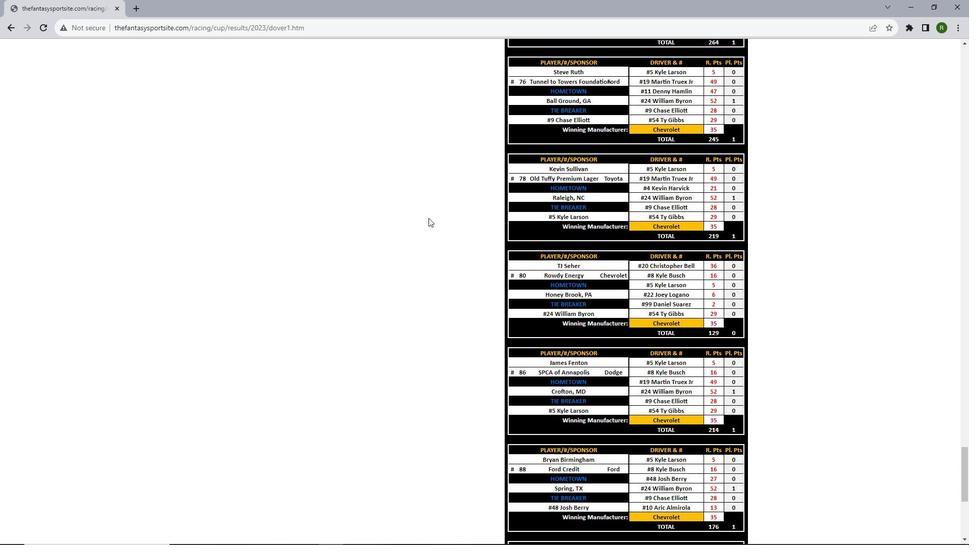 
Action: Mouse scrolled (428, 217) with delta (0, 0)
Screenshot: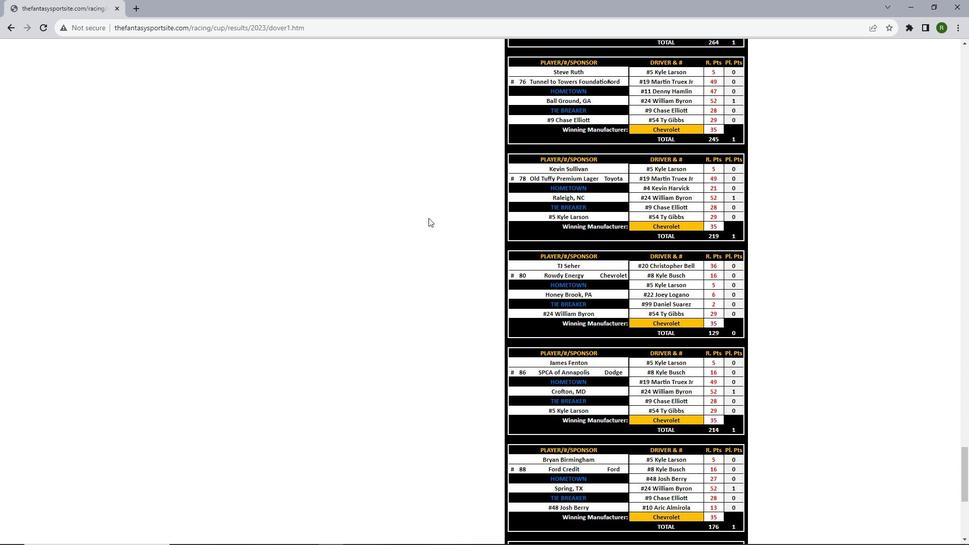 
Action: Mouse scrolled (428, 217) with delta (0, 0)
Screenshot: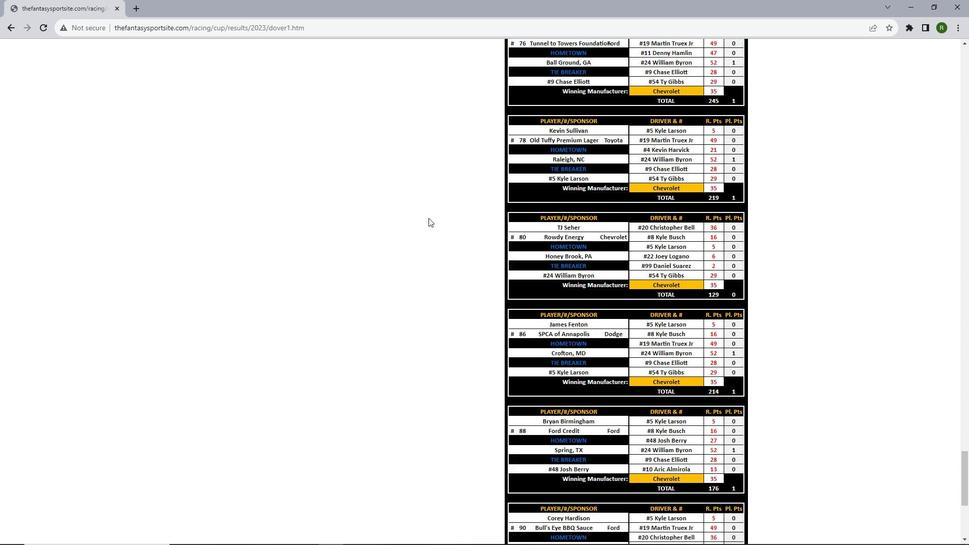 
Action: Mouse scrolled (428, 217) with delta (0, 0)
Screenshot: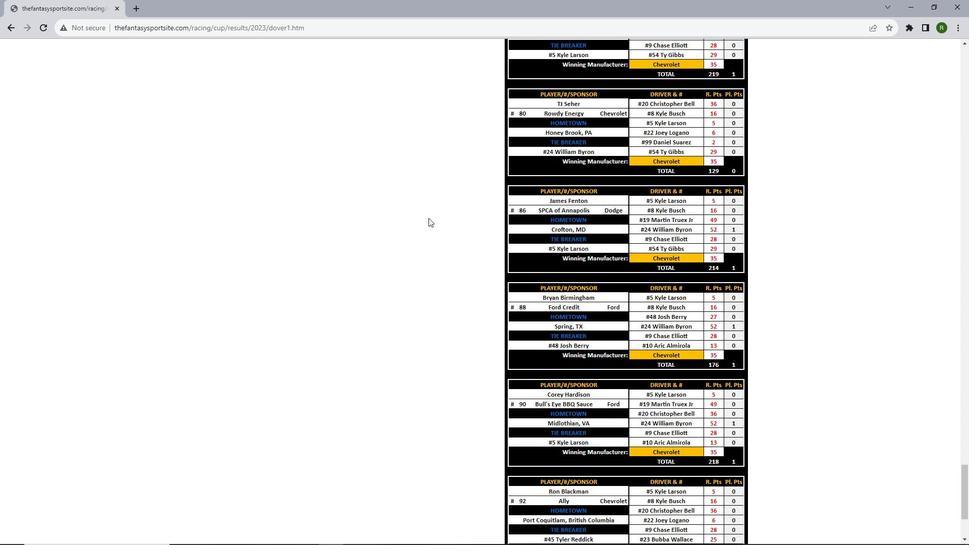 
Action: Mouse scrolled (428, 217) with delta (0, 0)
Screenshot: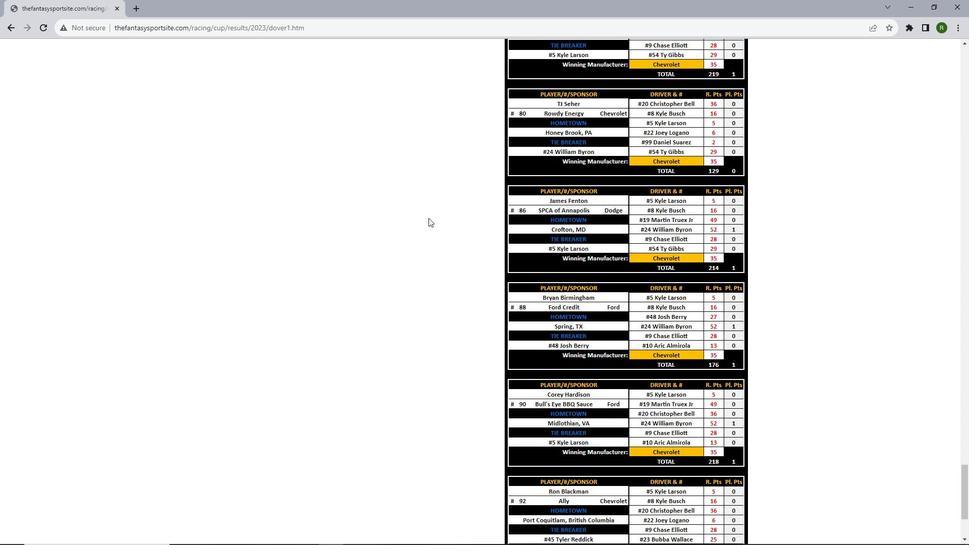
Action: Mouse scrolled (428, 217) with delta (0, 0)
Screenshot: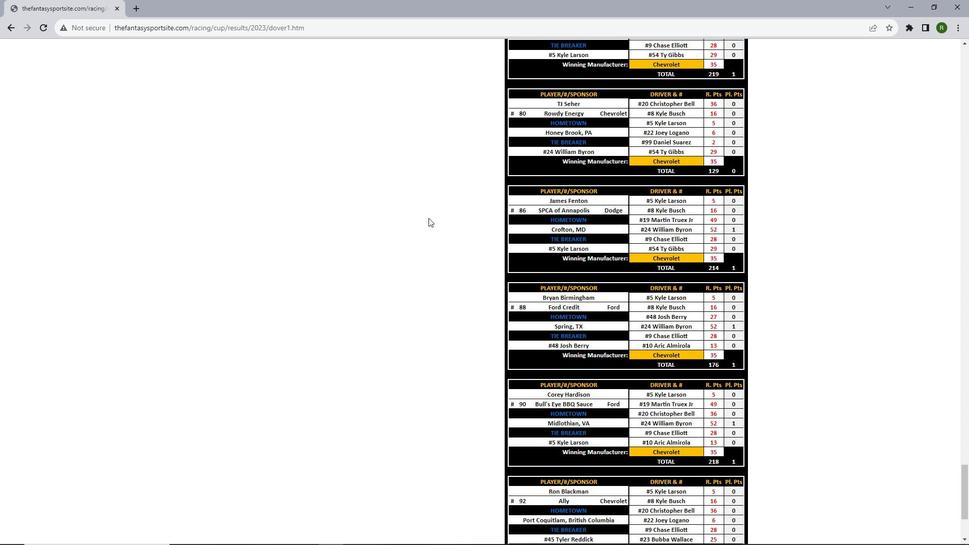 
Action: Mouse scrolled (428, 217) with delta (0, 0)
Screenshot: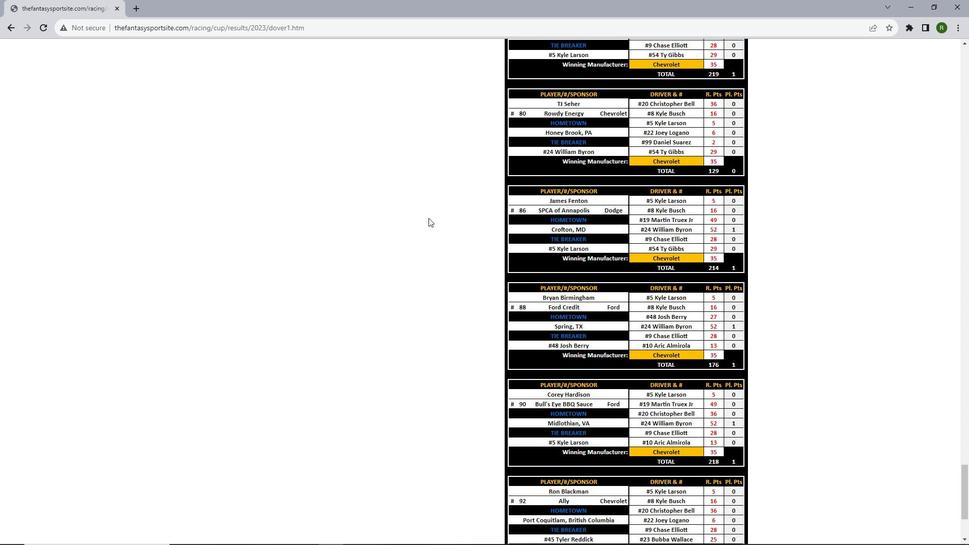 
Action: Mouse scrolled (428, 217) with delta (0, 0)
Screenshot: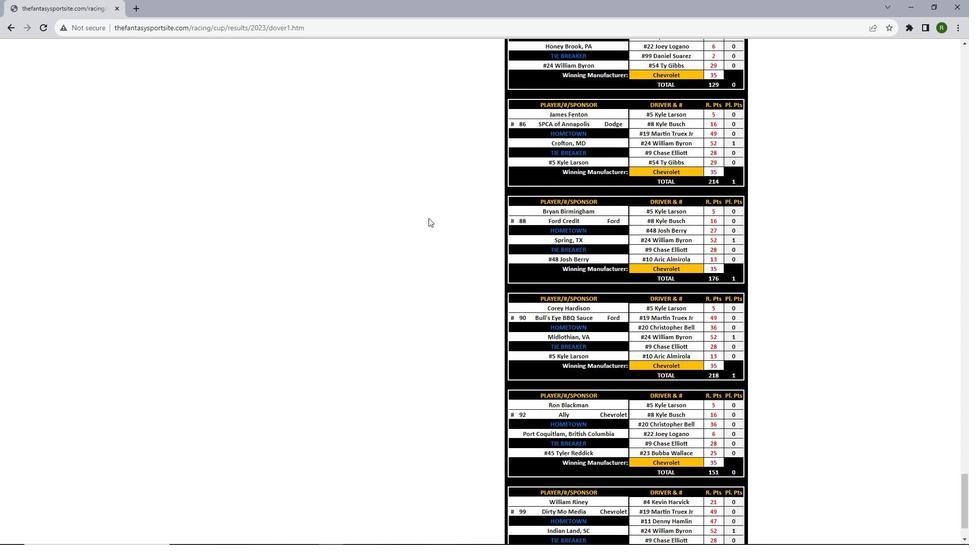 
Action: Mouse scrolled (428, 217) with delta (0, 0)
Screenshot: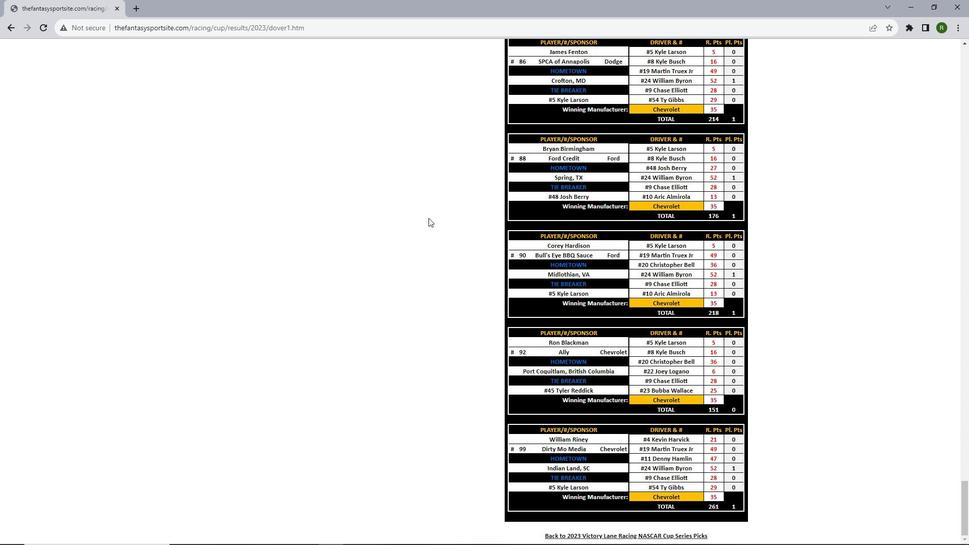 
Action: Mouse scrolled (428, 217) with delta (0, 0)
Screenshot: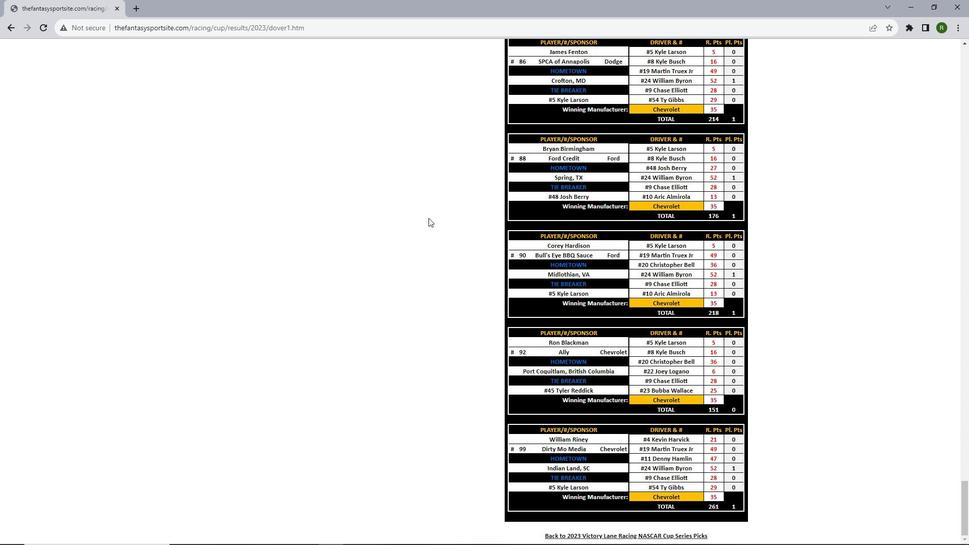 
Action: Mouse scrolled (428, 217) with delta (0, 0)
Screenshot: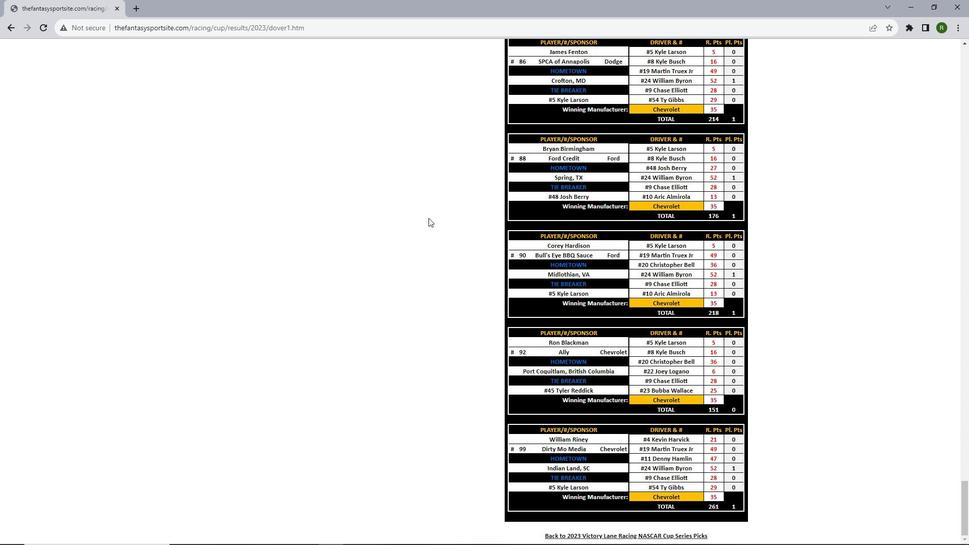 
Action: Mouse scrolled (428, 217) with delta (0, 0)
Screenshot: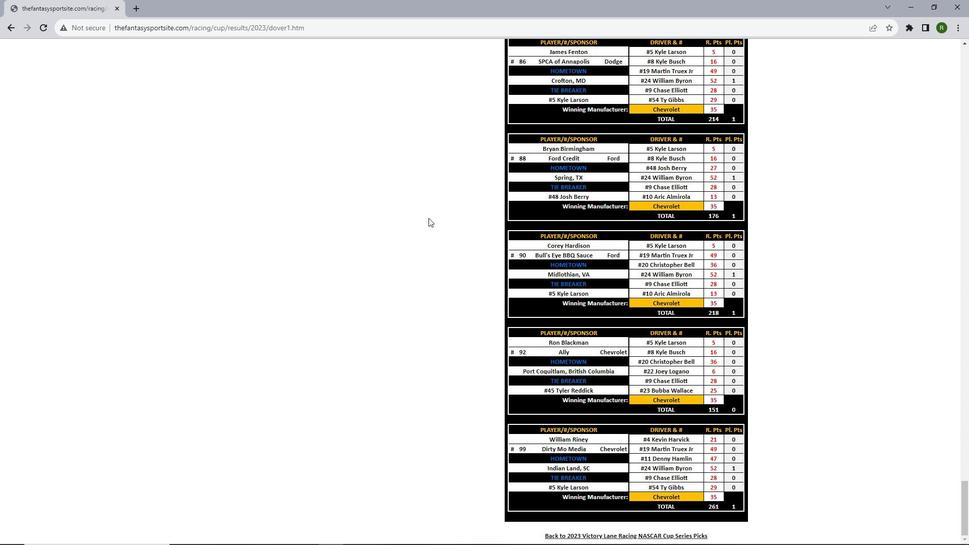 
